 Task: Locate the nearest ferry terminal to Seattle, Washington, and the San Juan Islands, Washington.
Action: Key pressed <Key.caps_lock>S<Key.caps_lock>eattle,<Key.caps_lock>W<Key.caps_lock>ashington<Key.enter>
Screenshot: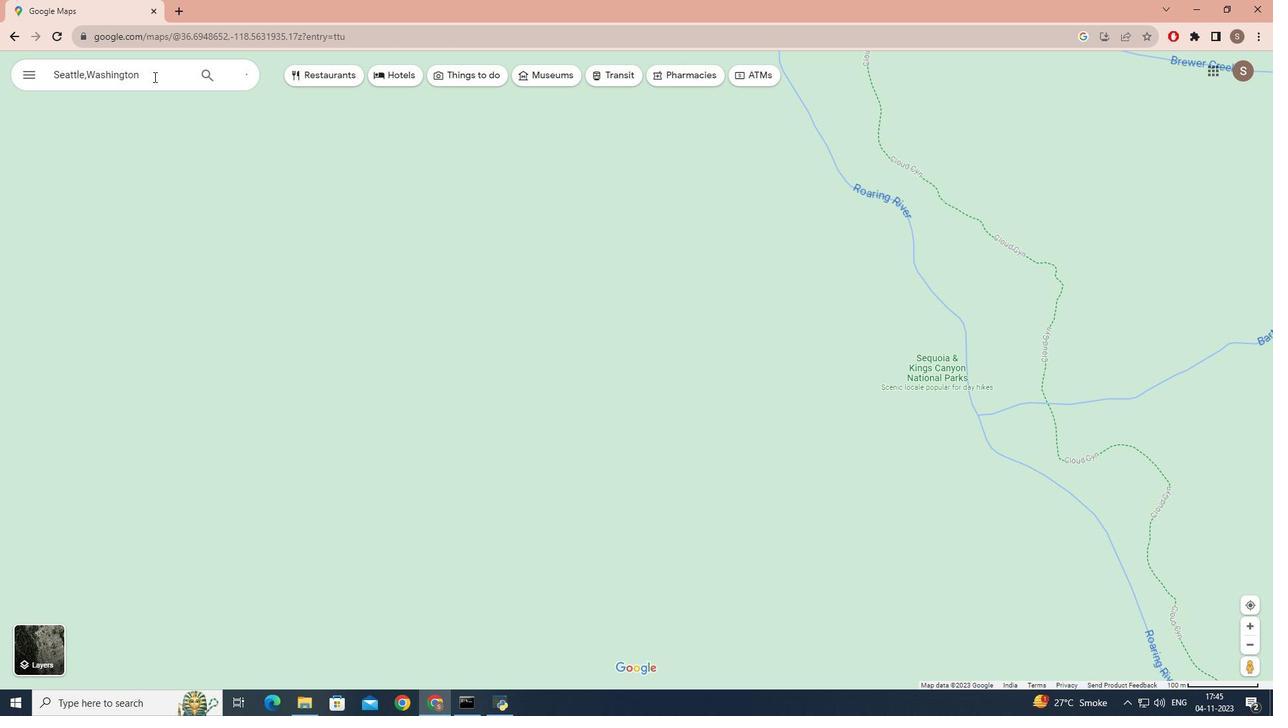 
Action: Mouse moved to (135, 299)
Screenshot: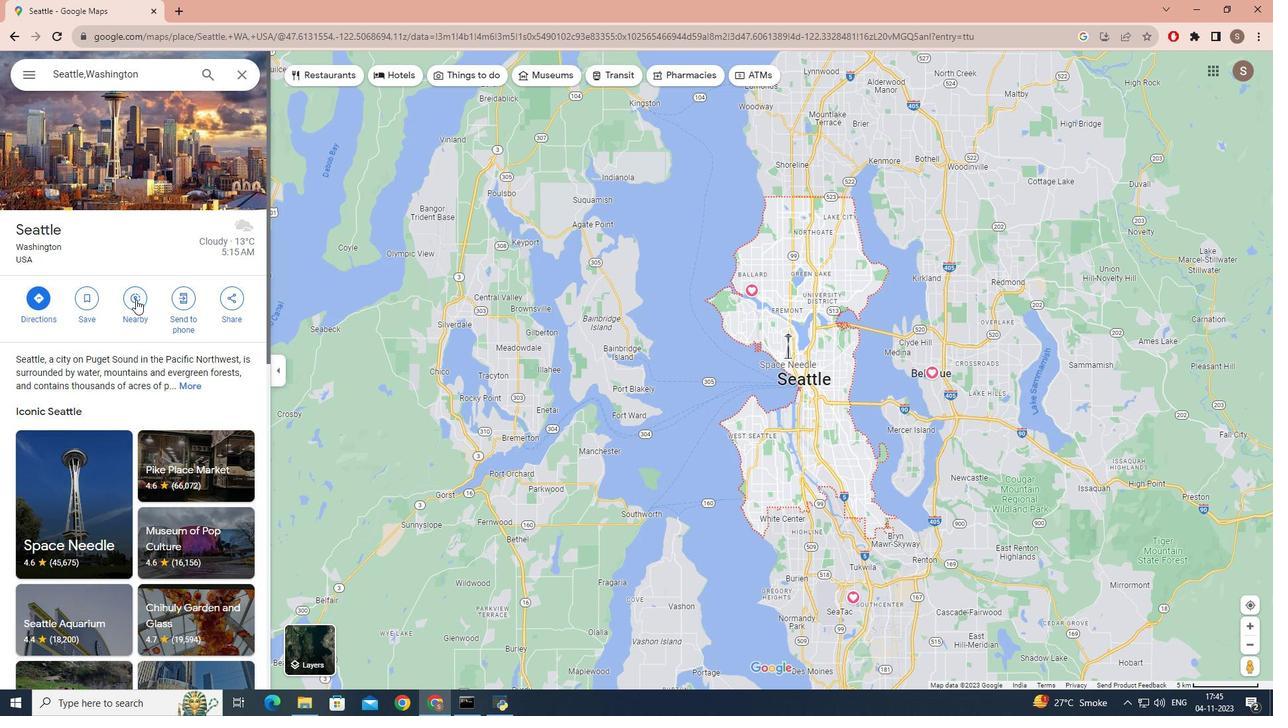 
Action: Mouse pressed left at (135, 299)
Screenshot: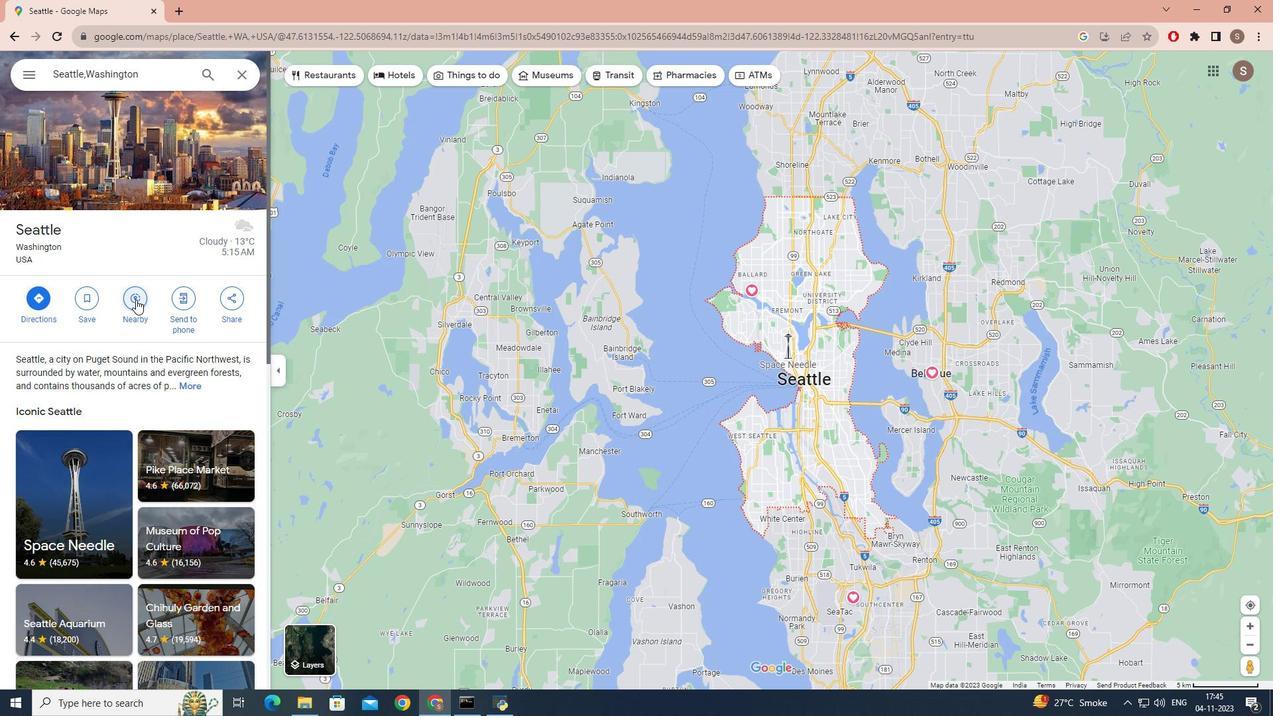 
Action: Mouse moved to (132, 80)
Screenshot: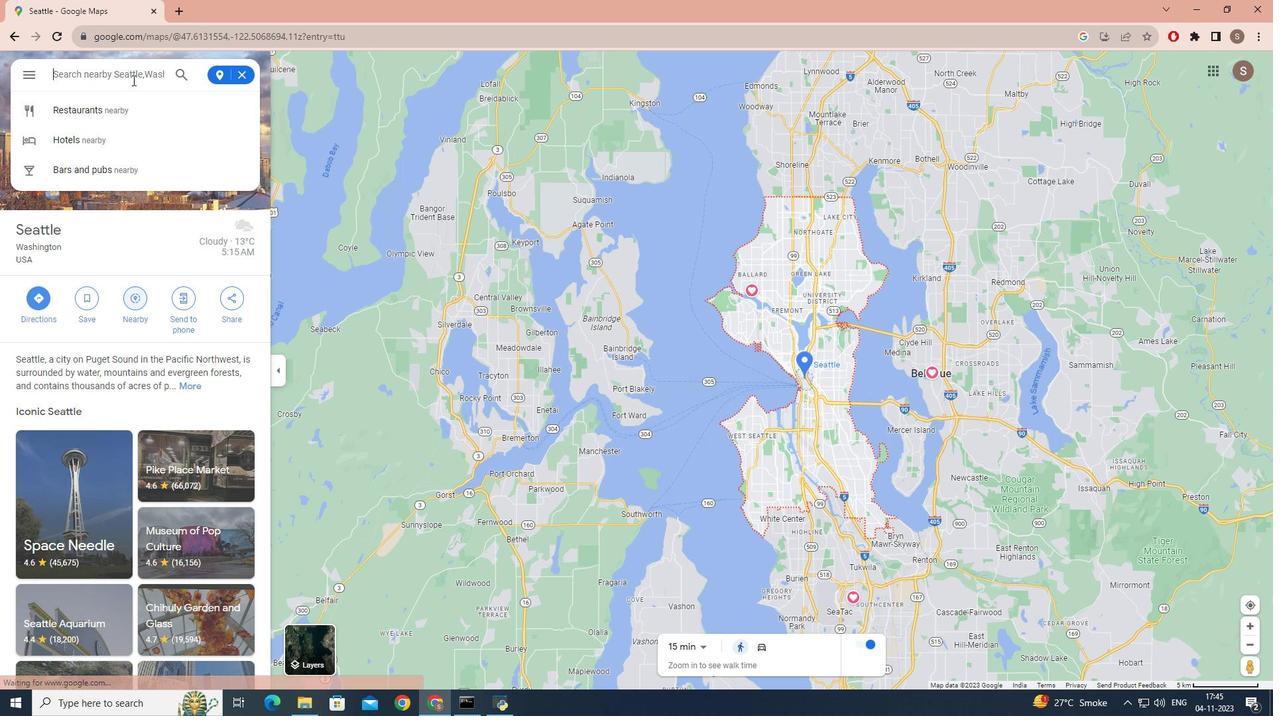
Action: Key pressed ferry<Key.space>terminal
Screenshot: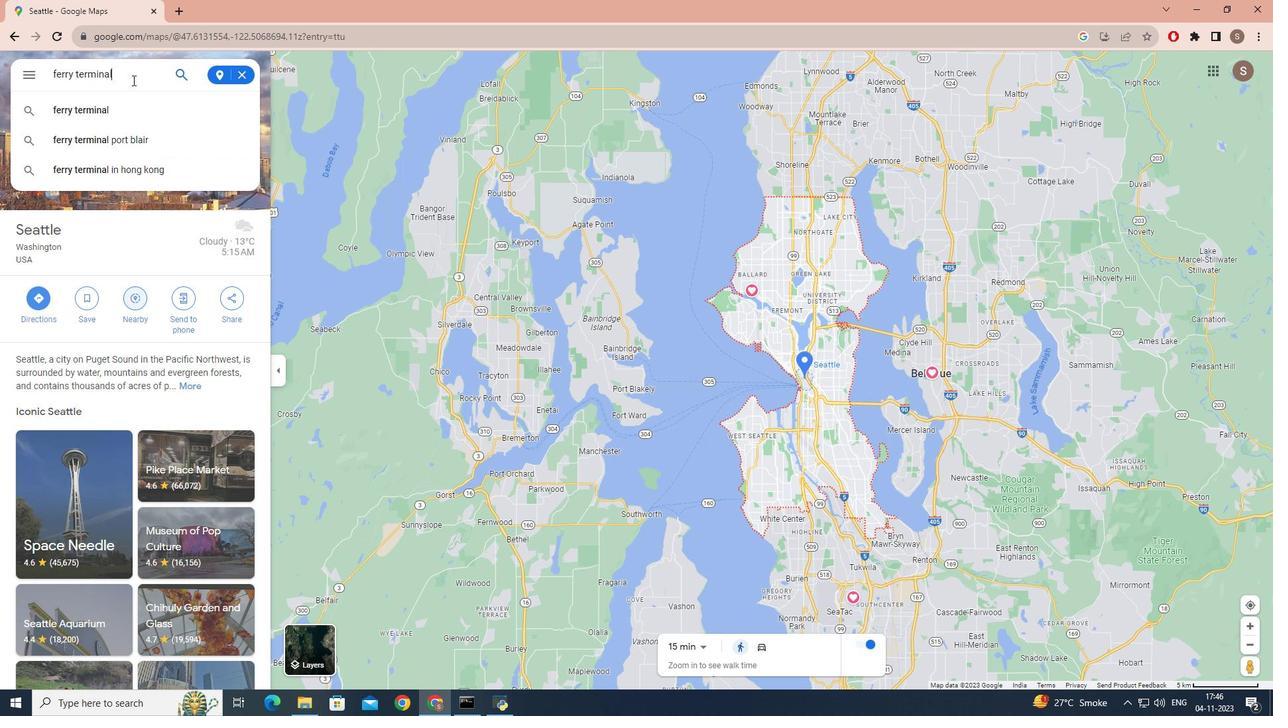 
Action: Mouse moved to (123, 82)
Screenshot: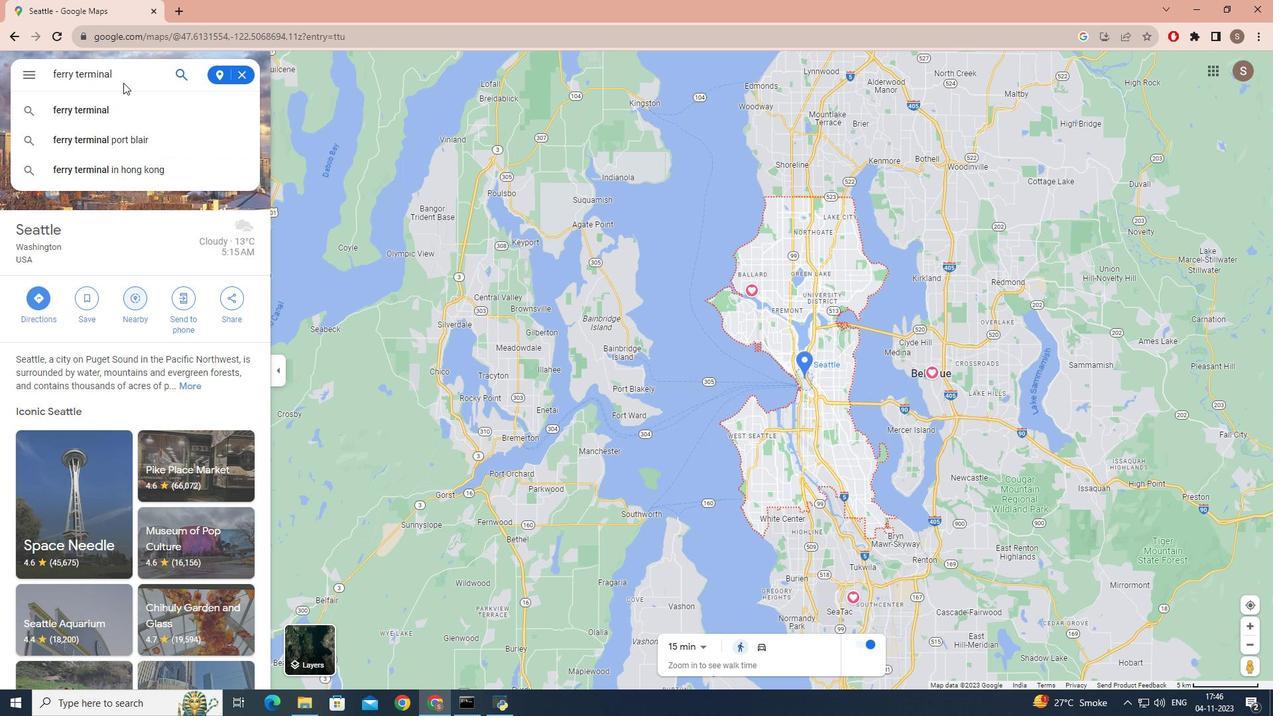 
Action: Key pressed <Key.enter>
Screenshot: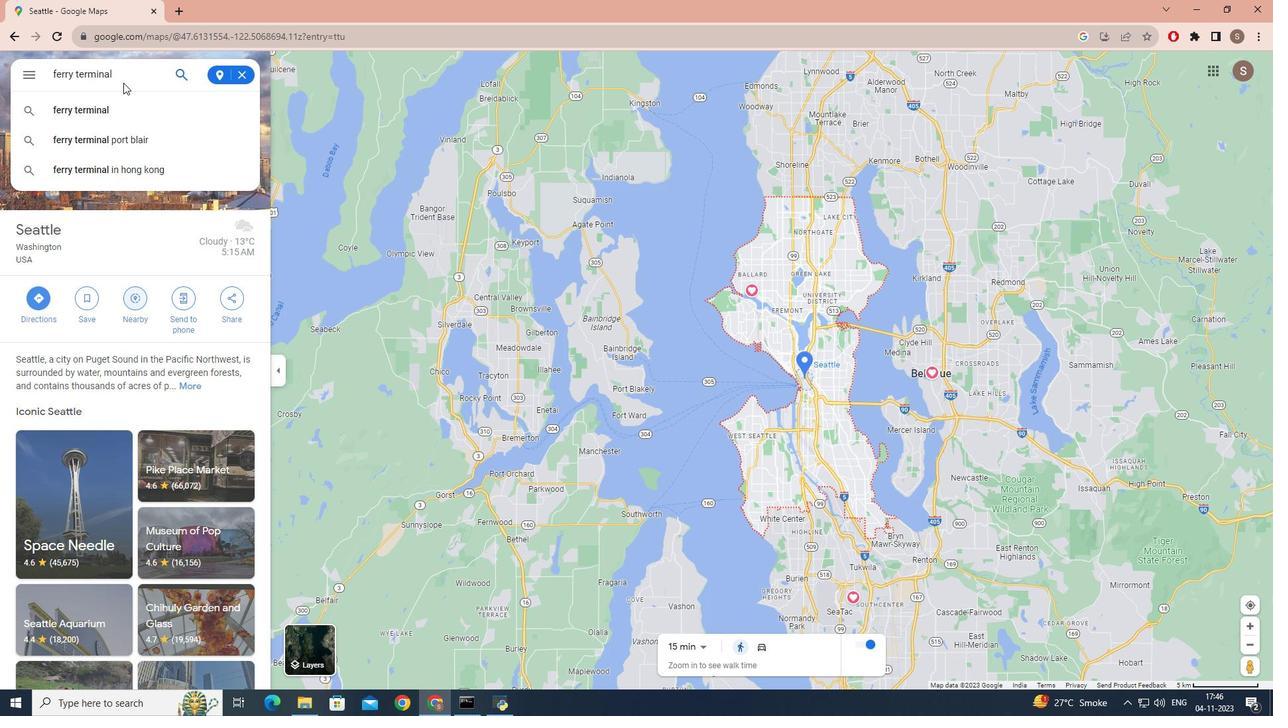 
Action: Mouse moved to (88, 150)
Screenshot: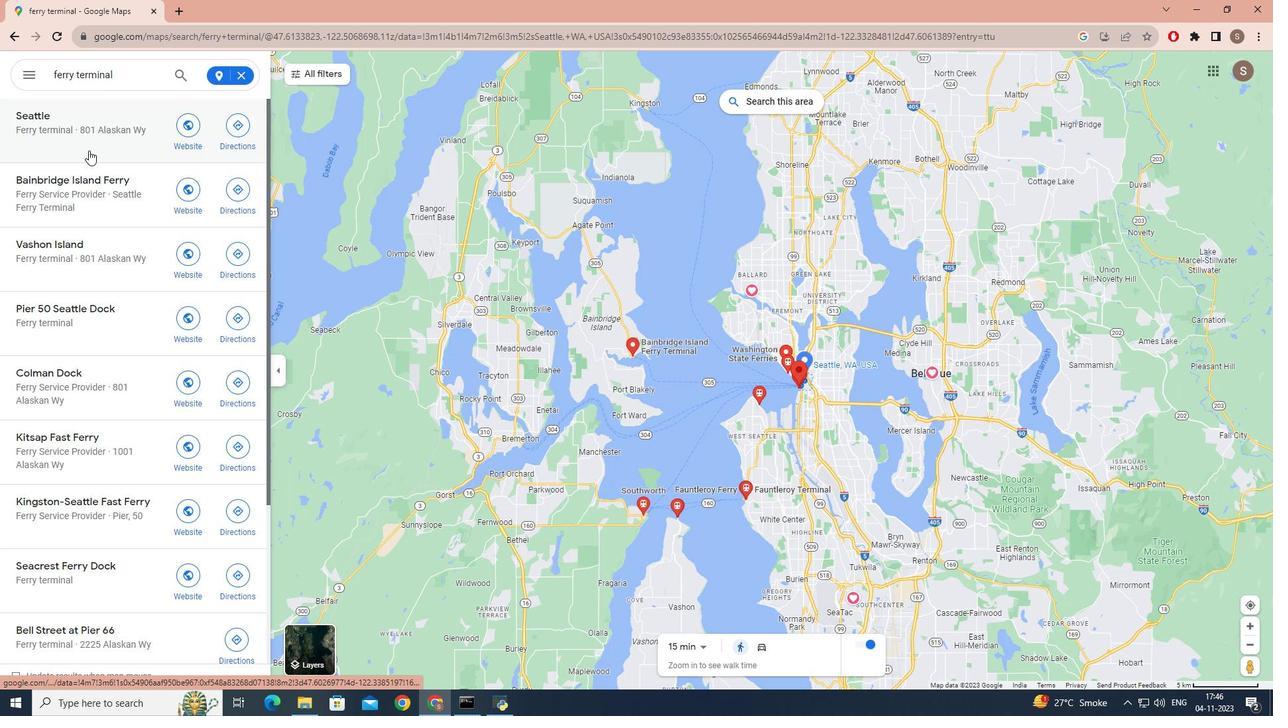 
Action: Mouse scrolled (88, 149) with delta (0, 0)
Screenshot: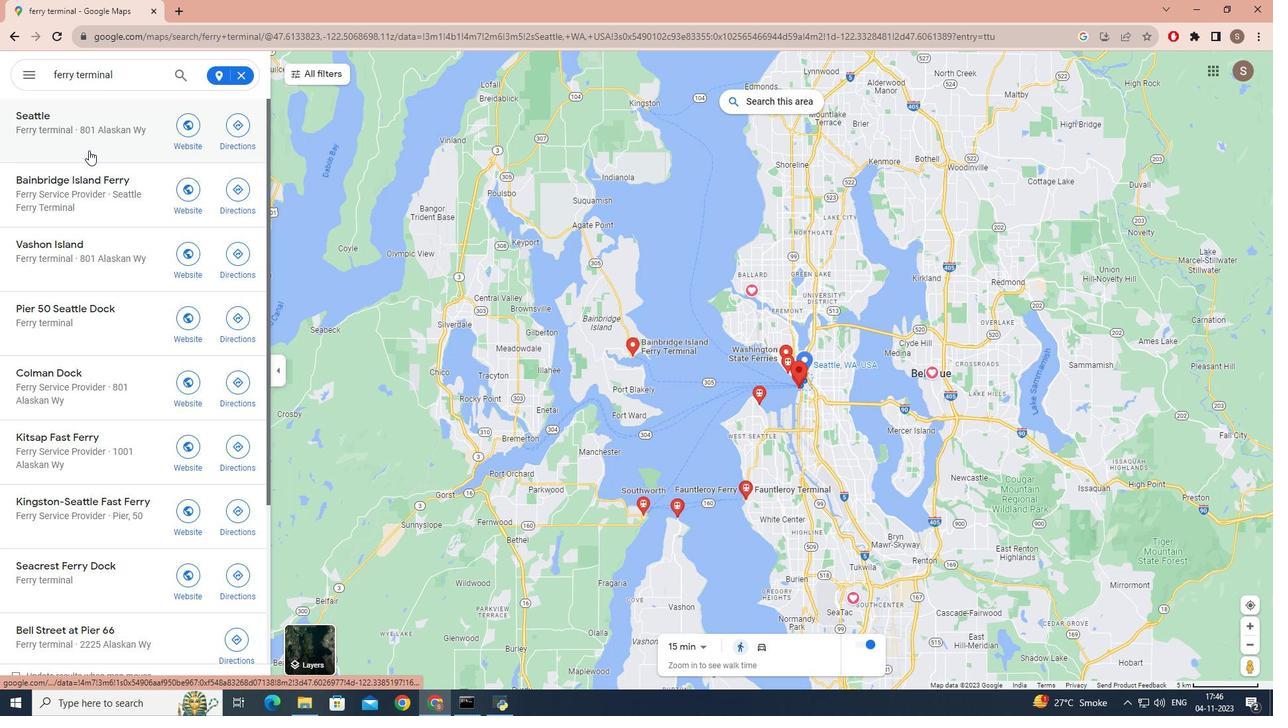 
Action: Mouse scrolled (88, 149) with delta (0, 0)
Screenshot: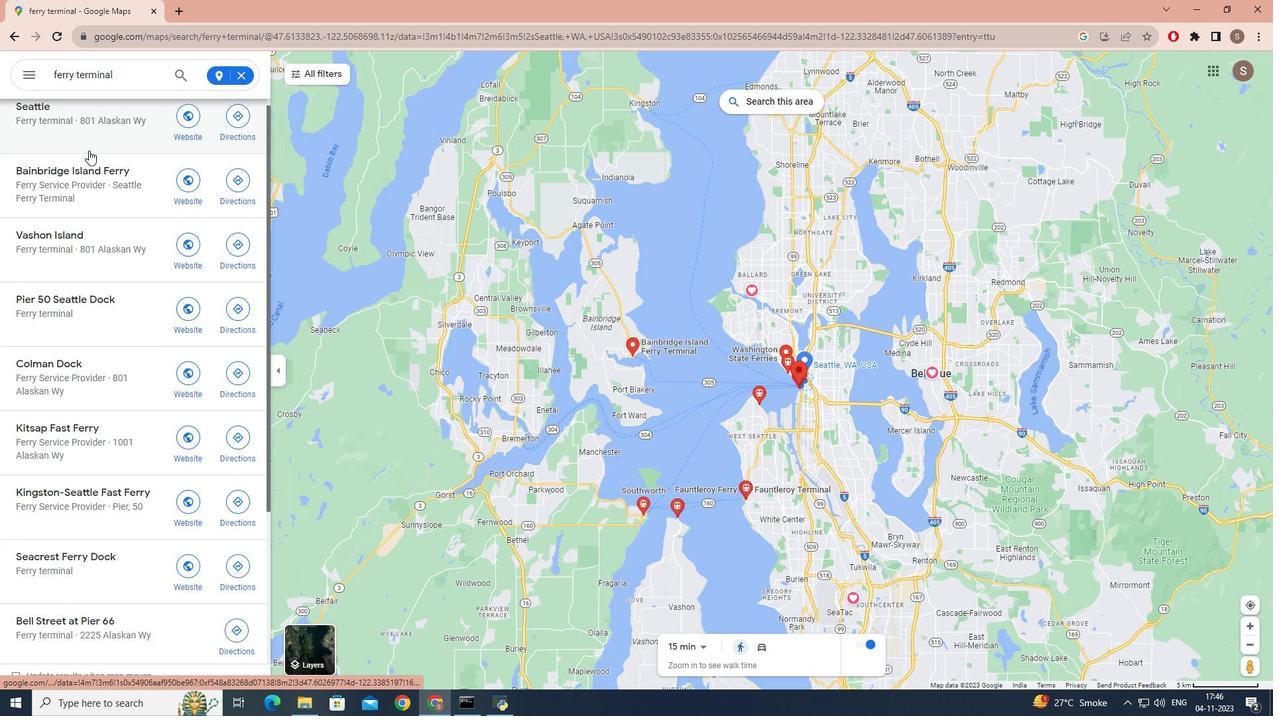 
Action: Mouse scrolled (88, 149) with delta (0, 0)
Screenshot: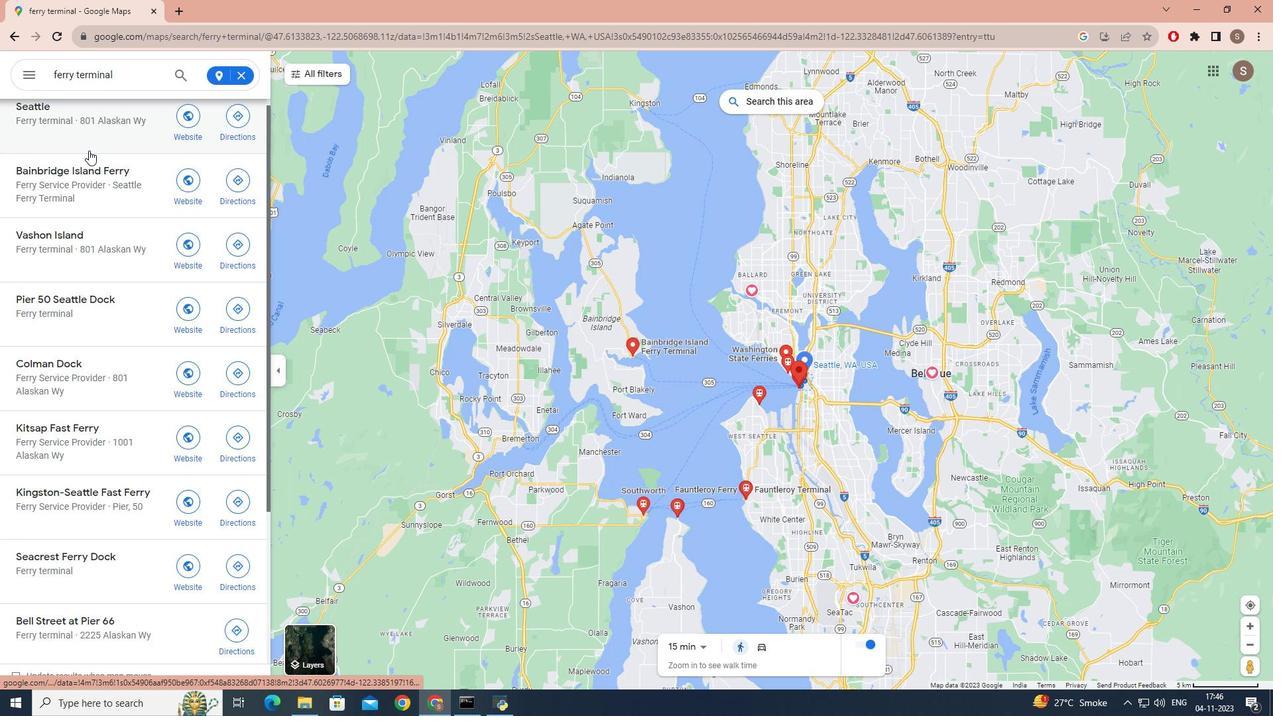 
Action: Mouse scrolled (88, 149) with delta (0, 0)
Screenshot: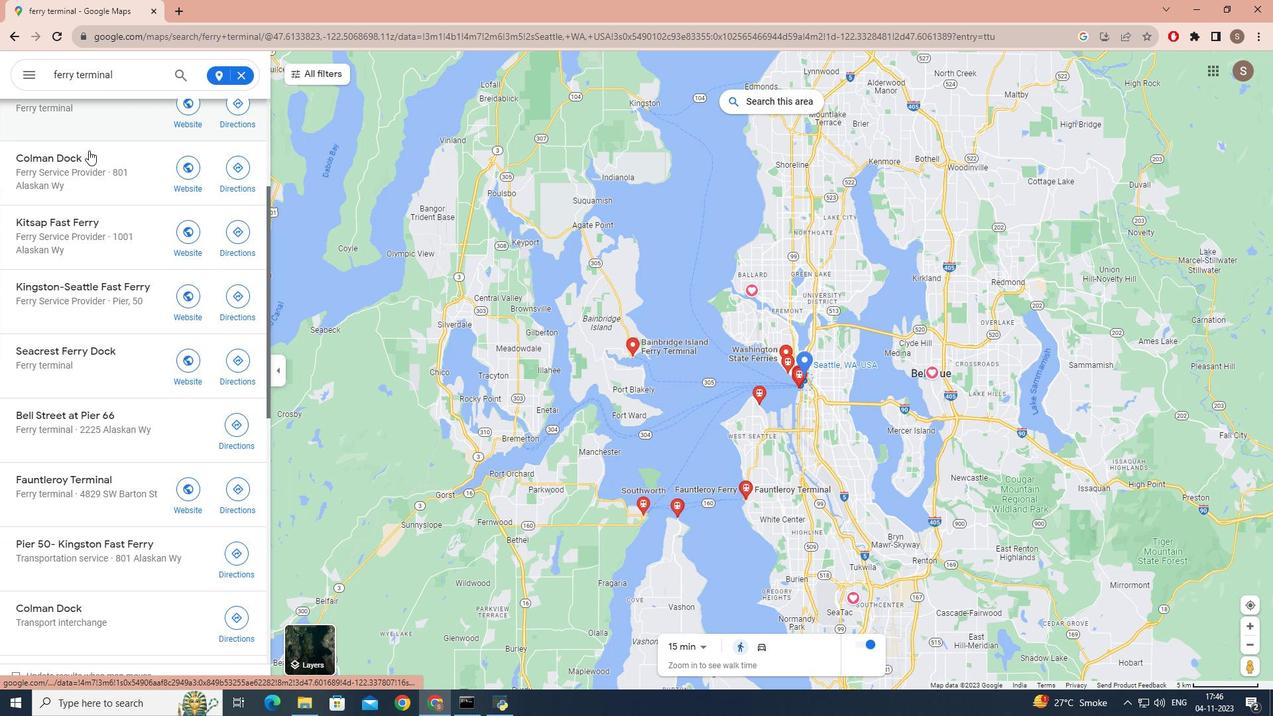 
Action: Mouse scrolled (88, 149) with delta (0, 0)
Screenshot: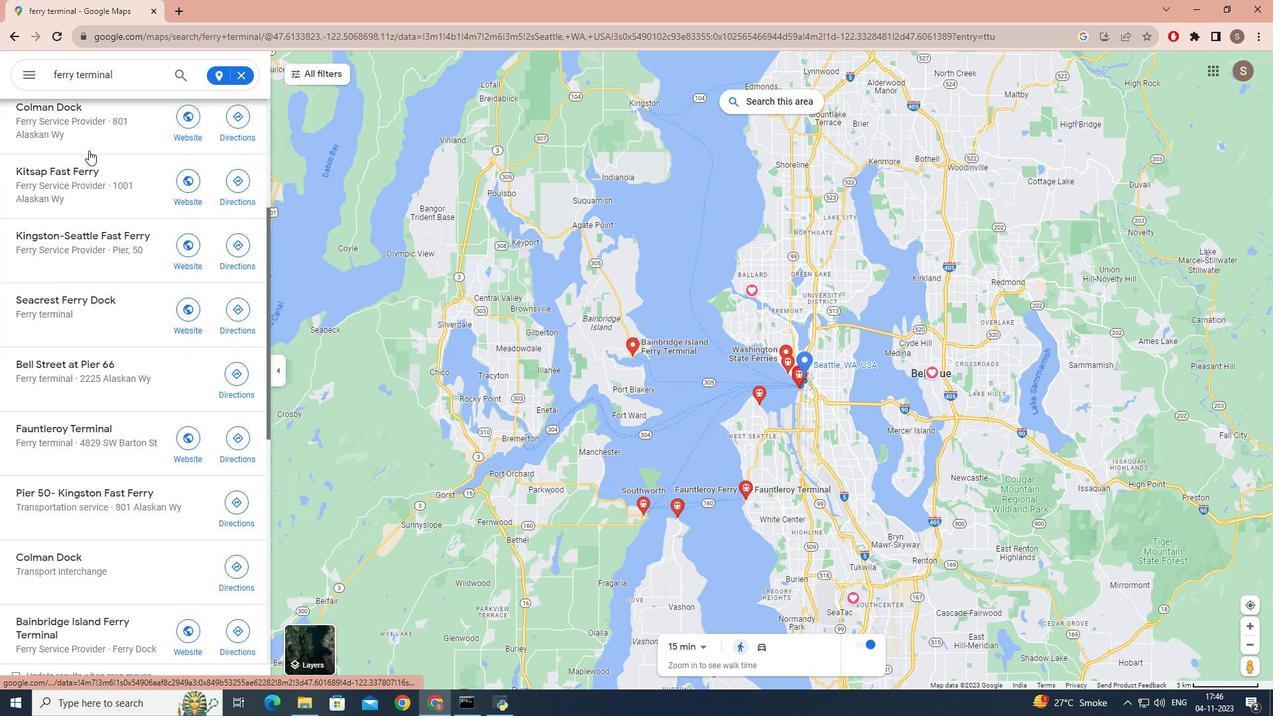 
Action: Mouse scrolled (88, 149) with delta (0, 0)
Screenshot: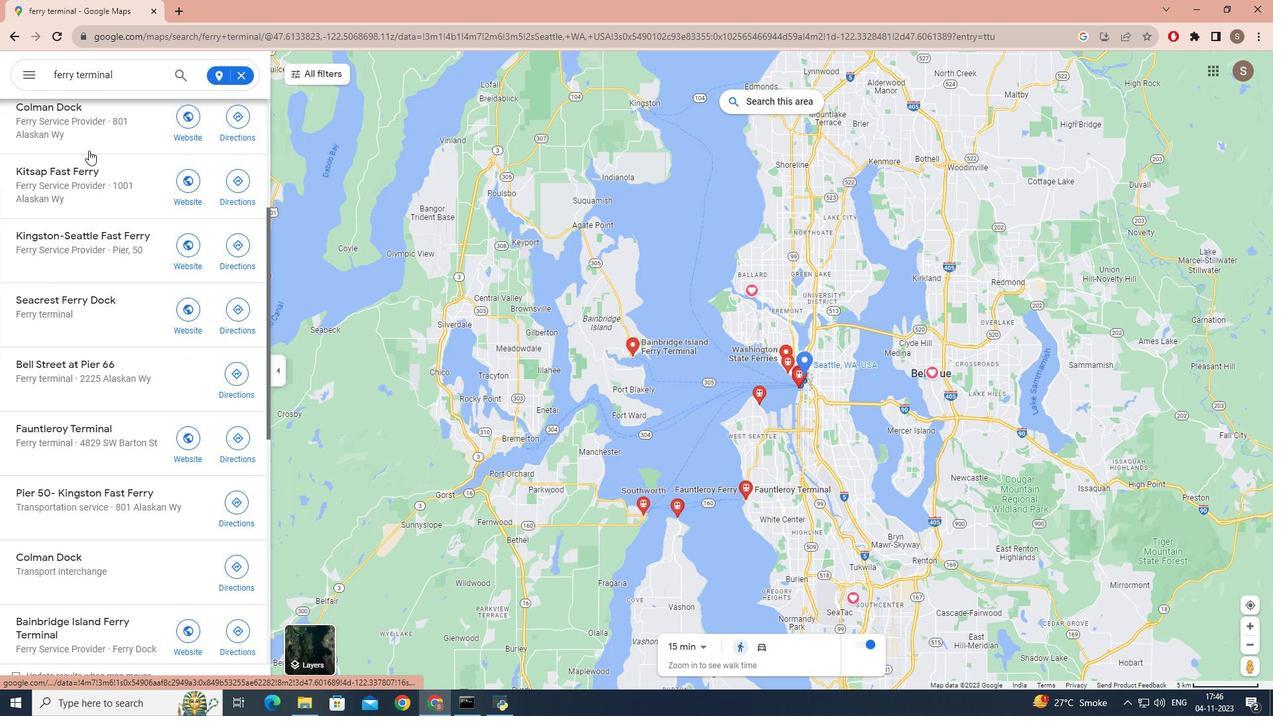 
Action: Mouse scrolled (88, 149) with delta (0, 0)
Screenshot: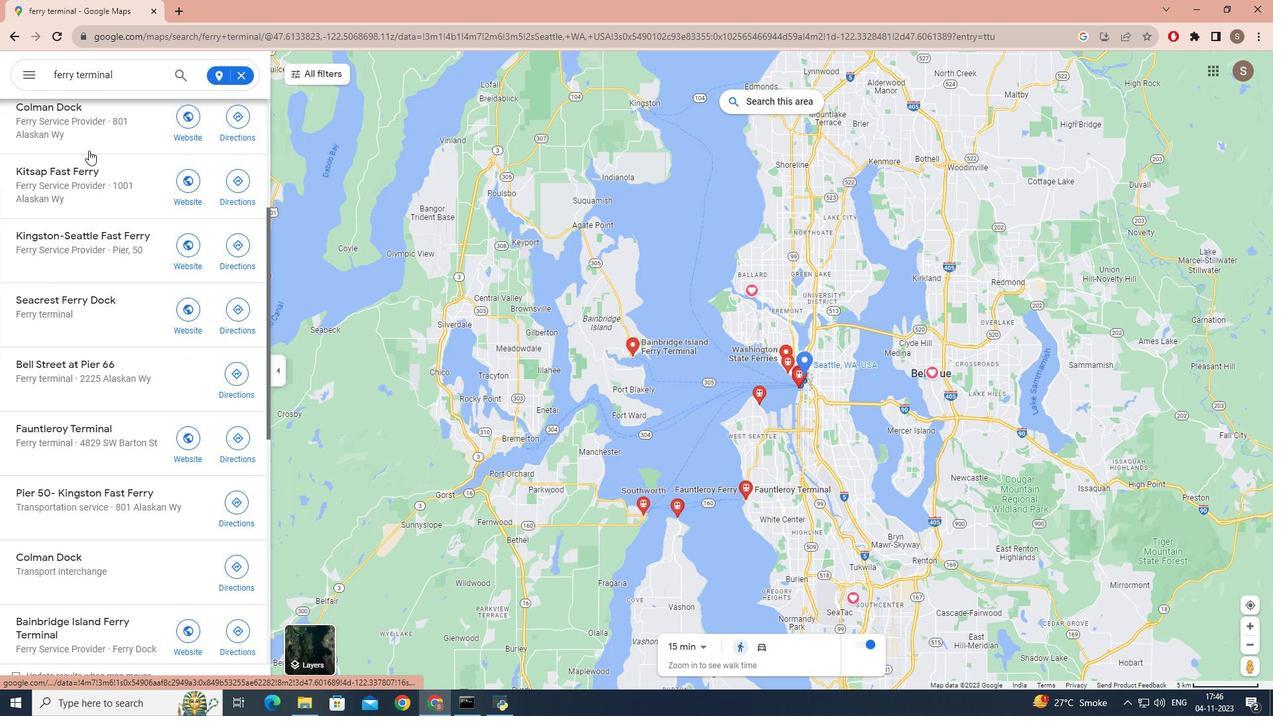 
Action: Mouse scrolled (88, 149) with delta (0, 0)
Screenshot: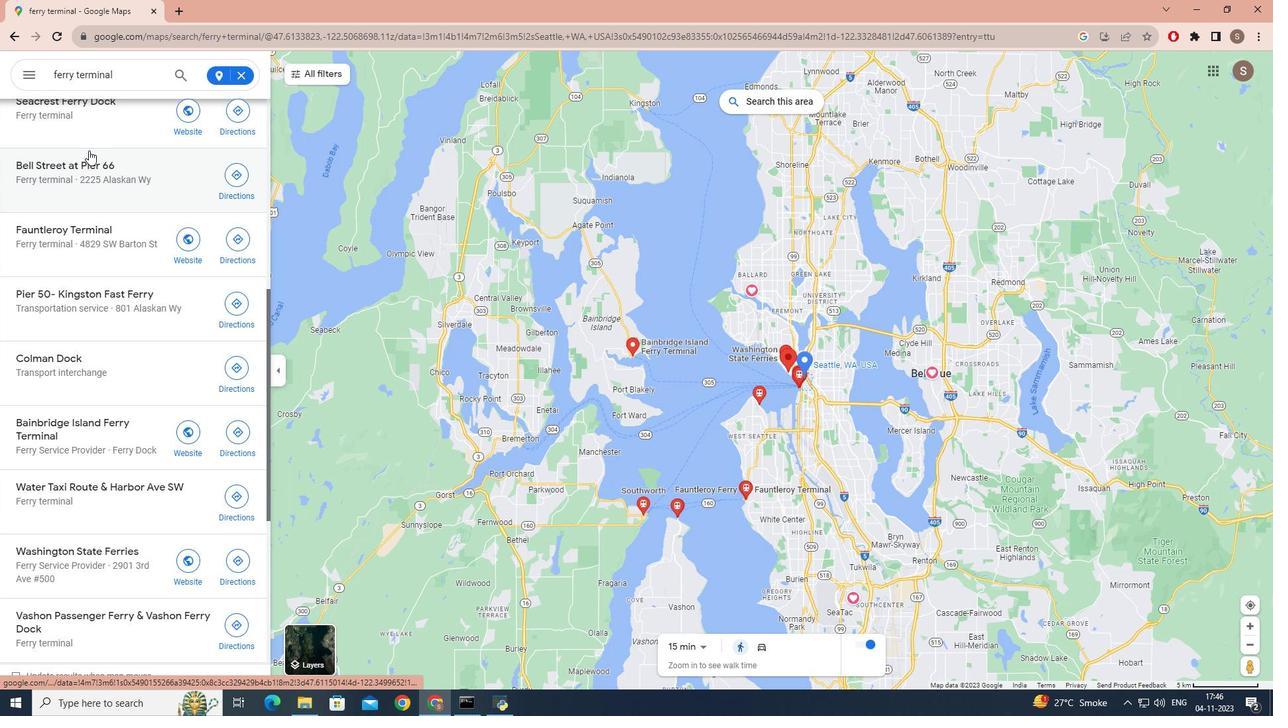 
Action: Mouse scrolled (88, 149) with delta (0, 0)
Screenshot: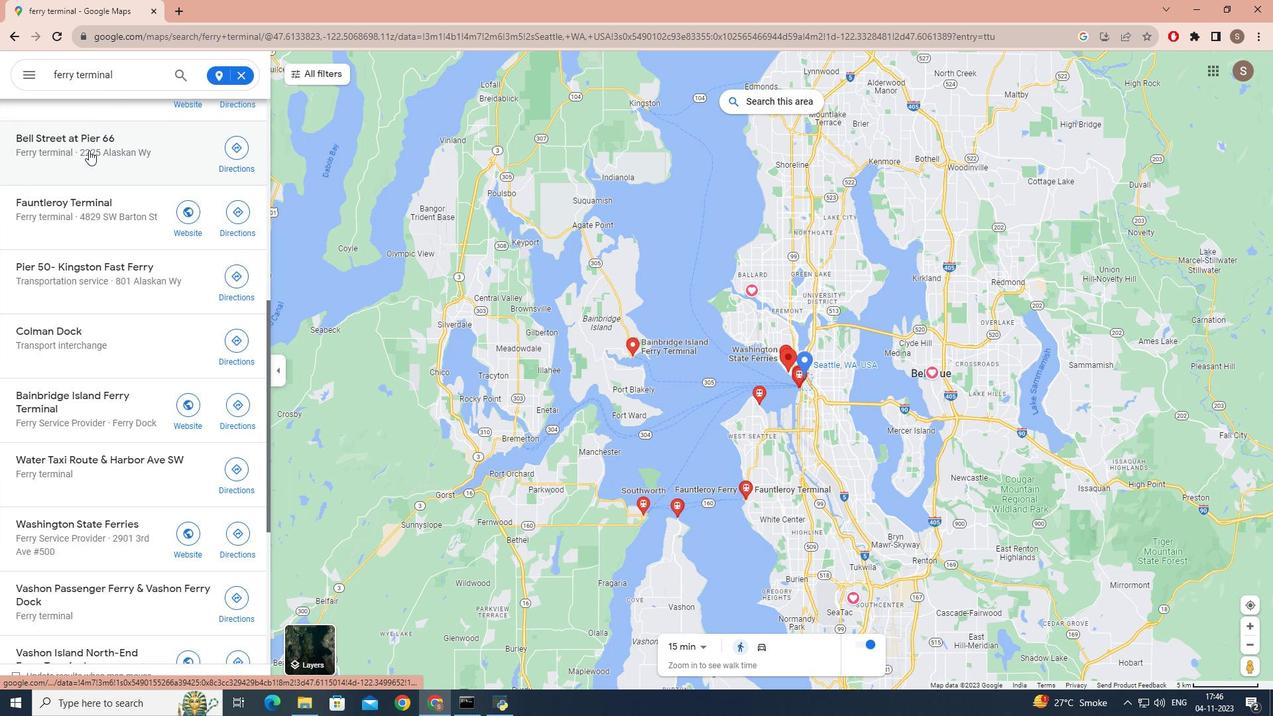 
Action: Mouse scrolled (88, 149) with delta (0, 0)
Screenshot: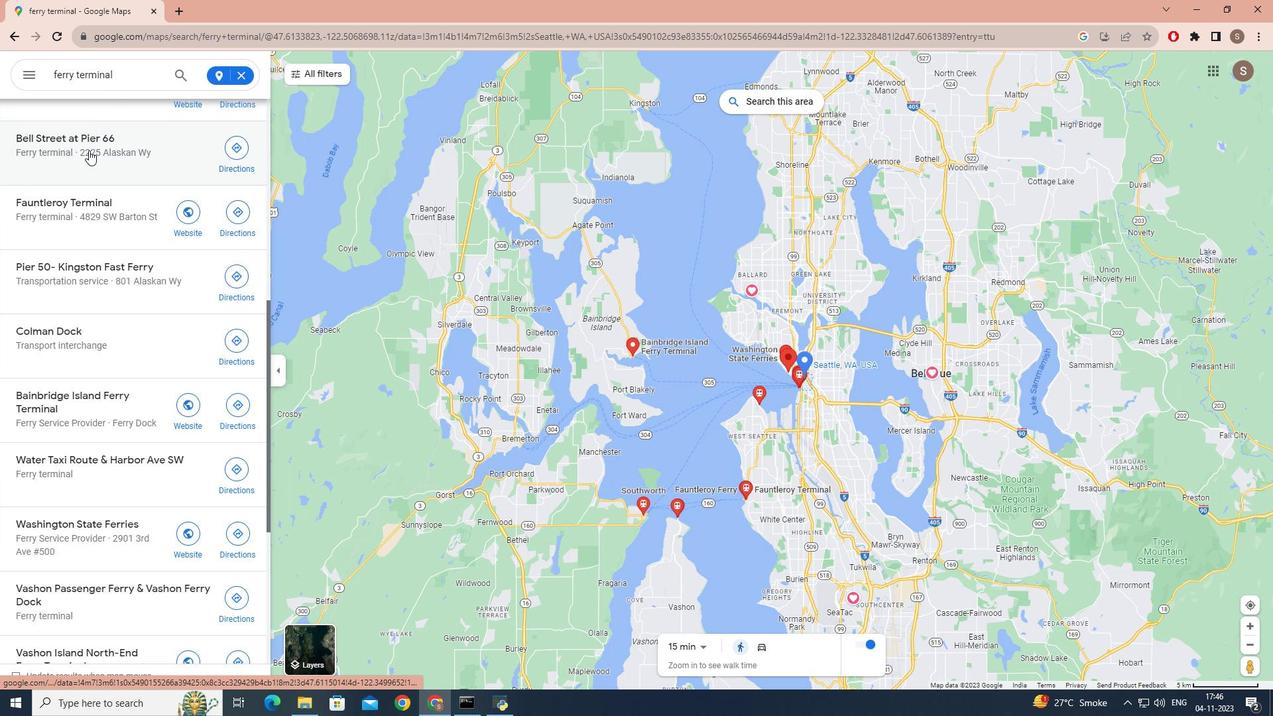 
Action: Mouse scrolled (88, 149) with delta (0, 0)
Screenshot: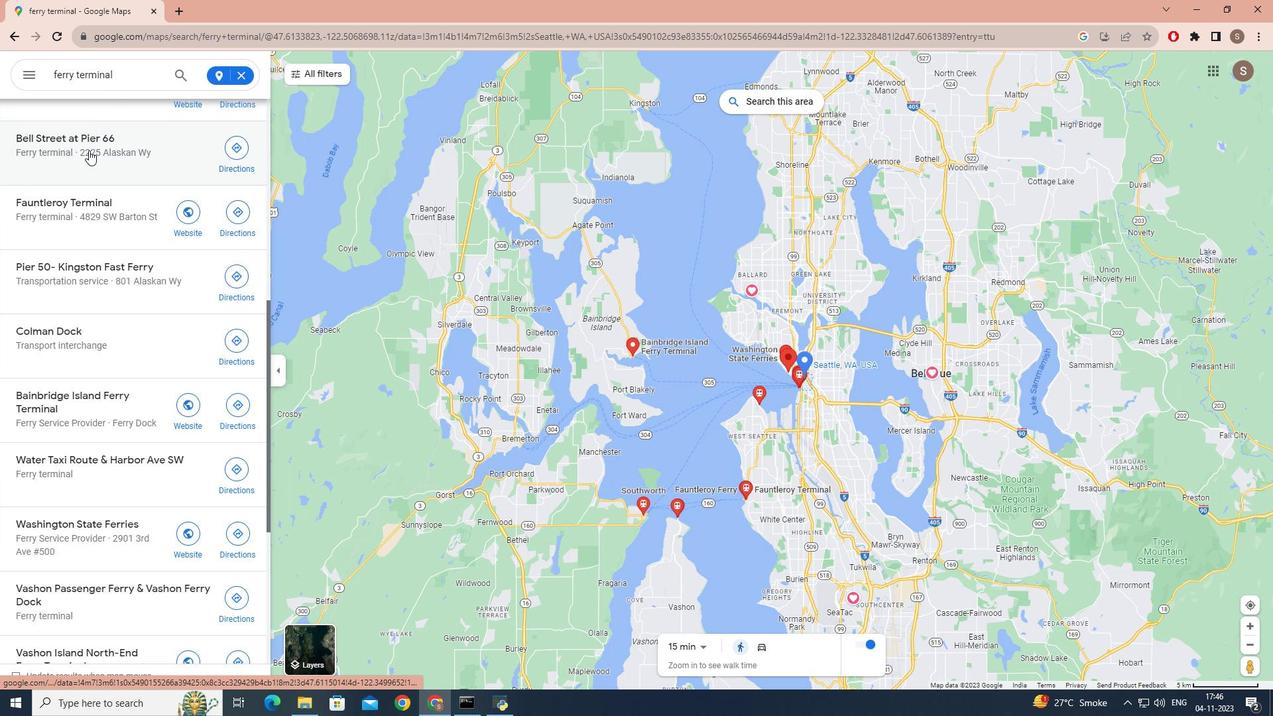 
Action: Mouse scrolled (88, 149) with delta (0, 0)
Screenshot: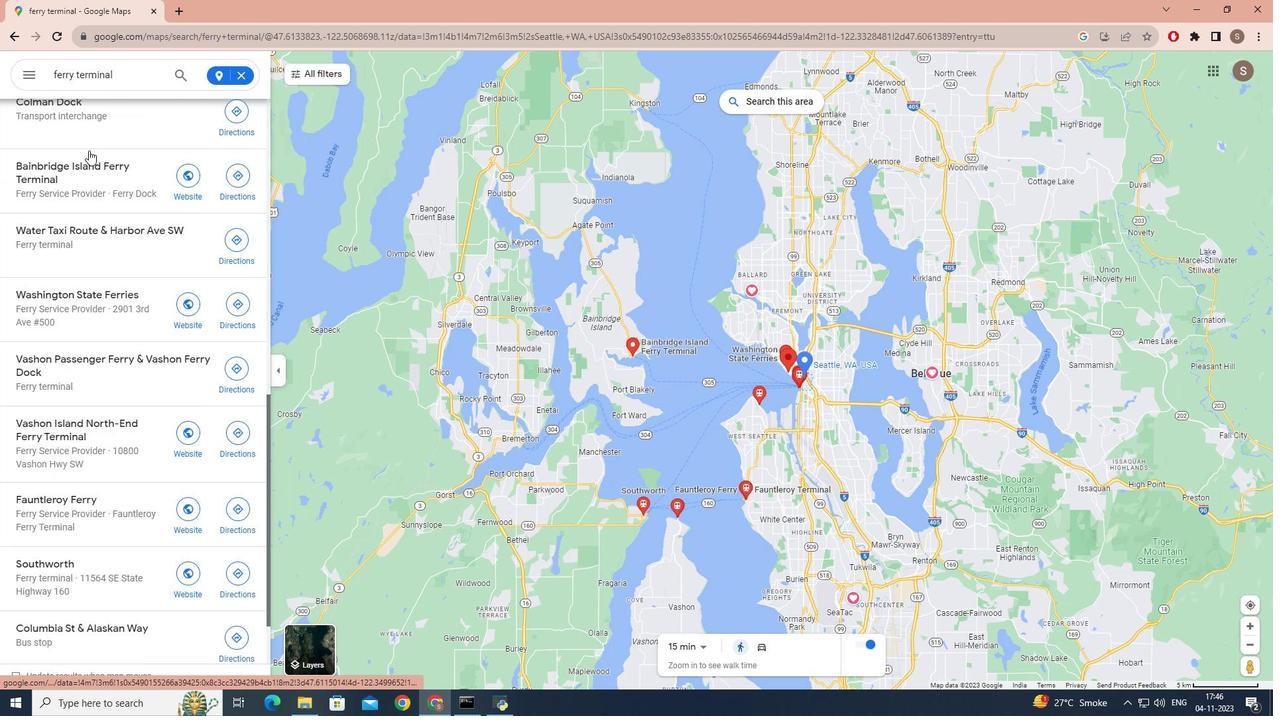 
Action: Mouse scrolled (88, 151) with delta (0, 0)
Screenshot: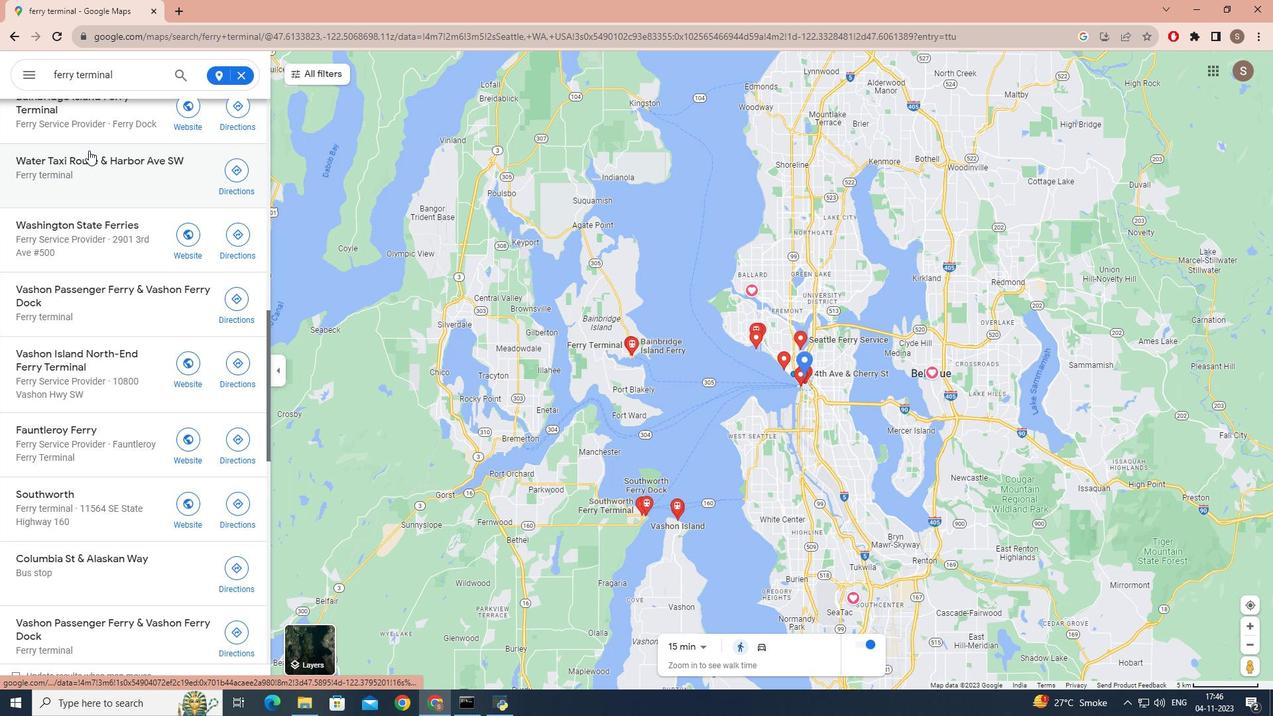 
Action: Mouse scrolled (88, 151) with delta (0, 0)
Screenshot: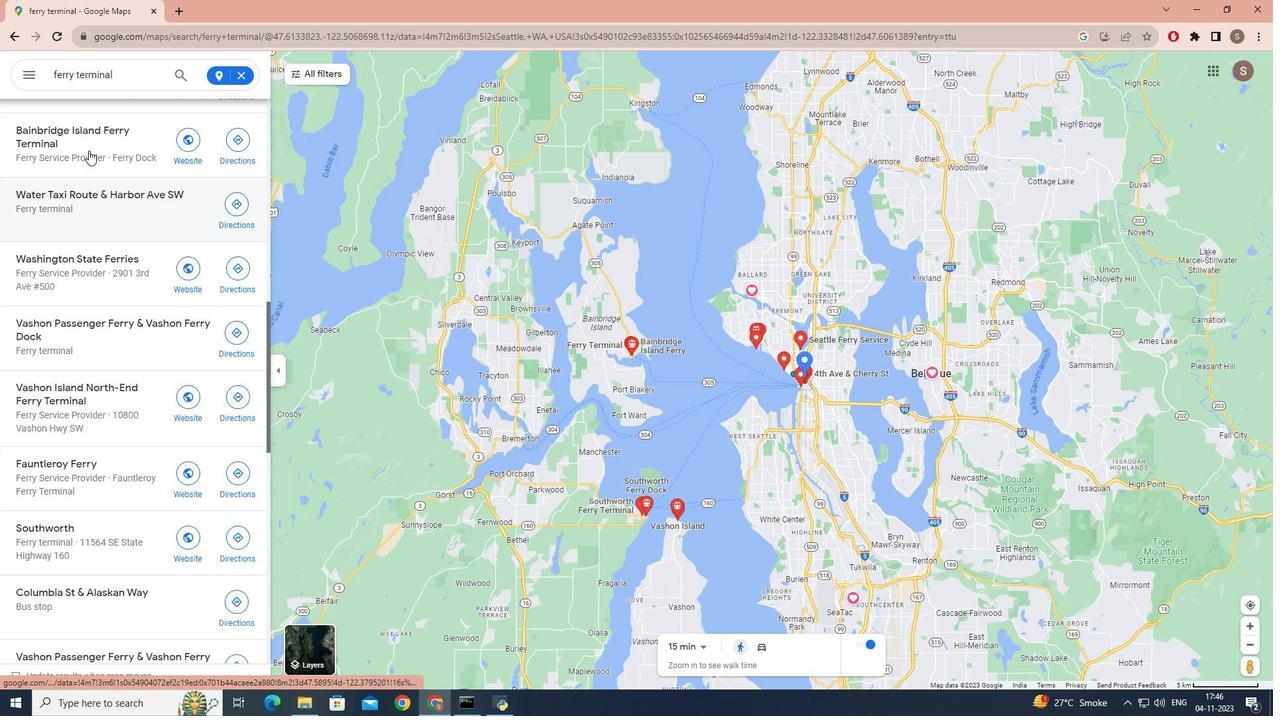 
Action: Mouse scrolled (88, 151) with delta (0, 0)
Screenshot: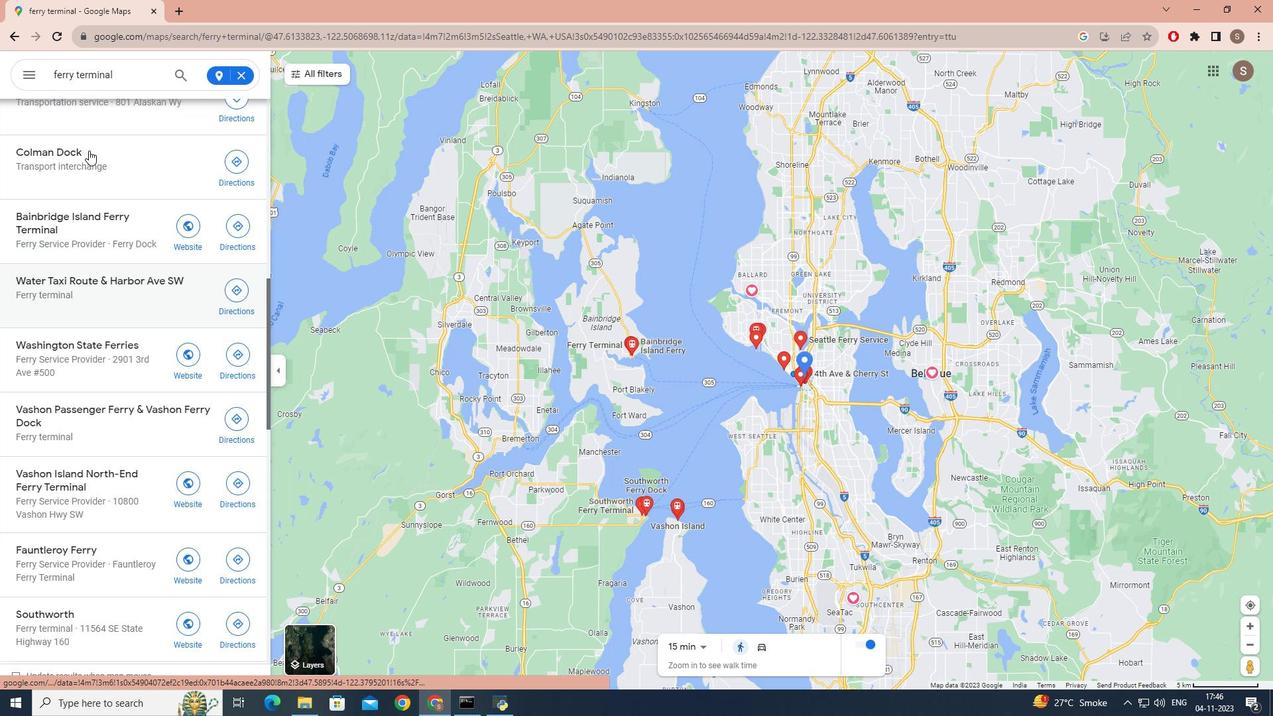 
Action: Mouse scrolled (88, 151) with delta (0, 0)
Screenshot: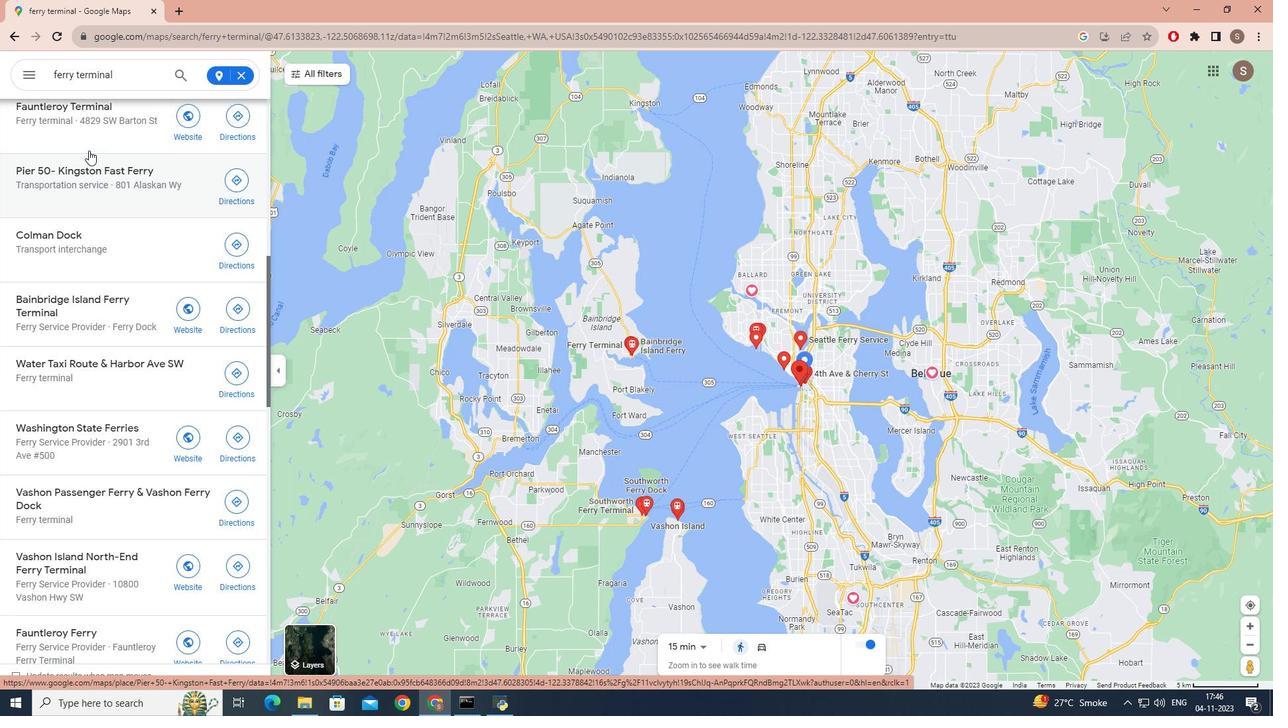 
Action: Mouse scrolled (88, 151) with delta (0, 0)
Screenshot: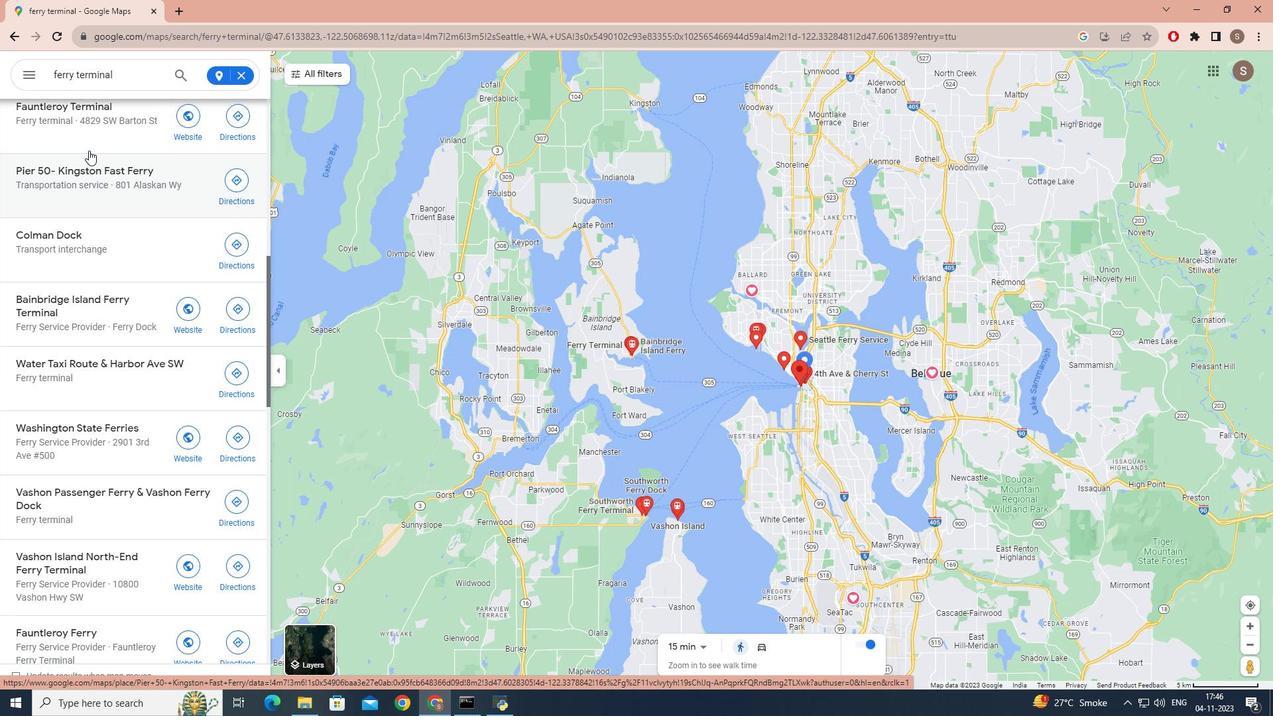 
Action: Mouse scrolled (88, 151) with delta (0, 0)
Screenshot: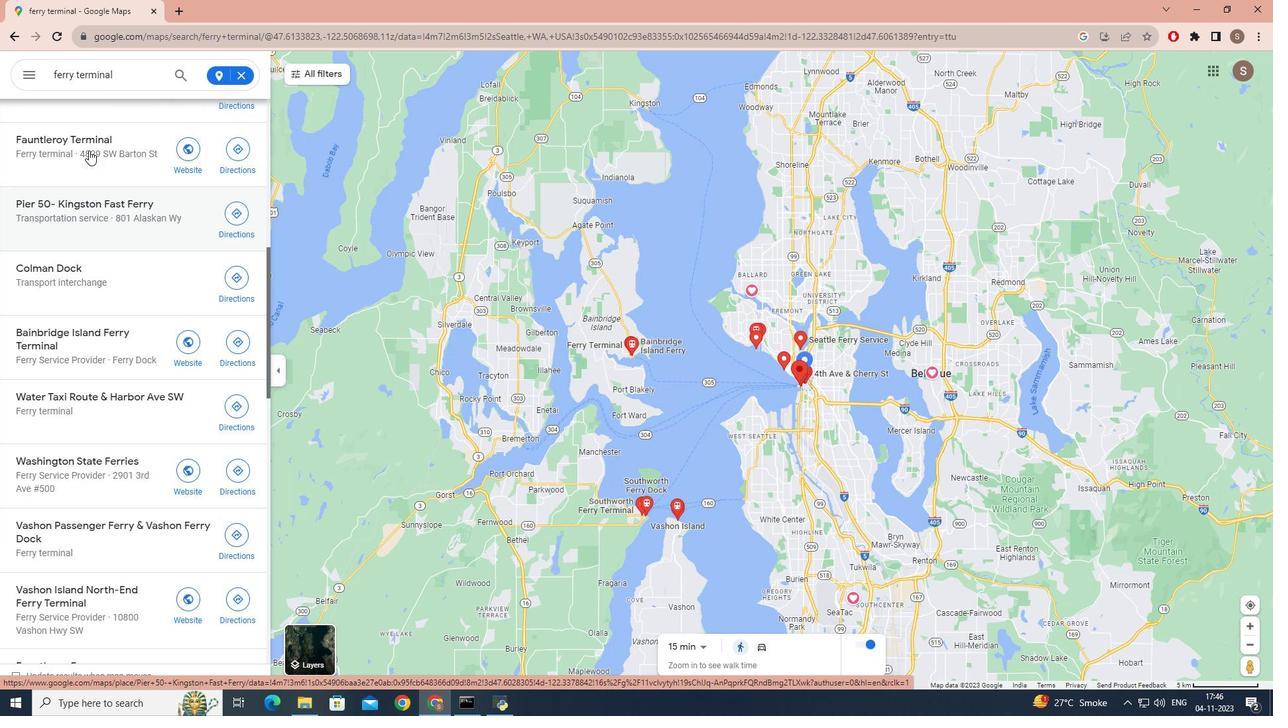 
Action: Mouse scrolled (88, 151) with delta (0, 0)
Screenshot: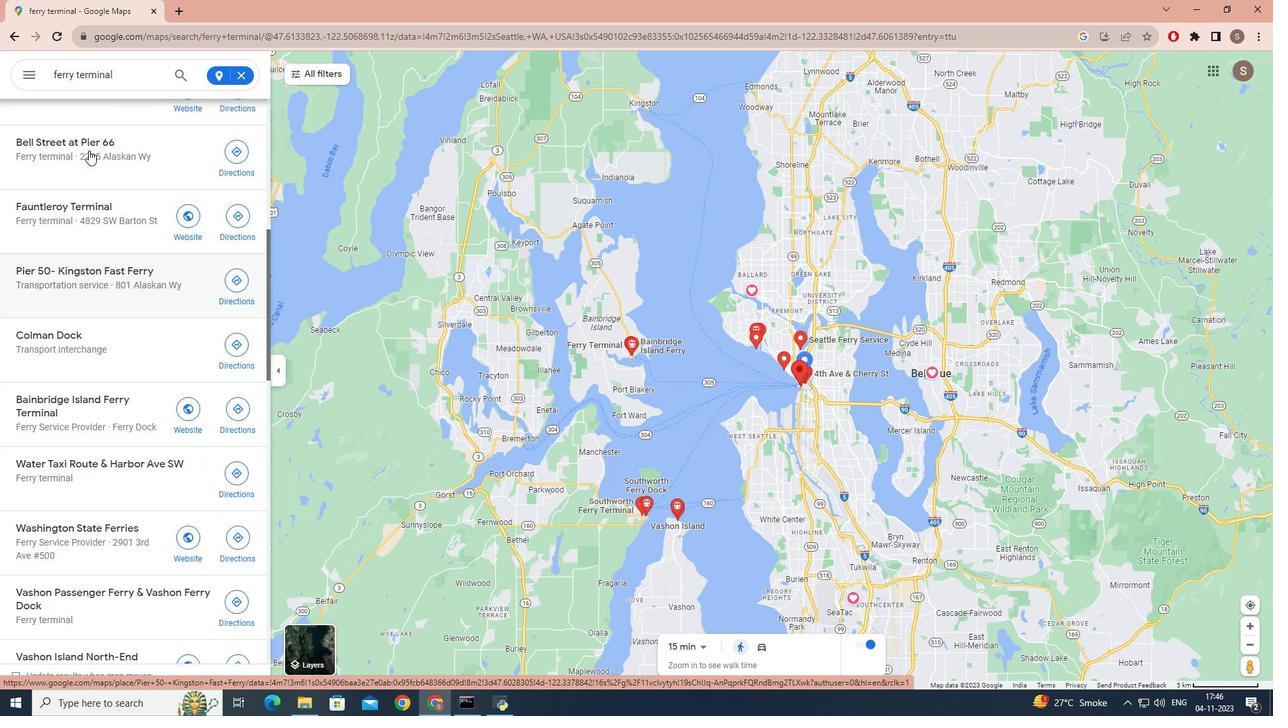 
Action: Mouse scrolled (88, 151) with delta (0, 0)
Screenshot: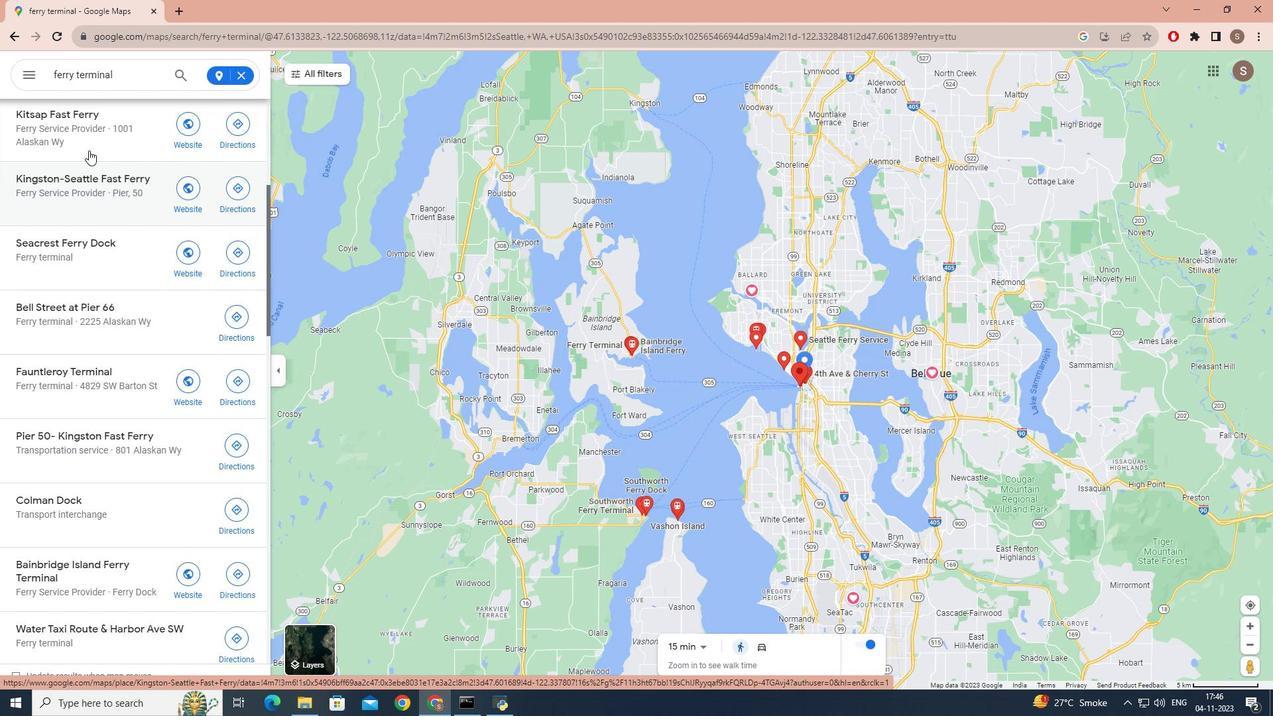 
Action: Mouse scrolled (88, 151) with delta (0, 0)
Screenshot: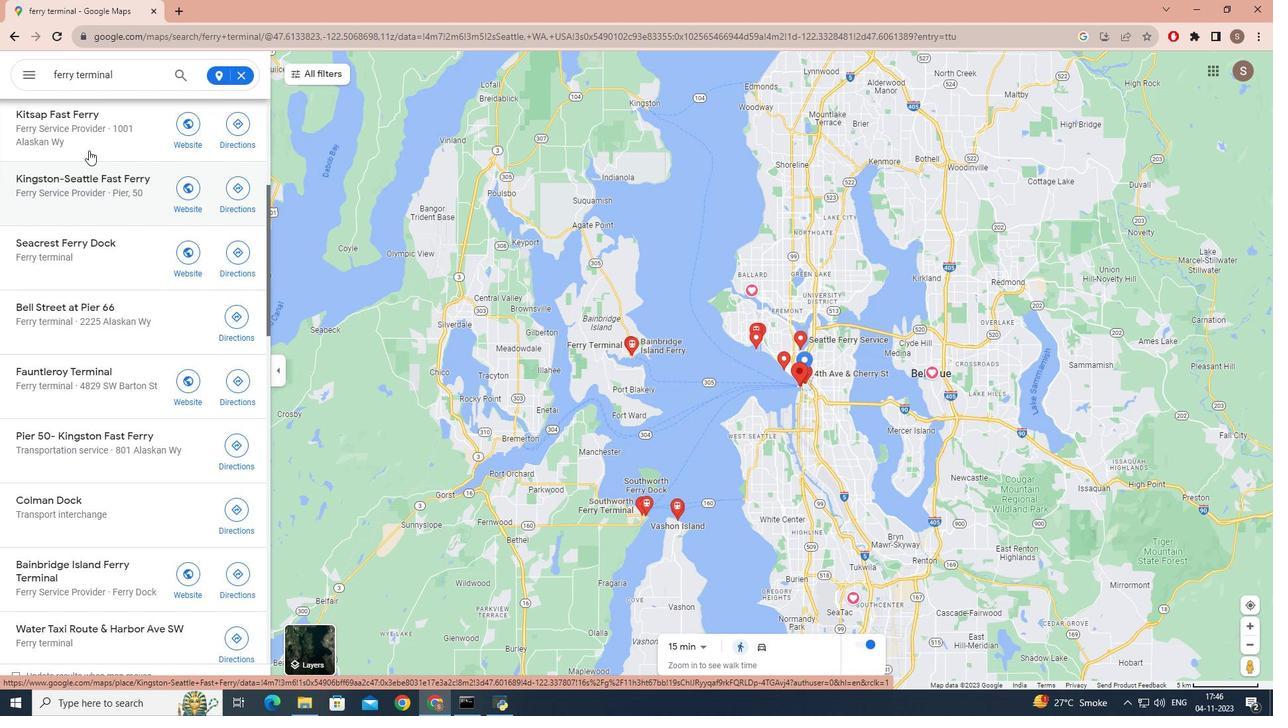 
Action: Mouse scrolled (88, 151) with delta (0, 0)
Screenshot: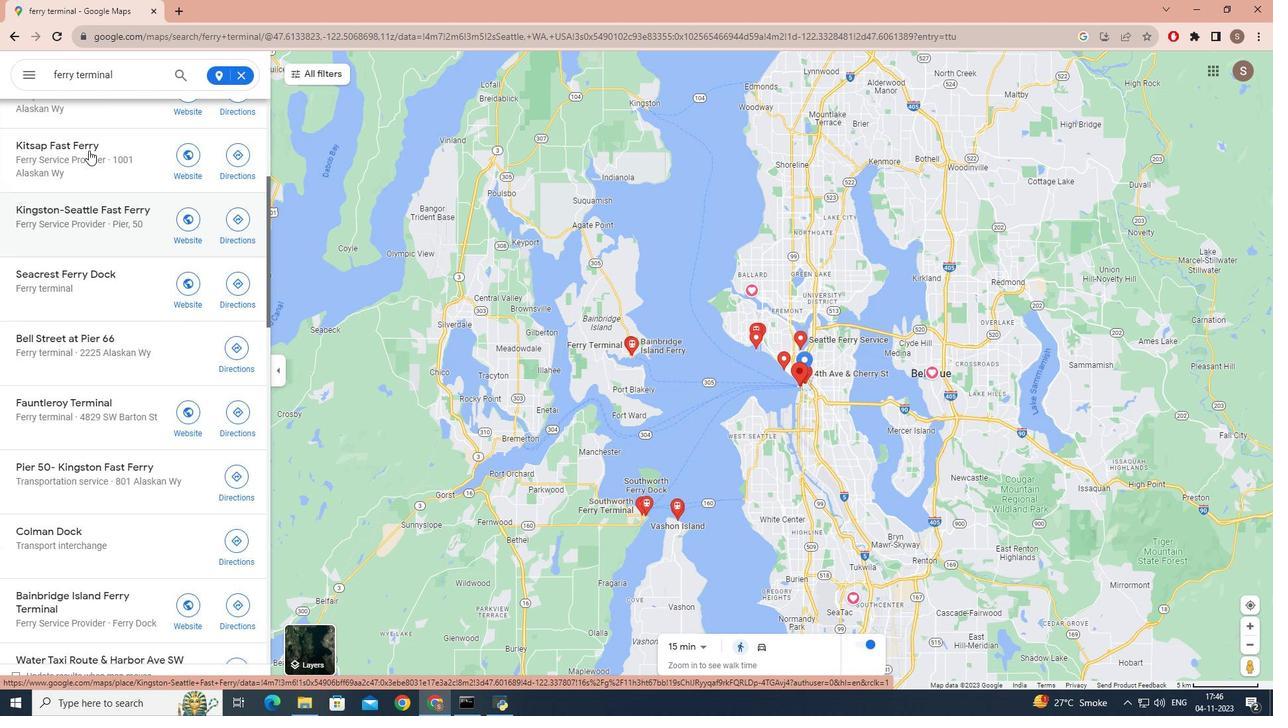 
Action: Mouse scrolled (88, 151) with delta (0, 0)
Screenshot: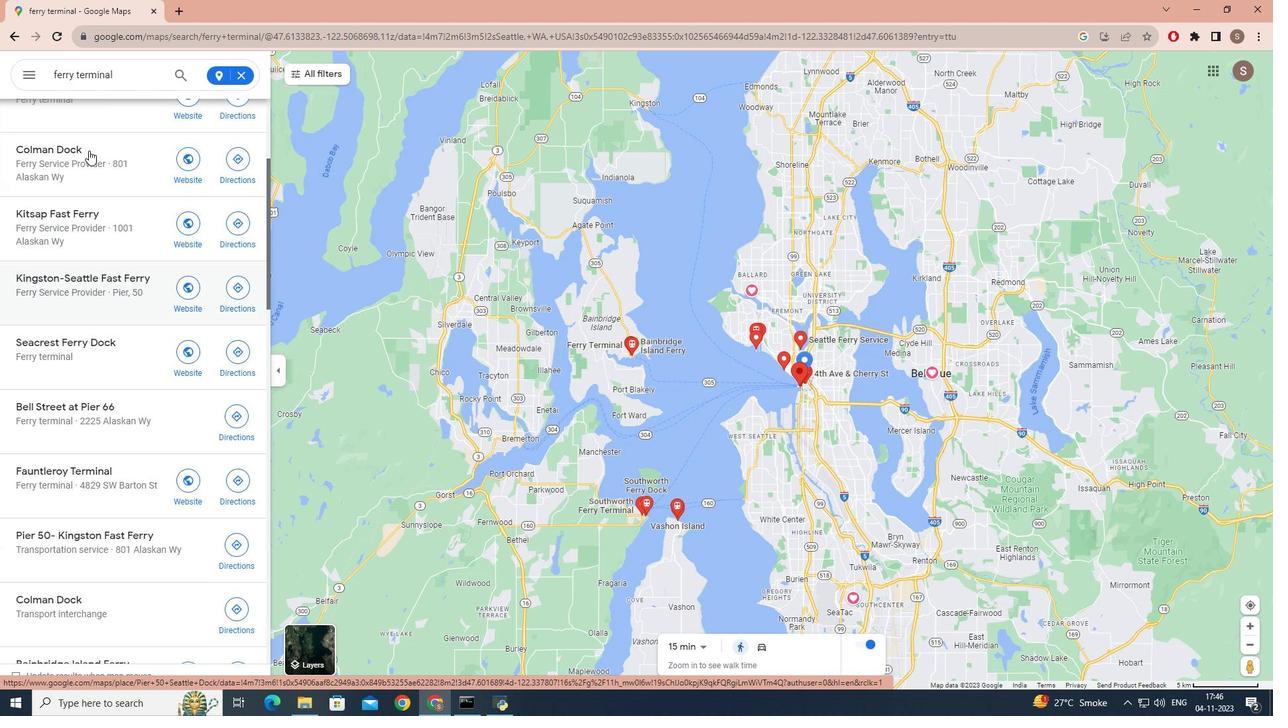
Action: Mouse scrolled (88, 151) with delta (0, 0)
Screenshot: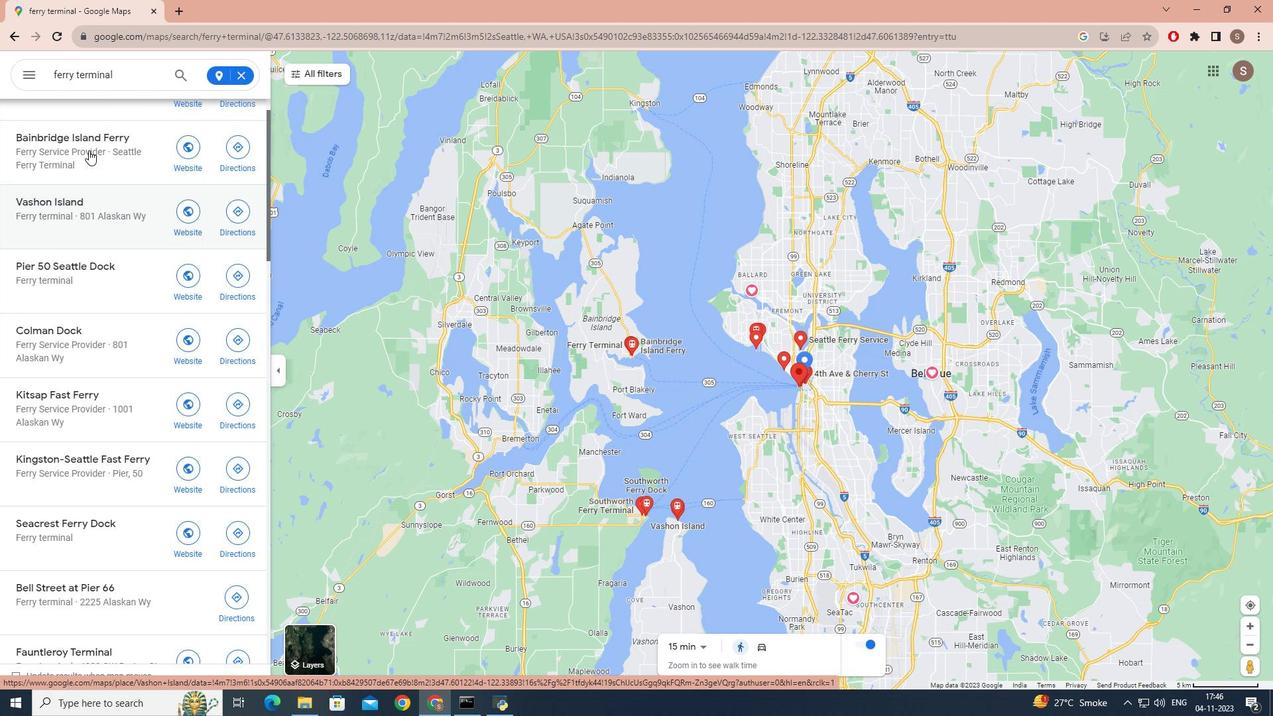 
Action: Mouse scrolled (88, 151) with delta (0, 0)
Screenshot: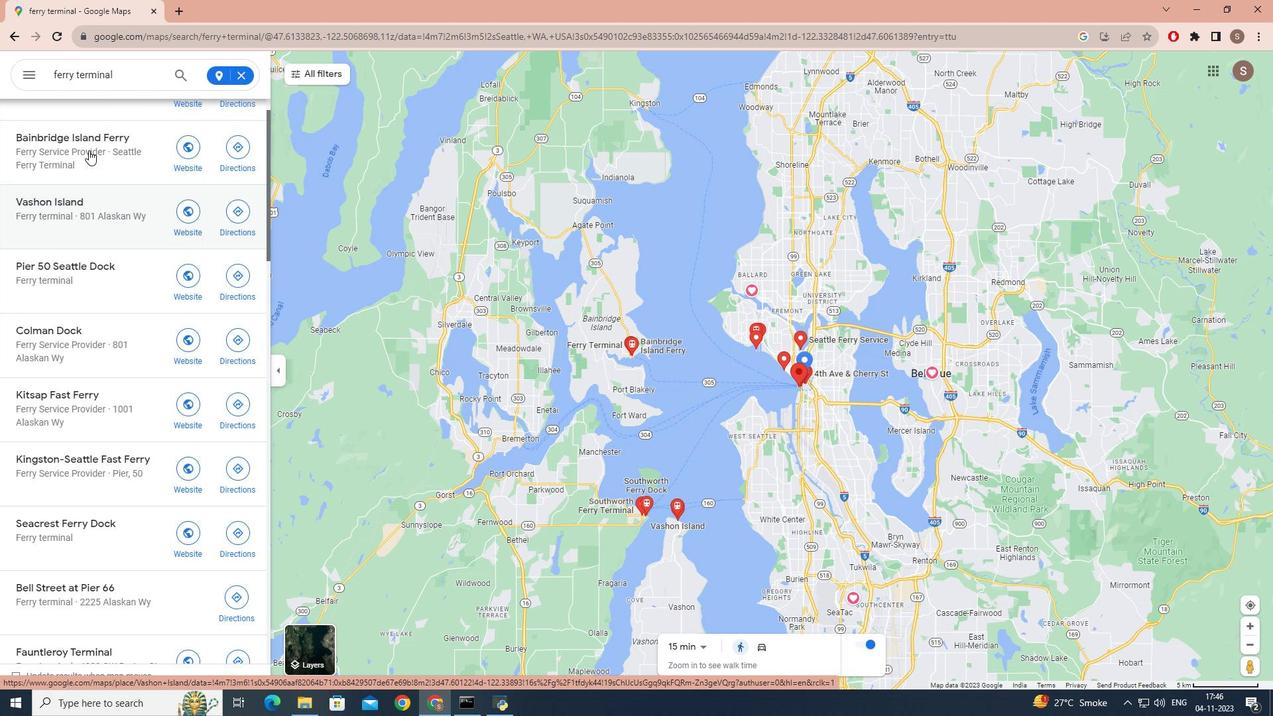 
Action: Mouse scrolled (88, 151) with delta (0, 0)
Screenshot: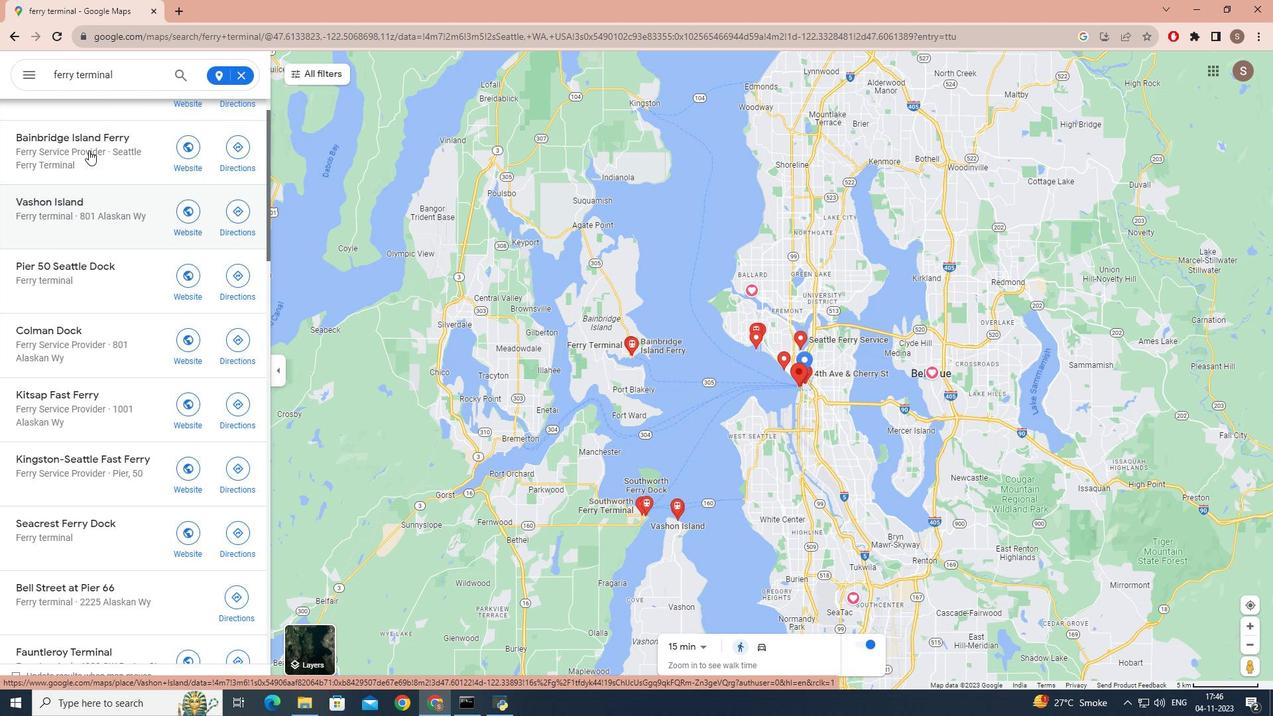 
Action: Mouse scrolled (88, 151) with delta (0, 0)
Screenshot: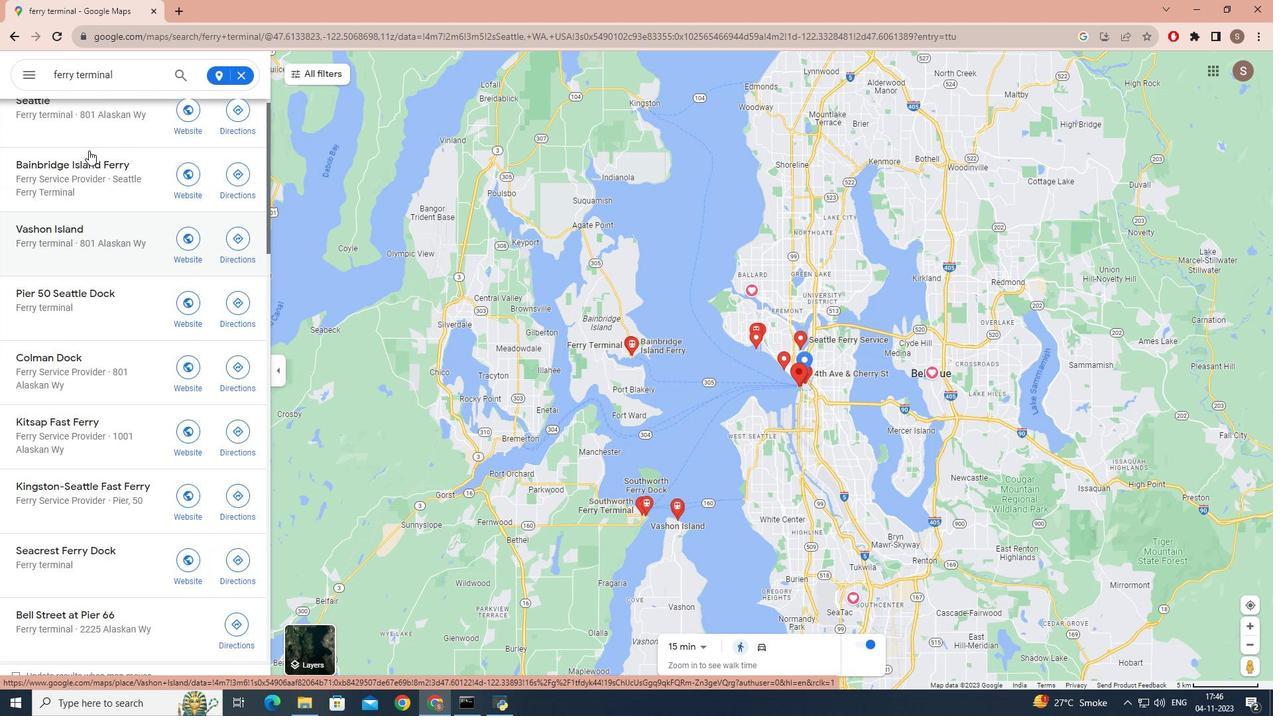 
Action: Mouse scrolled (88, 151) with delta (0, 0)
Screenshot: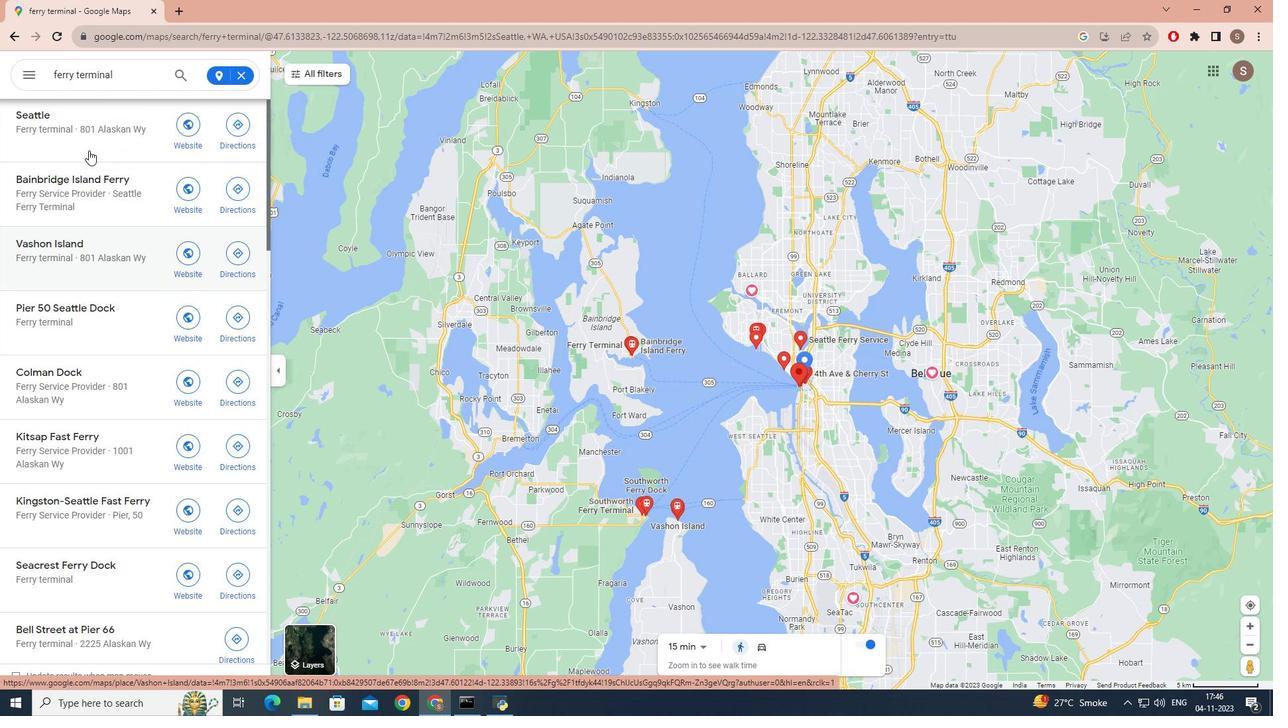 
Action: Mouse scrolled (88, 151) with delta (0, 0)
Screenshot: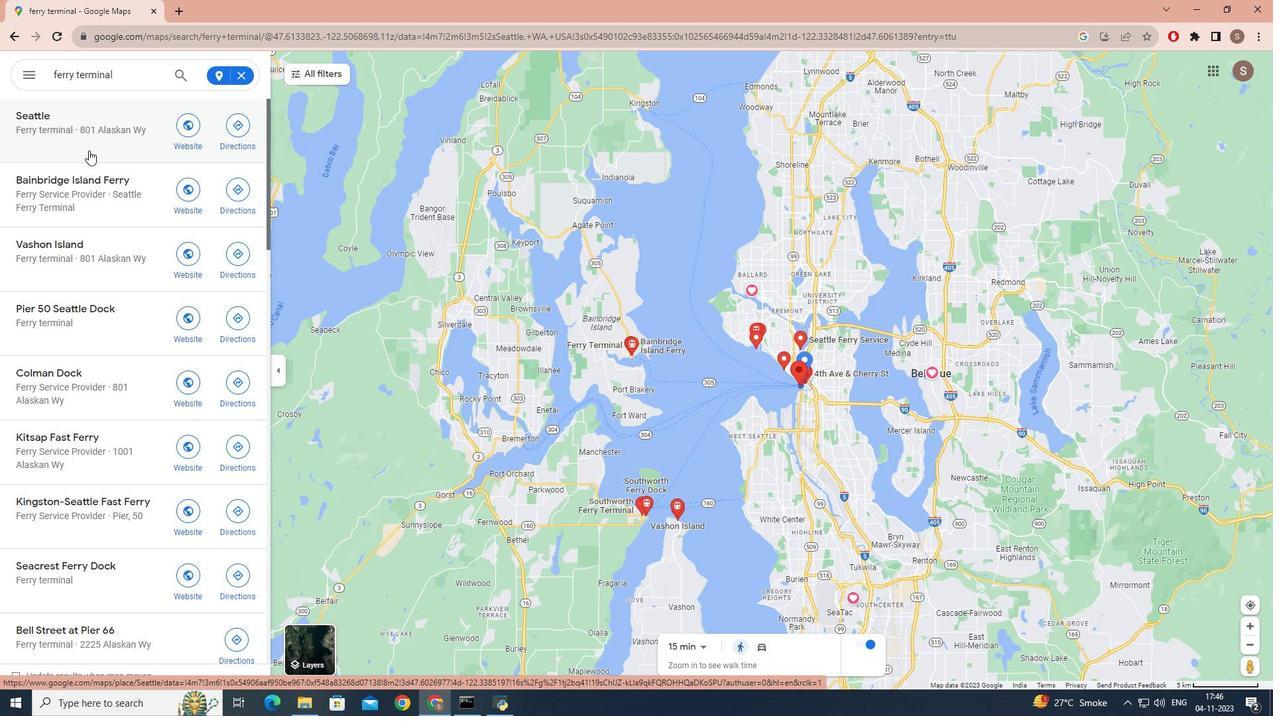 
Action: Mouse moved to (237, 71)
Screenshot: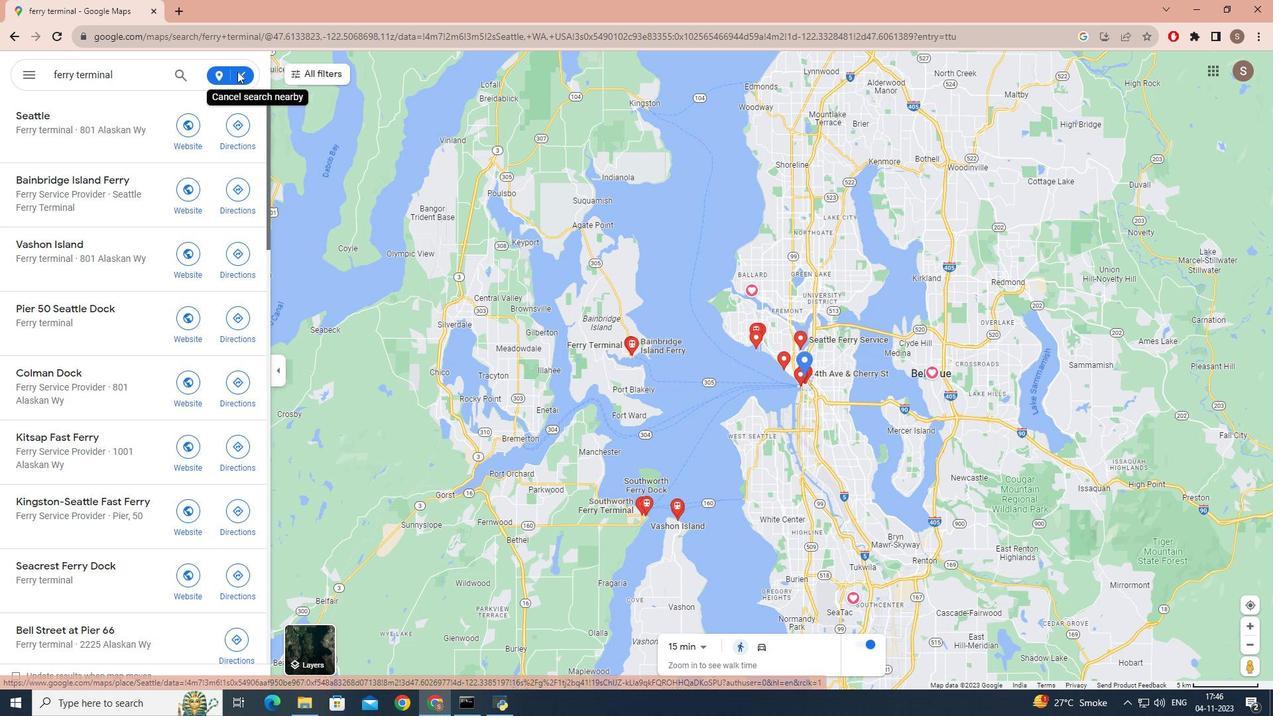 
Action: Mouse pressed left at (237, 71)
Screenshot: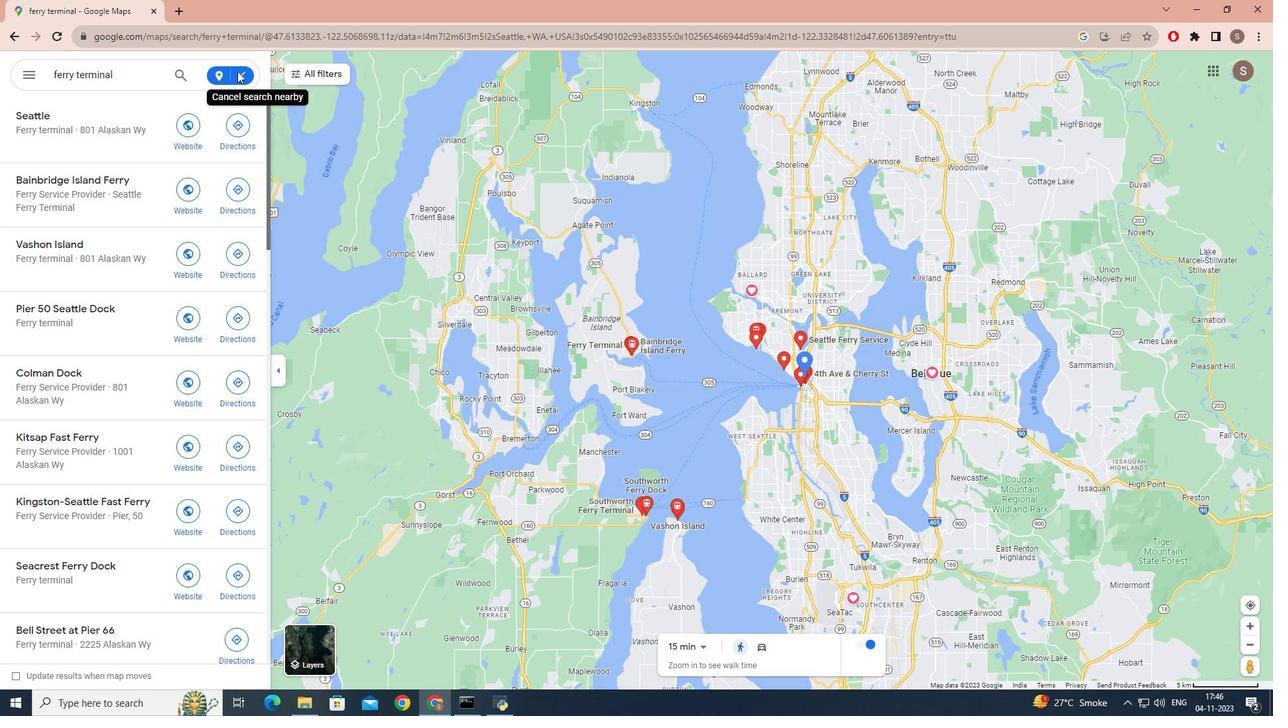 
Action: Mouse pressed left at (237, 71)
Screenshot: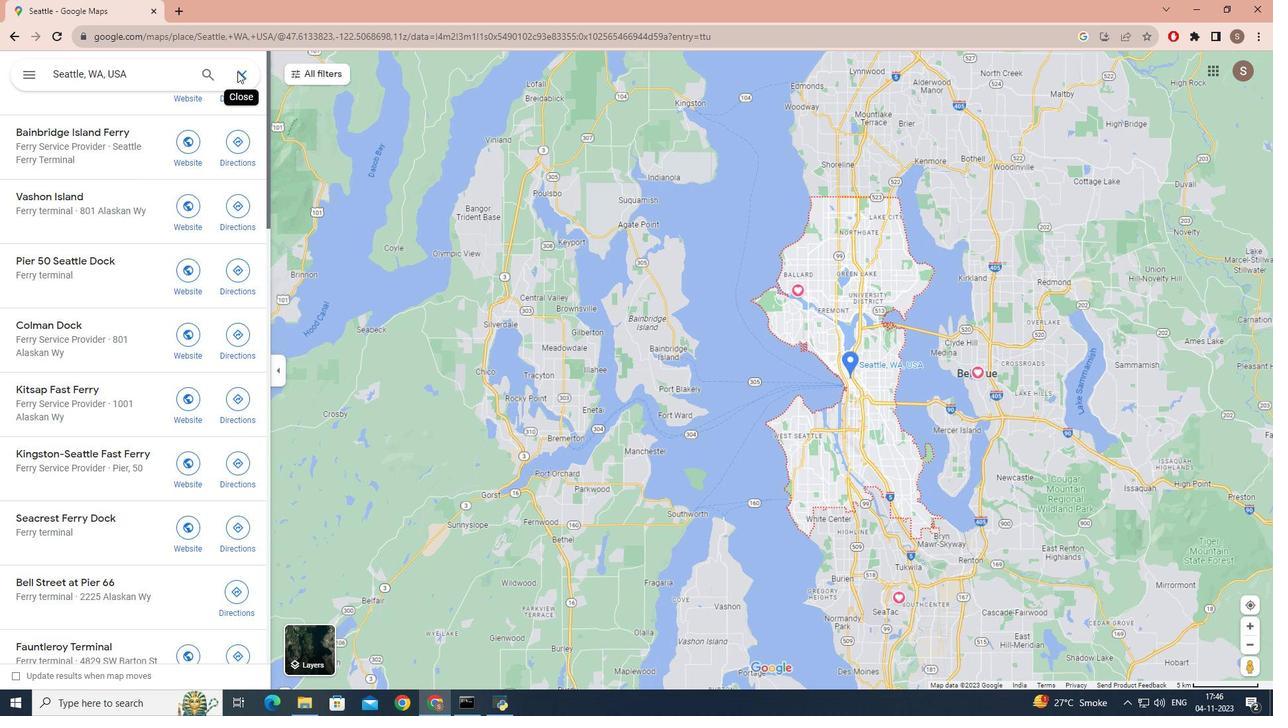 
Action: Mouse moved to (118, 66)
Screenshot: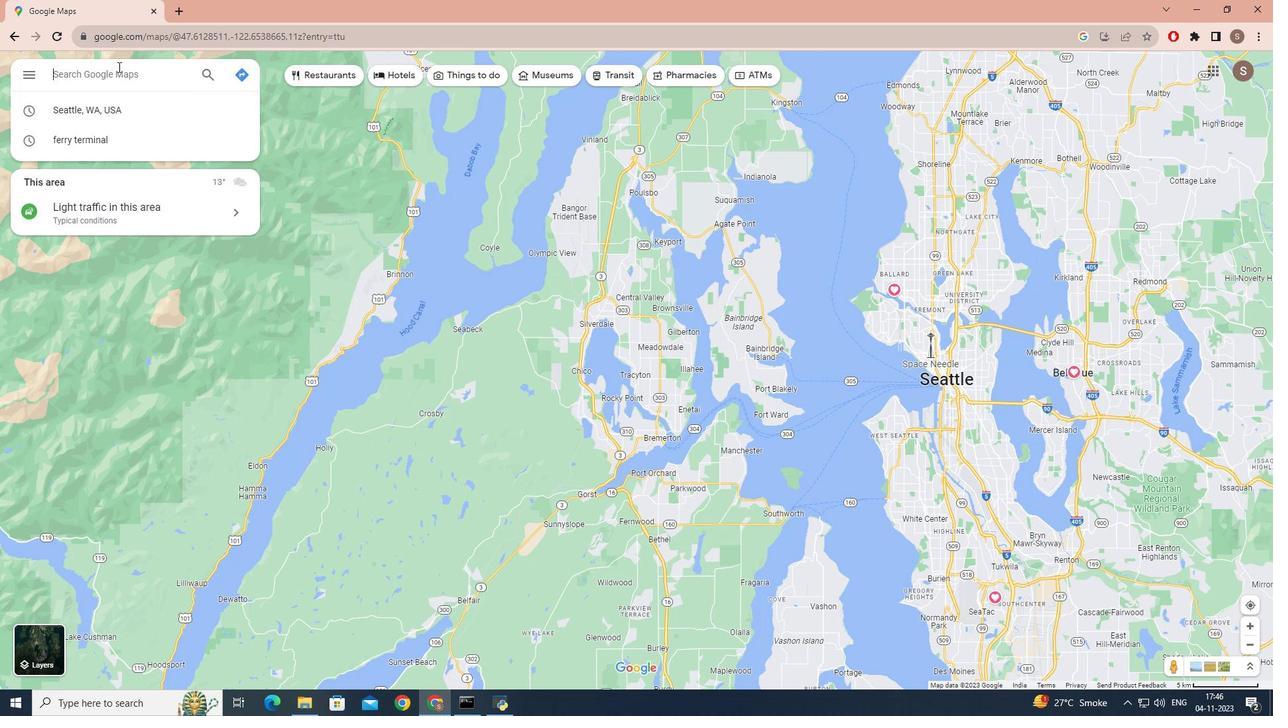 
Action: Key pressed <Key.caps_lock>S<Key.caps_lock>an<Key.space><Key.caps_lock>J<Key.caps_lock>uan<Key.space><Key.caps_lock>I<Key.caps_lock>slands,<Key.caps_lock>W<Key.caps_lock>ashington<Key.enter>
Screenshot: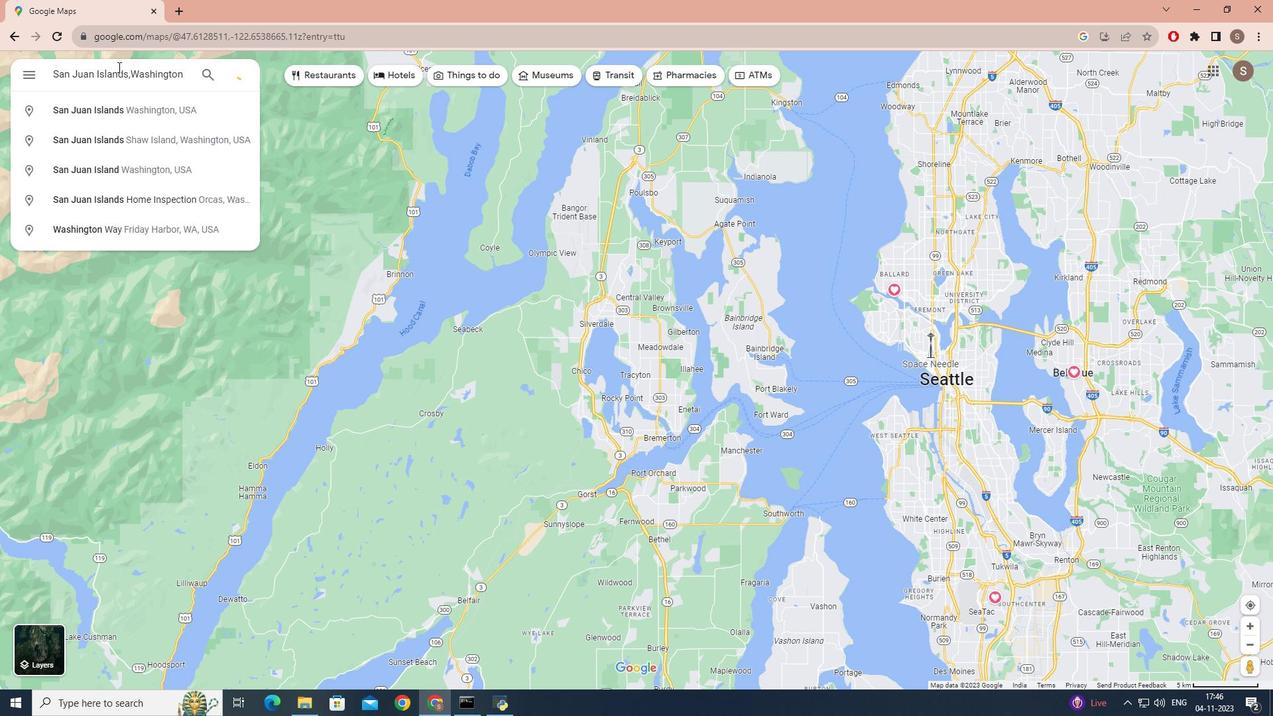 
Action: Mouse moved to (131, 145)
Screenshot: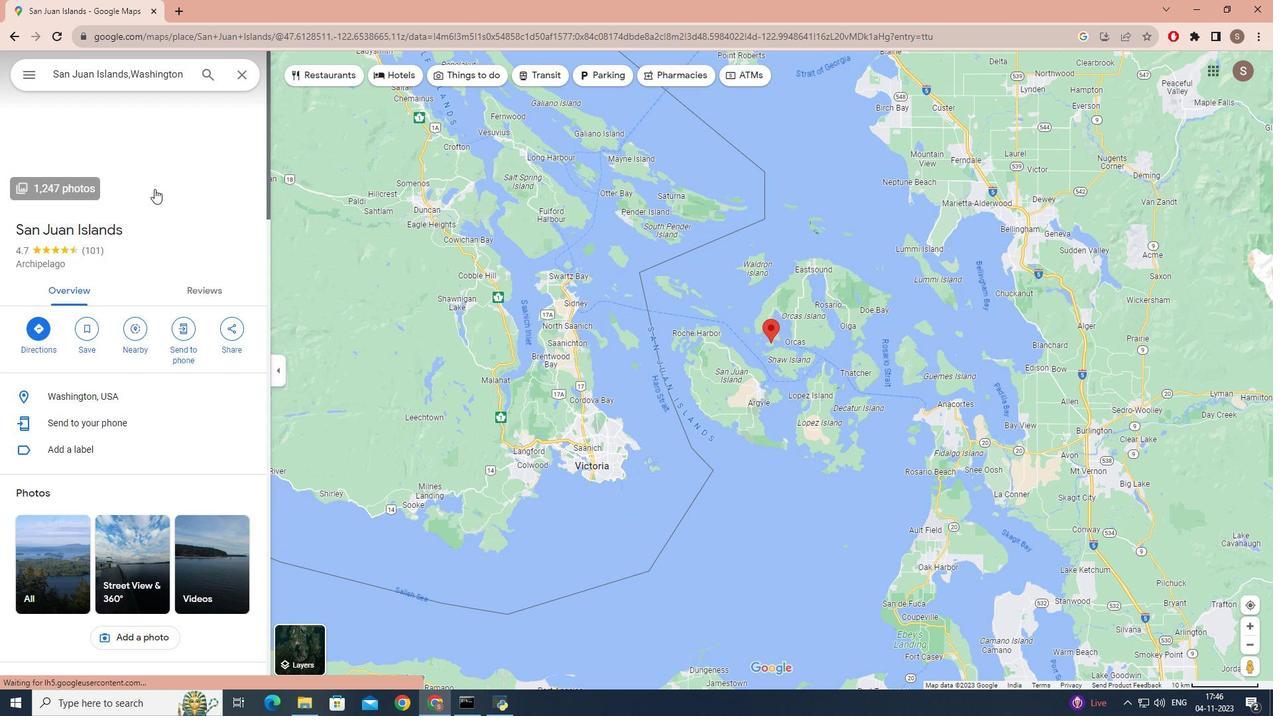 
Action: Mouse scrolled (131, 144) with delta (0, 0)
Screenshot: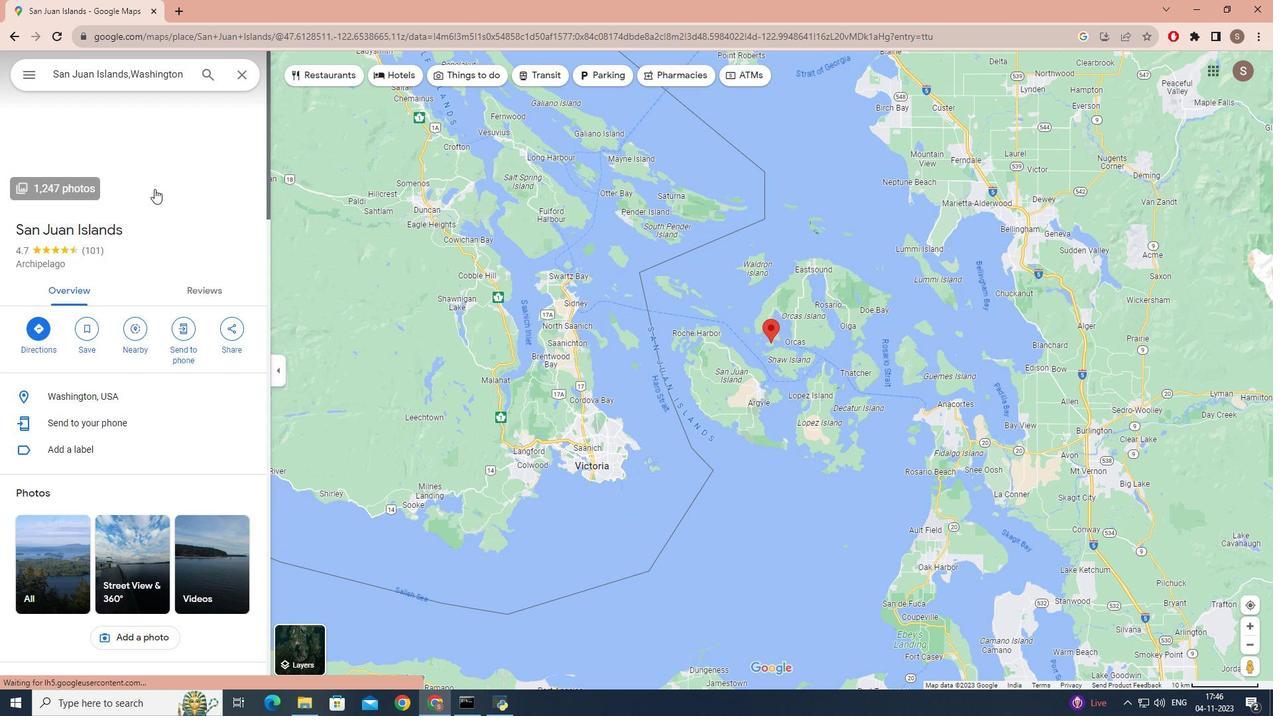 
Action: Mouse moved to (137, 269)
Screenshot: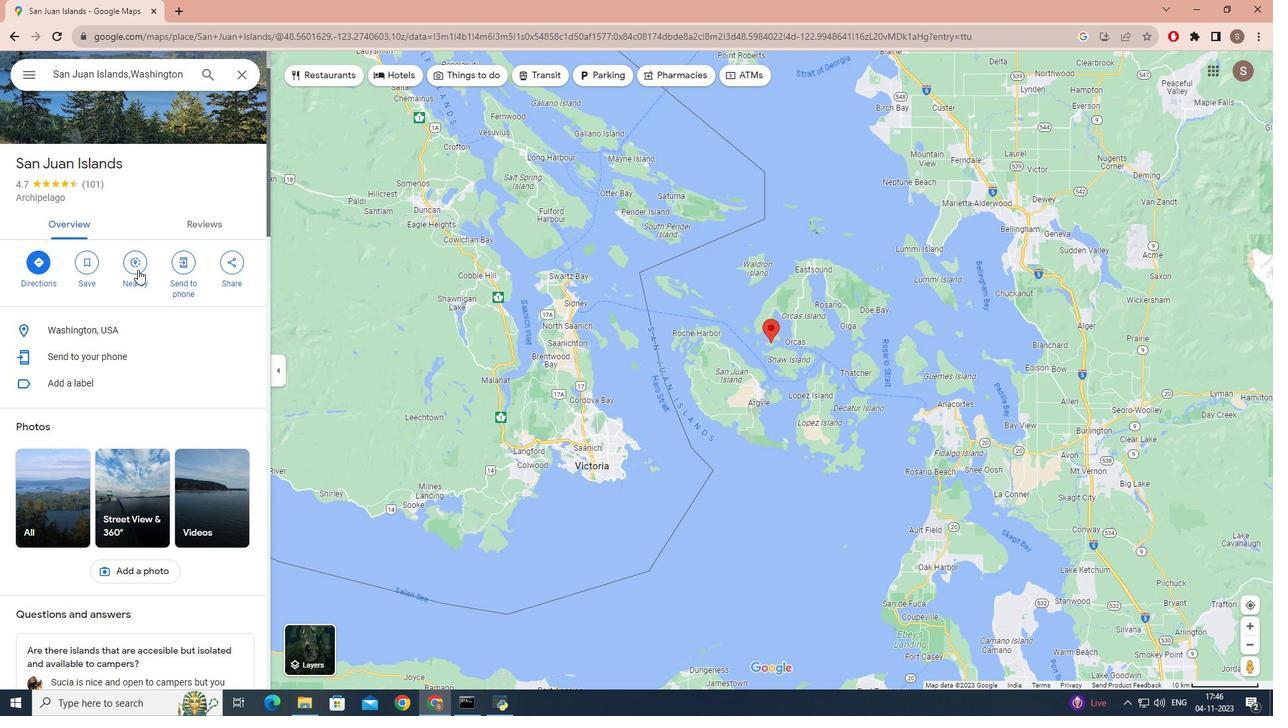 
Action: Mouse pressed left at (137, 269)
Screenshot: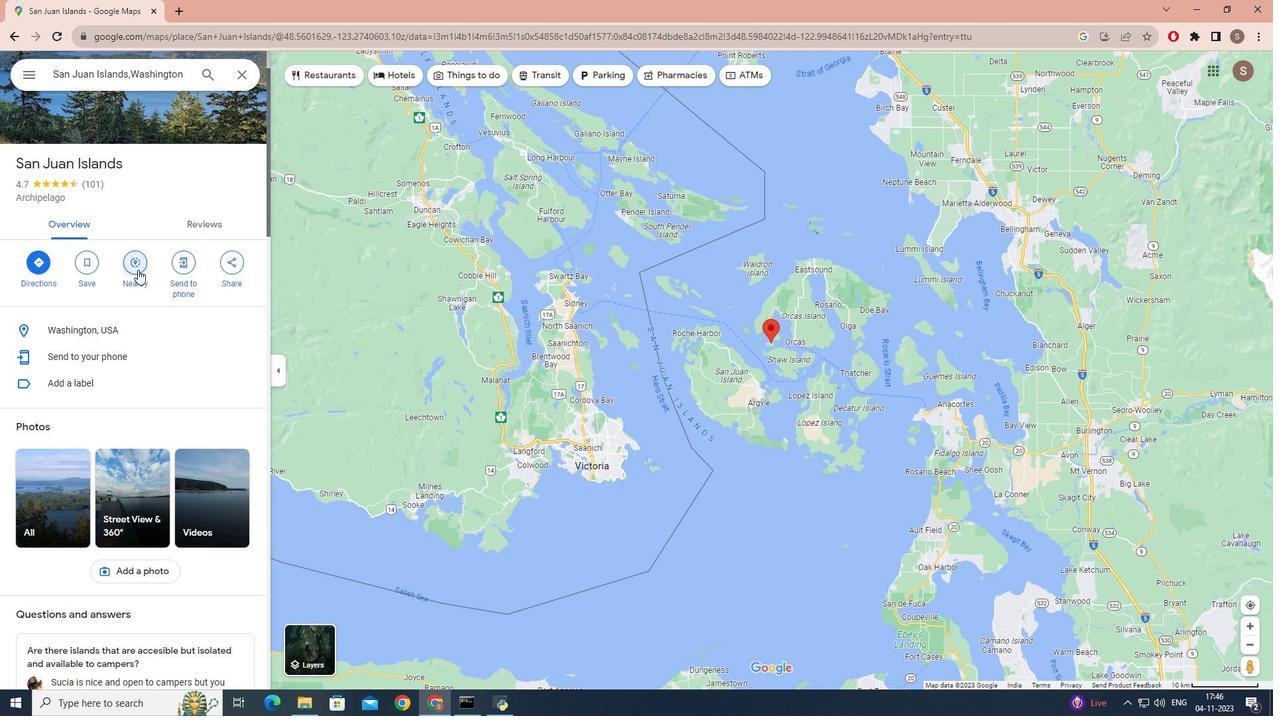 
Action: Mouse moved to (125, 71)
Screenshot: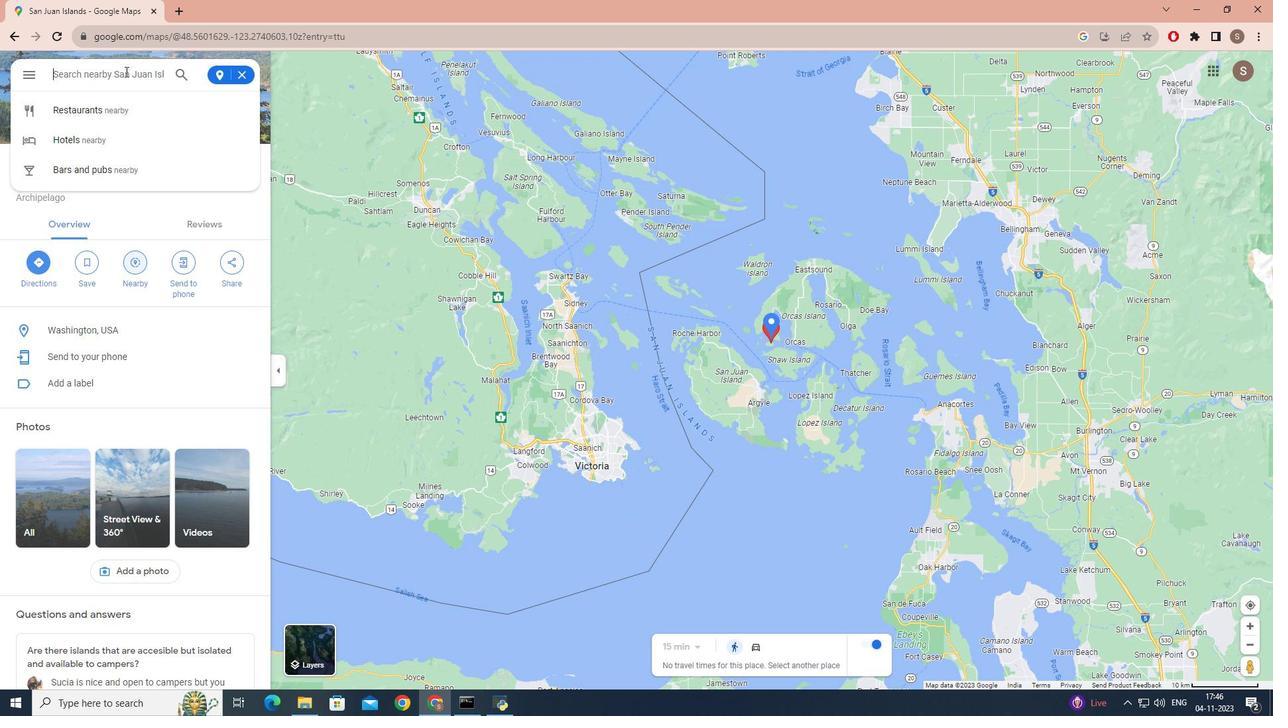 
Action: Mouse pressed left at (125, 71)
Screenshot: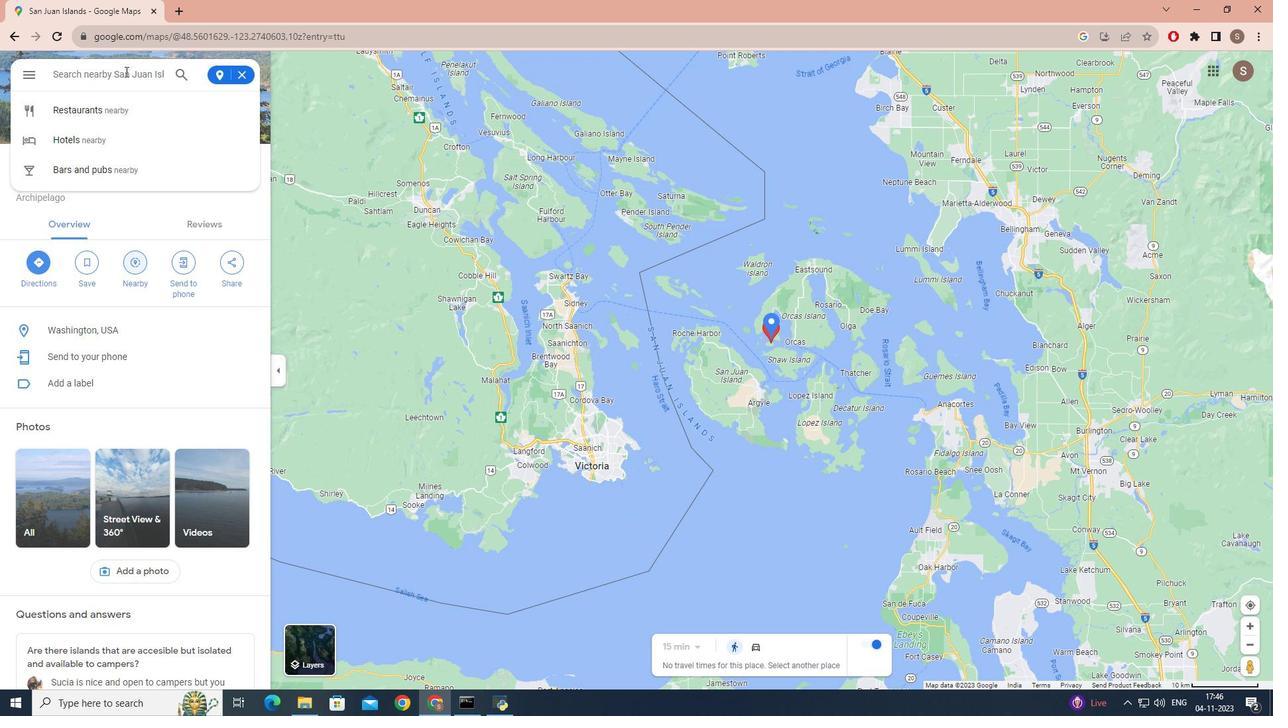 
Action: Key pressed ferry<Key.space>terminal<Key.enter>
Screenshot: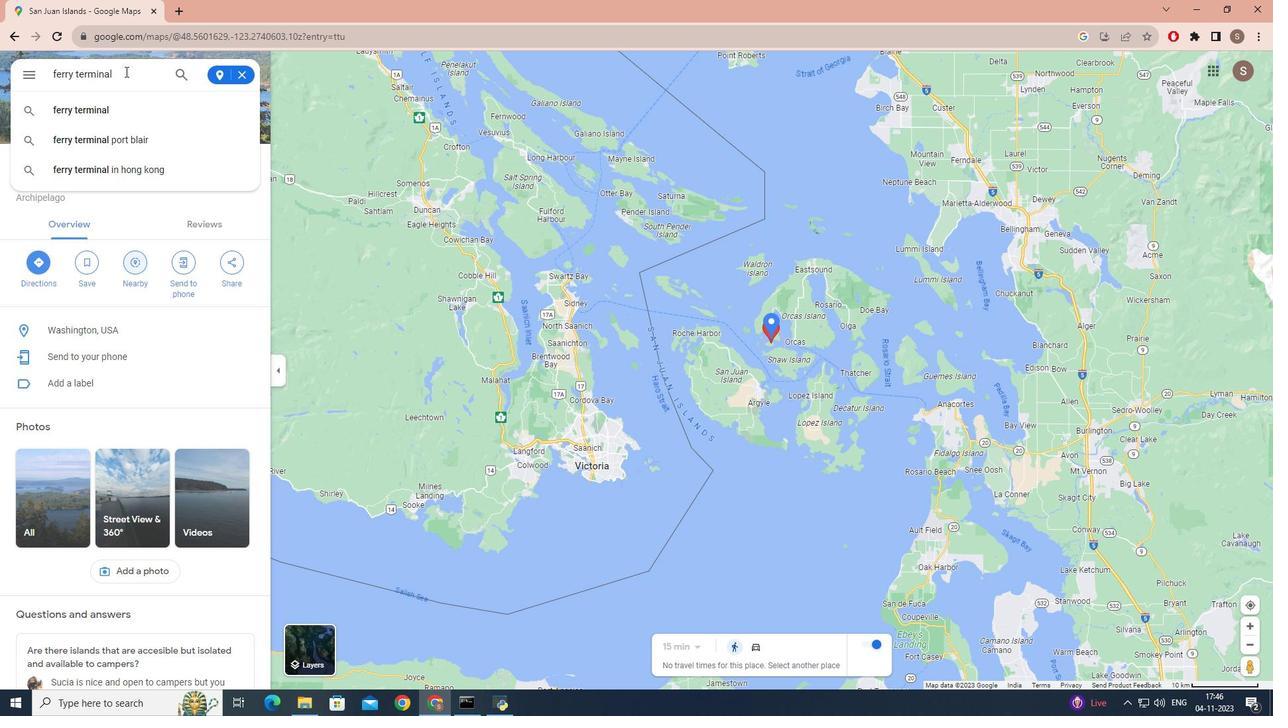 
Action: Mouse moved to (98, 190)
Screenshot: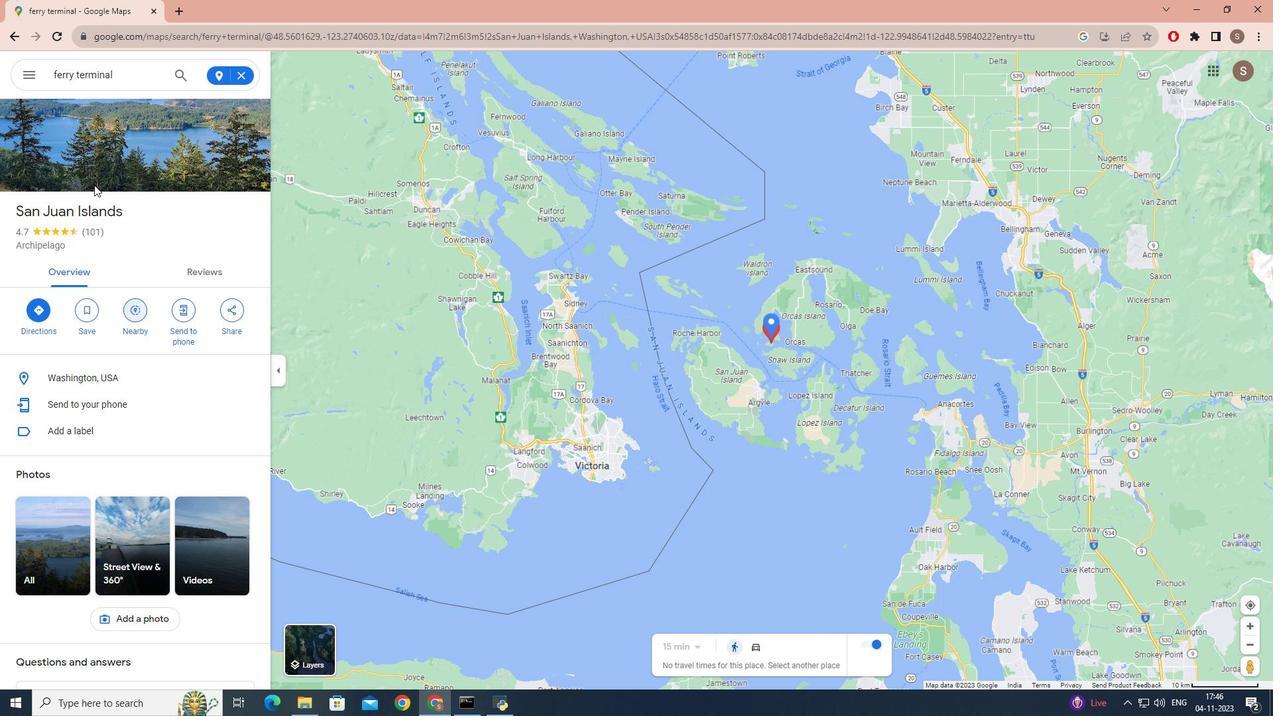 
Action: Mouse scrolled (98, 189) with delta (0, 0)
Screenshot: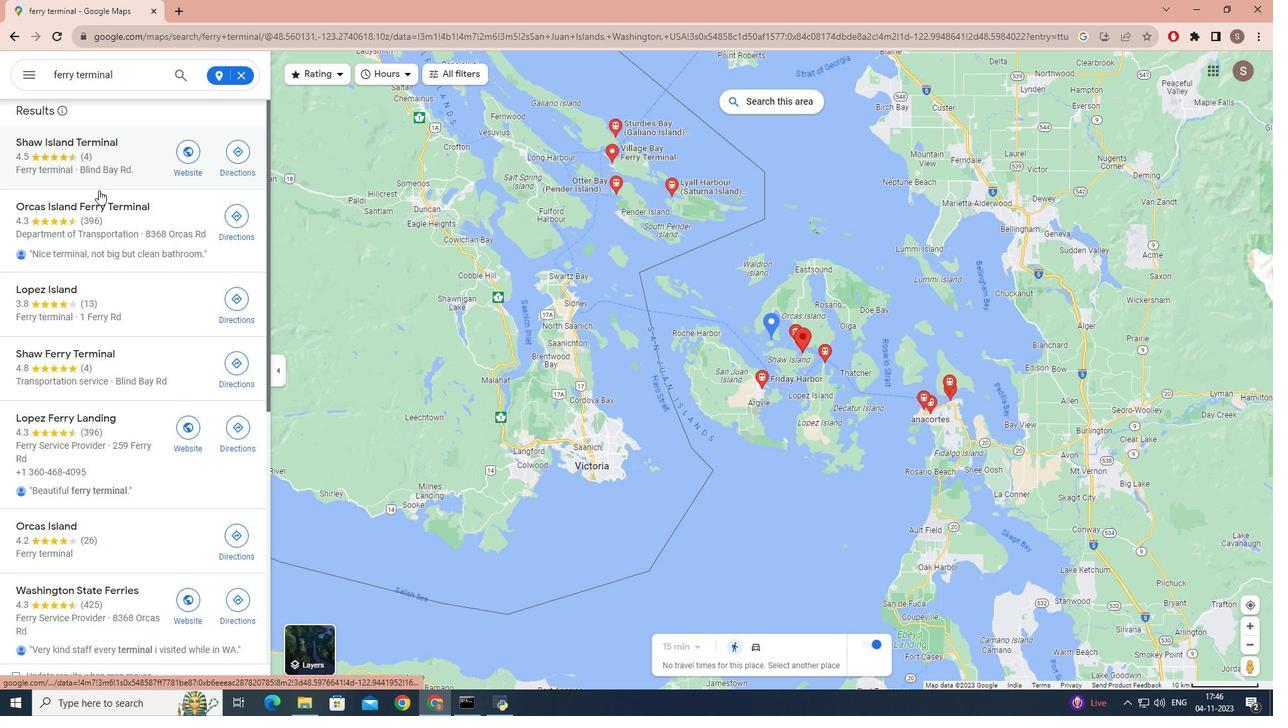 
Action: Mouse scrolled (98, 189) with delta (0, 0)
Screenshot: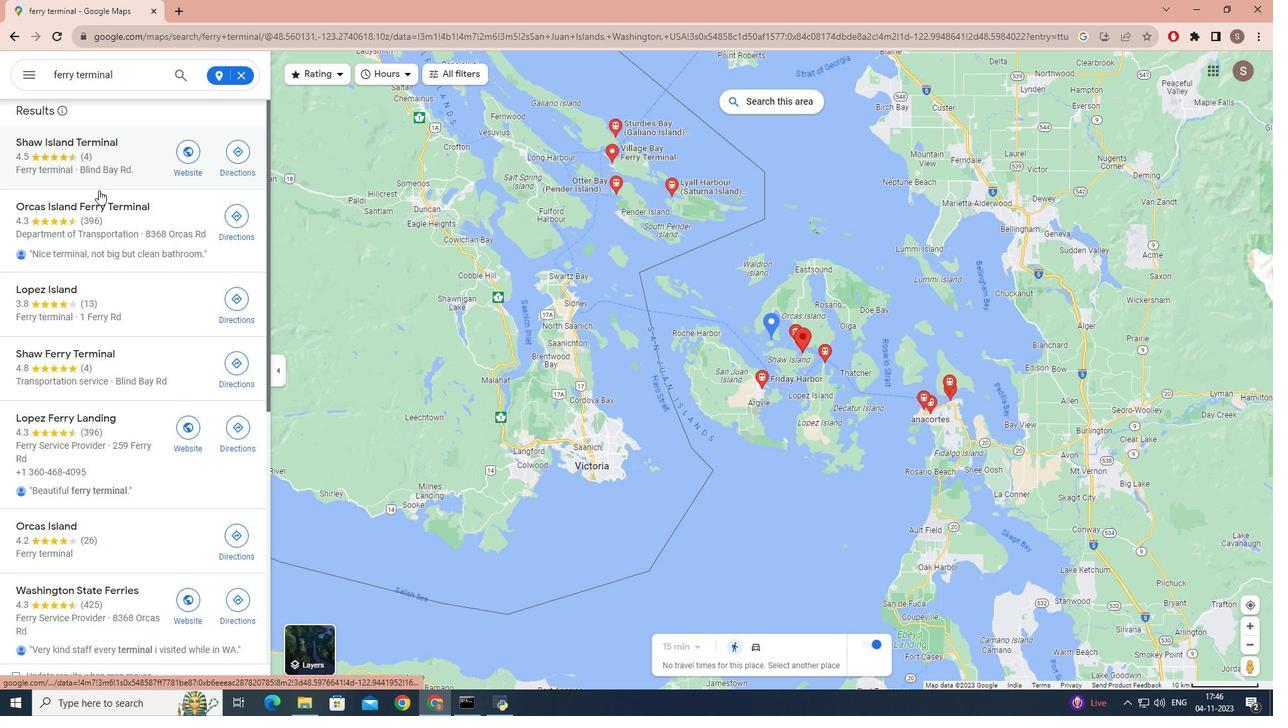 
Action: Mouse scrolled (98, 189) with delta (0, 0)
Screenshot: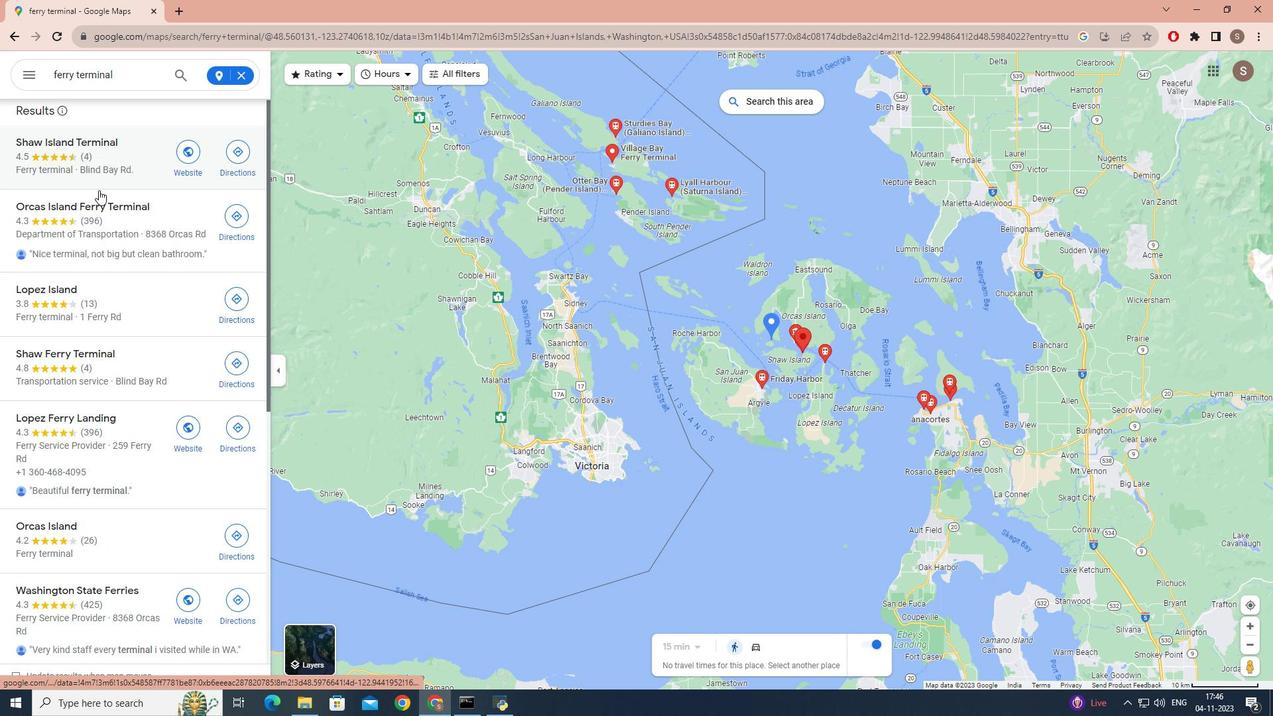 
Action: Mouse scrolled (98, 189) with delta (0, 0)
Screenshot: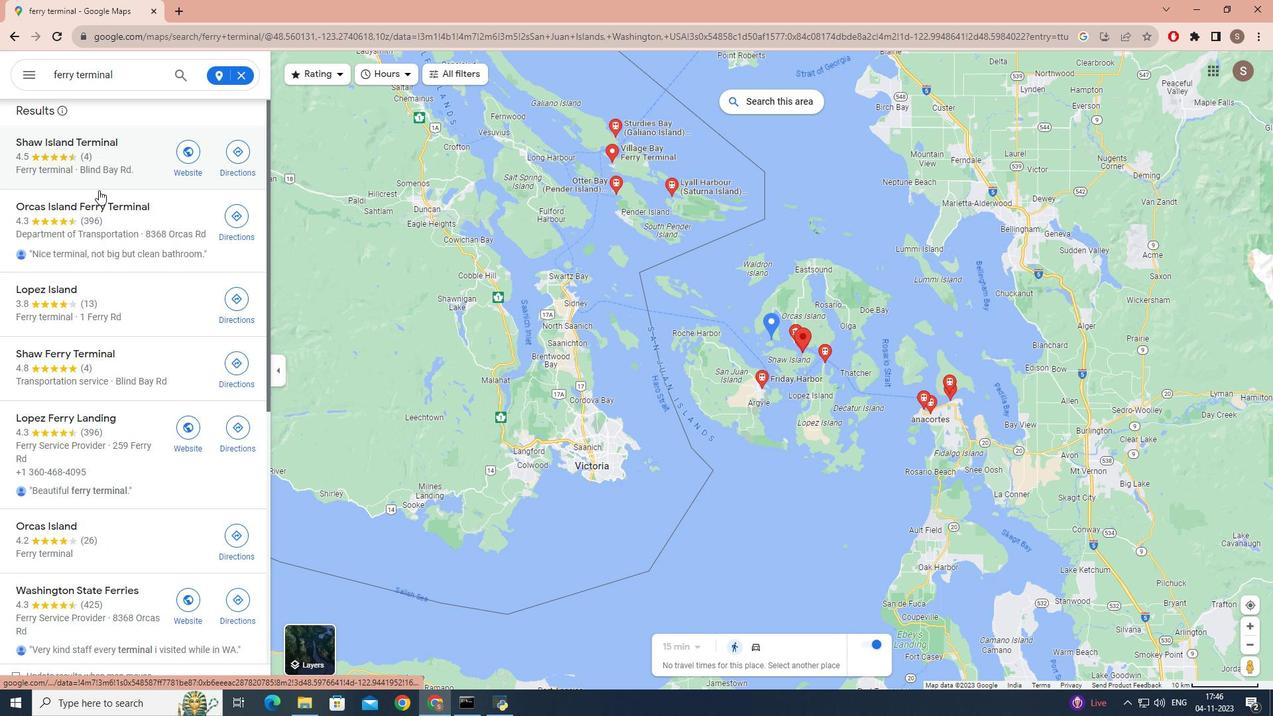 
Action: Mouse scrolled (98, 189) with delta (0, 0)
Screenshot: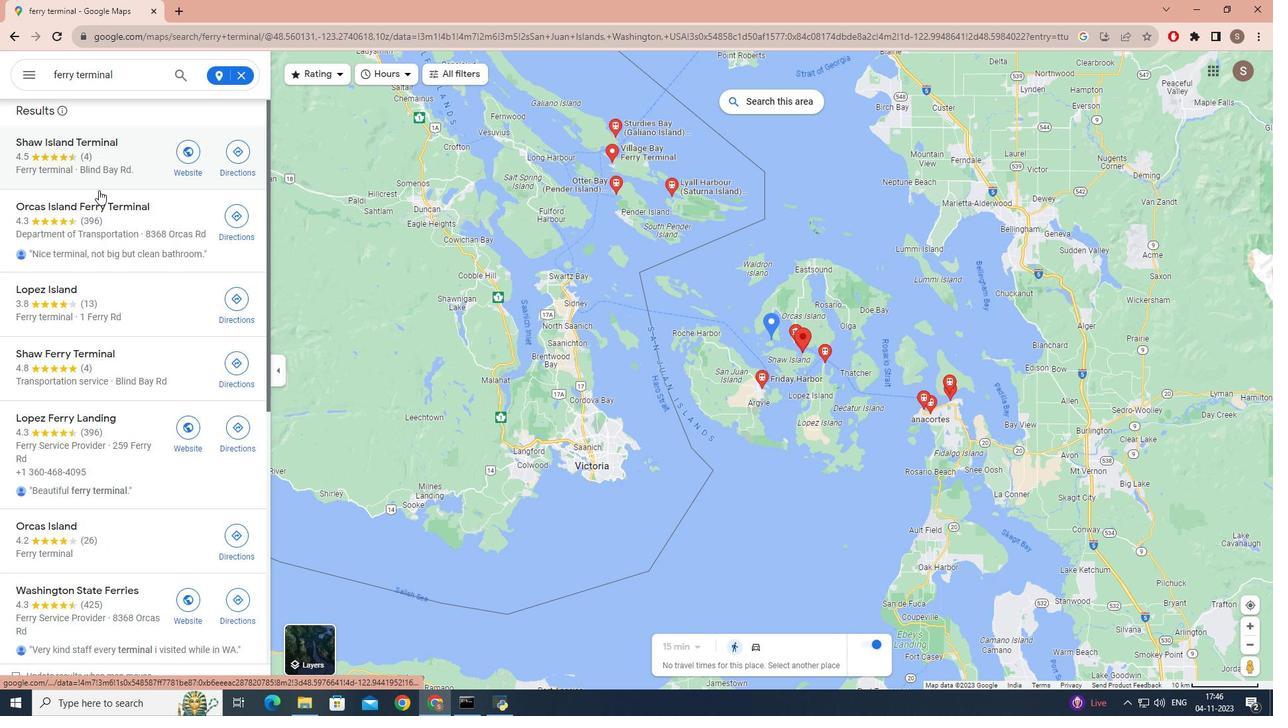 
Action: Mouse scrolled (98, 189) with delta (0, 0)
Screenshot: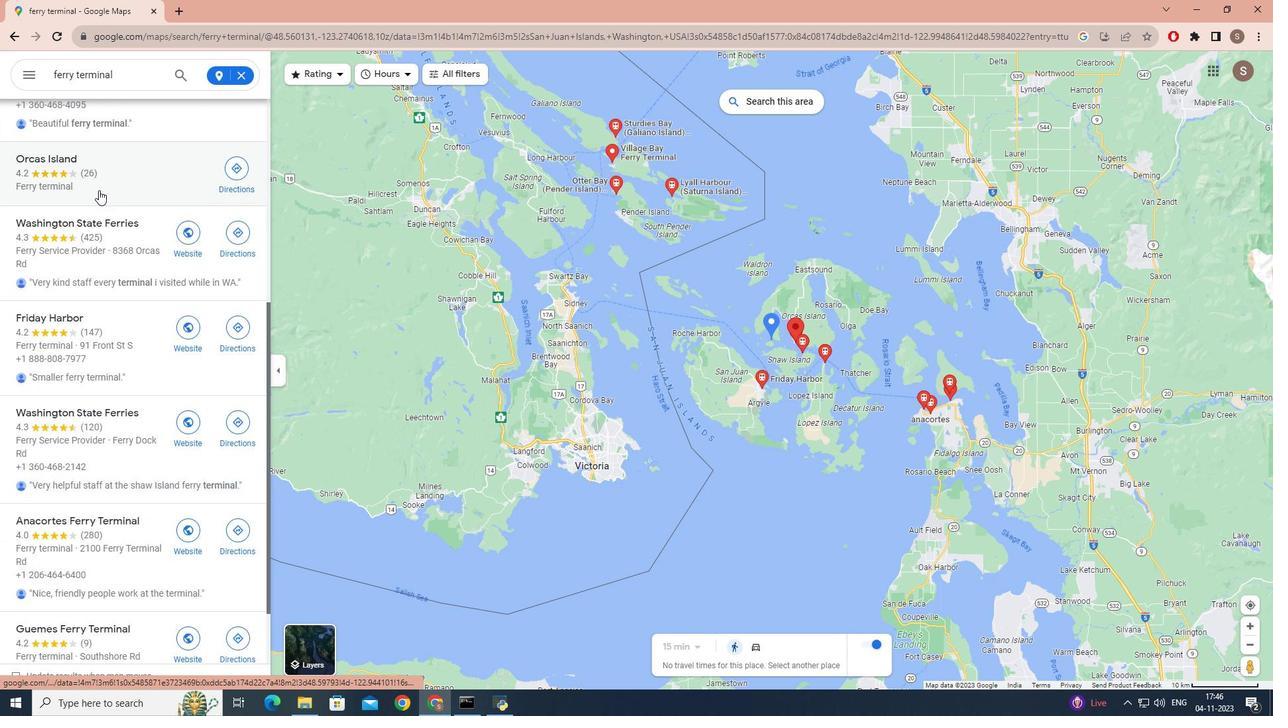 
Action: Mouse scrolled (98, 189) with delta (0, 0)
Screenshot: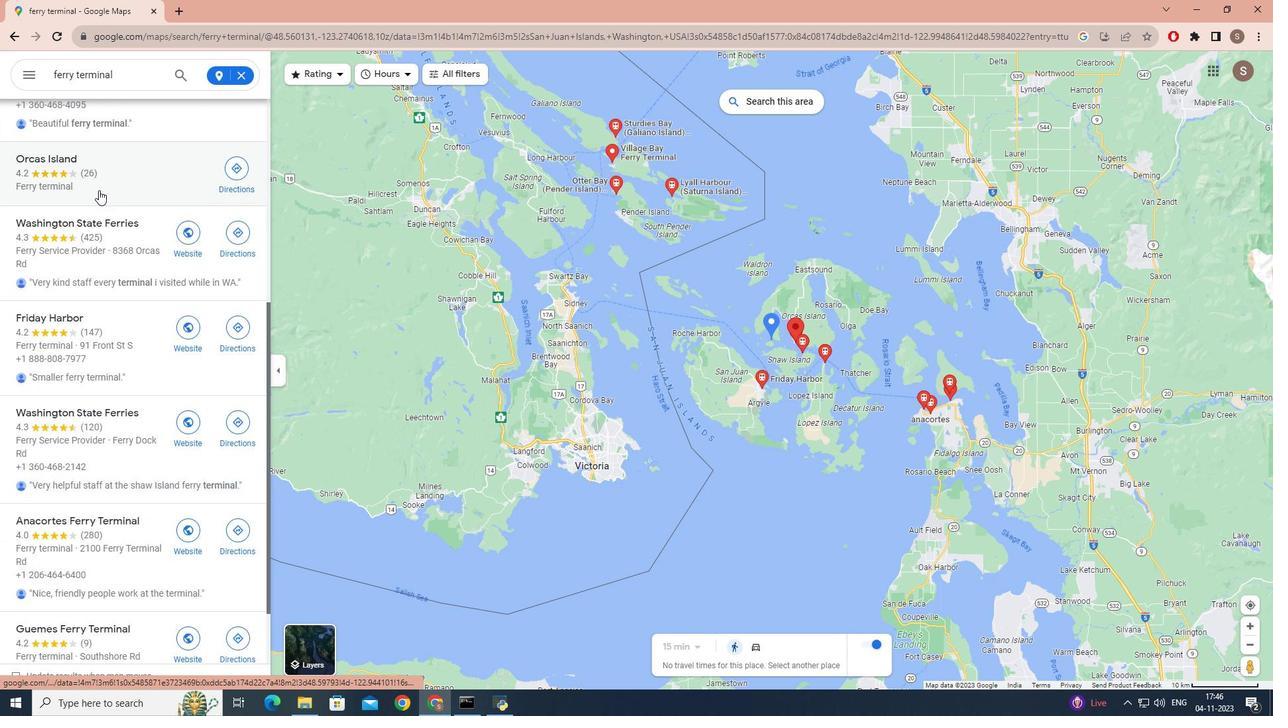 
Action: Mouse scrolled (98, 189) with delta (0, 0)
Screenshot: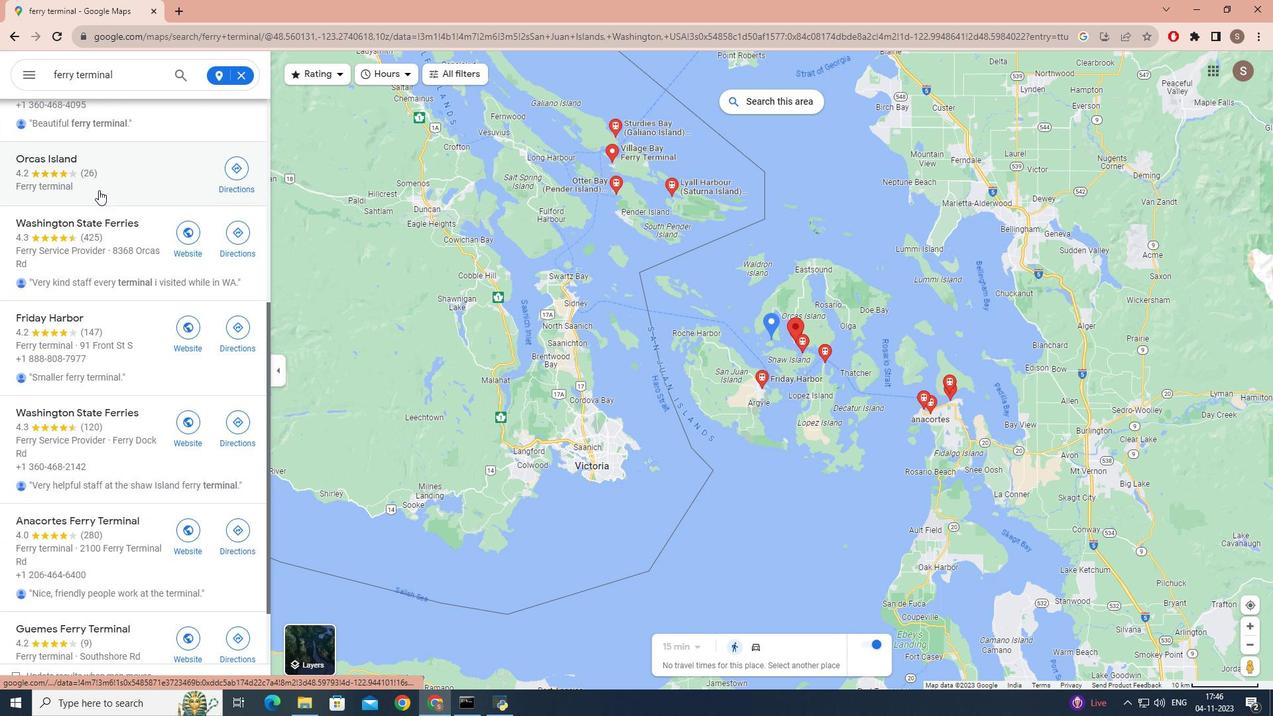 
Action: Mouse scrolled (98, 189) with delta (0, 0)
Screenshot: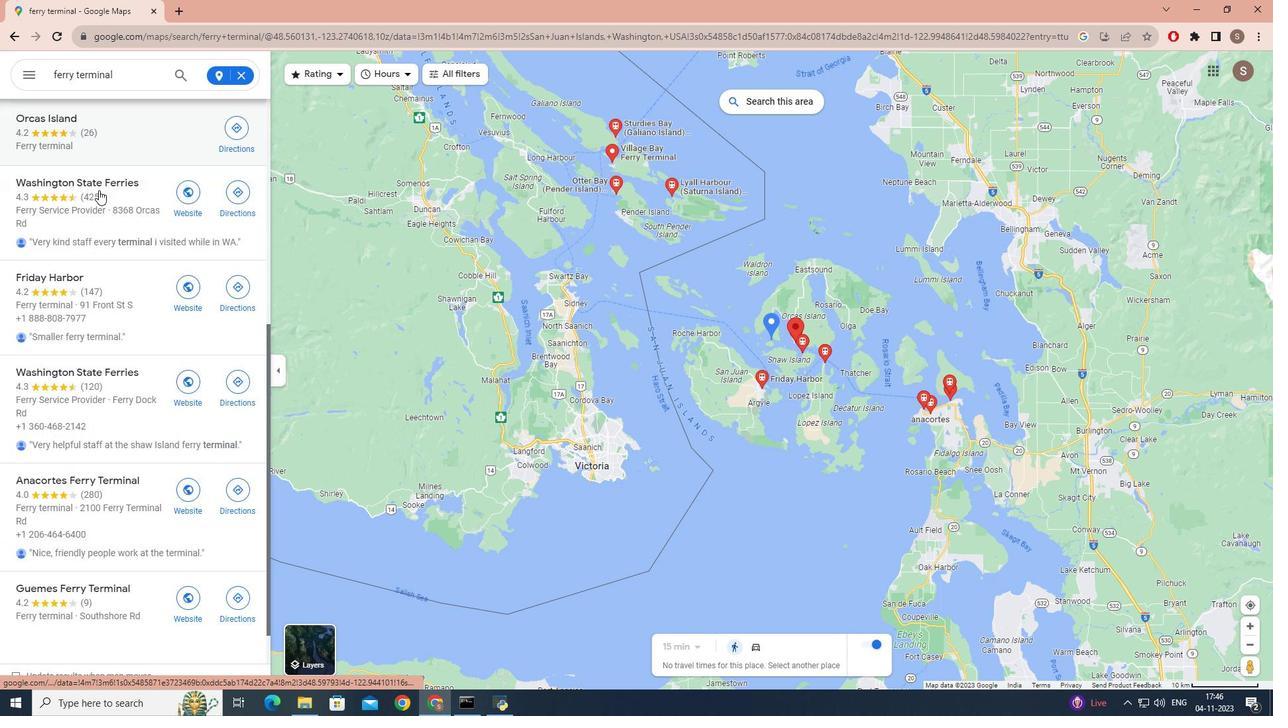 
Action: Mouse scrolled (98, 189) with delta (0, 0)
Screenshot: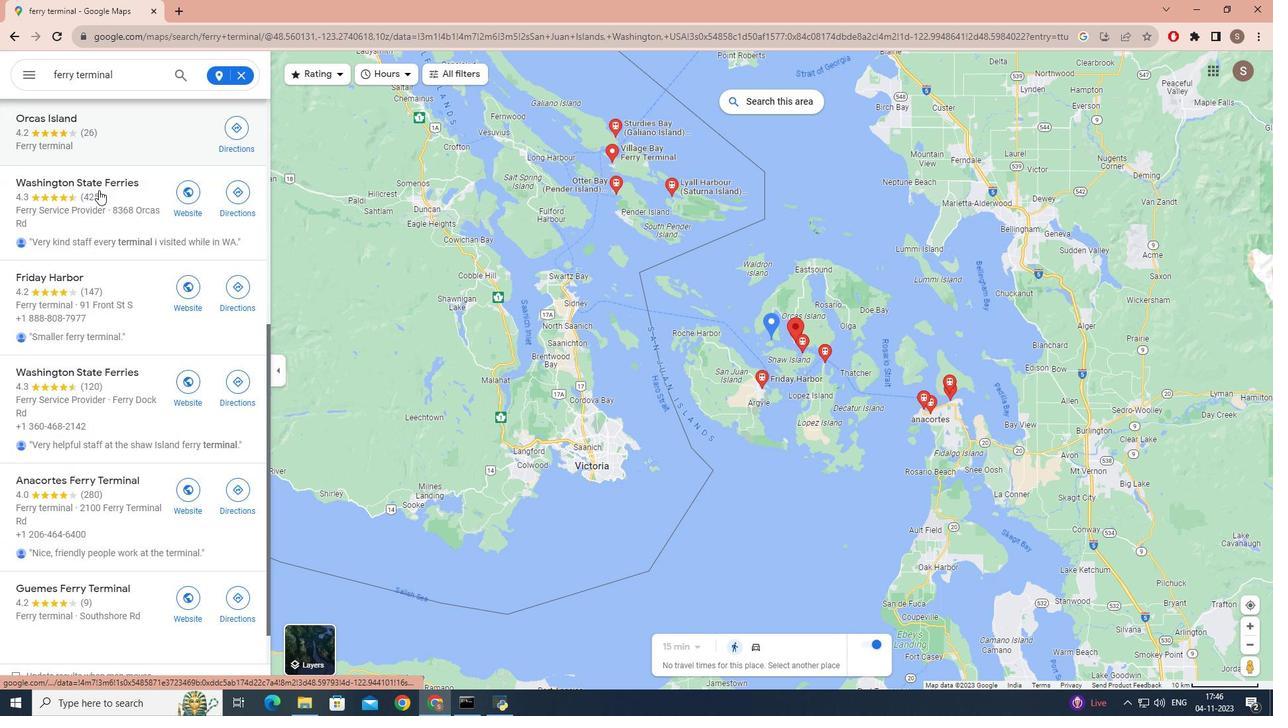 
Action: Mouse scrolled (98, 189) with delta (0, 0)
Screenshot: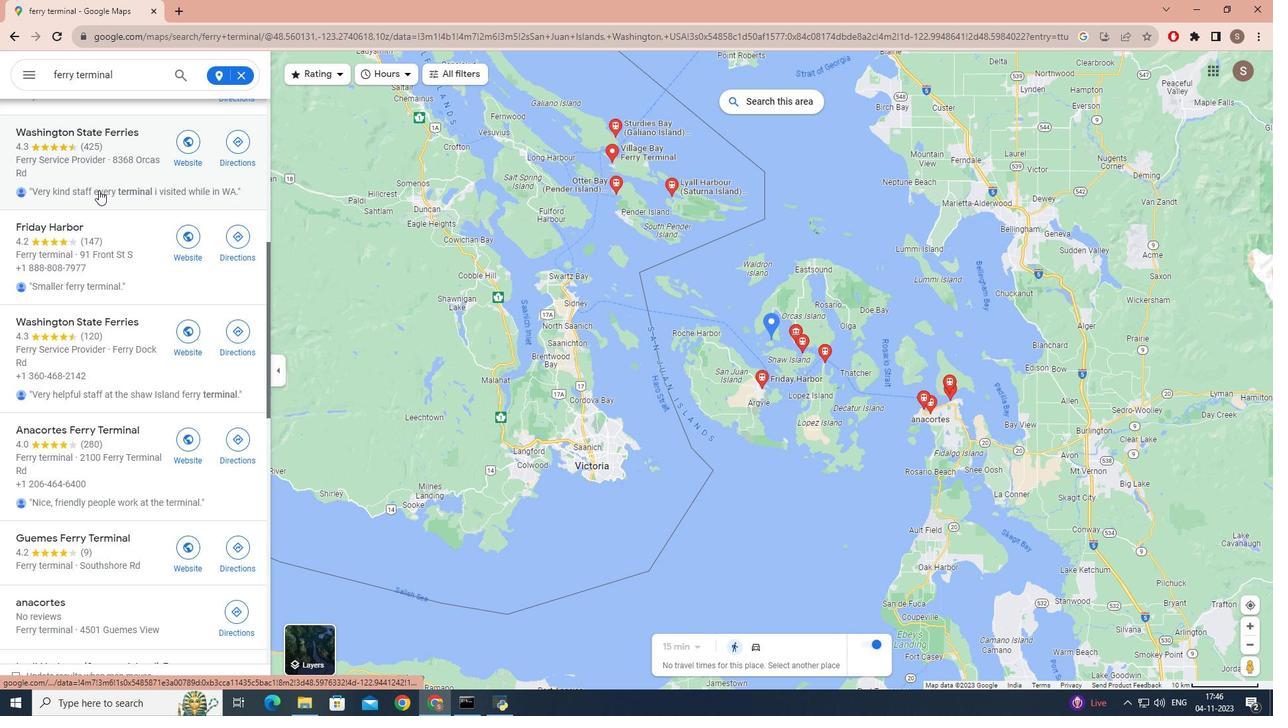 
Action: Mouse scrolled (98, 189) with delta (0, 0)
Screenshot: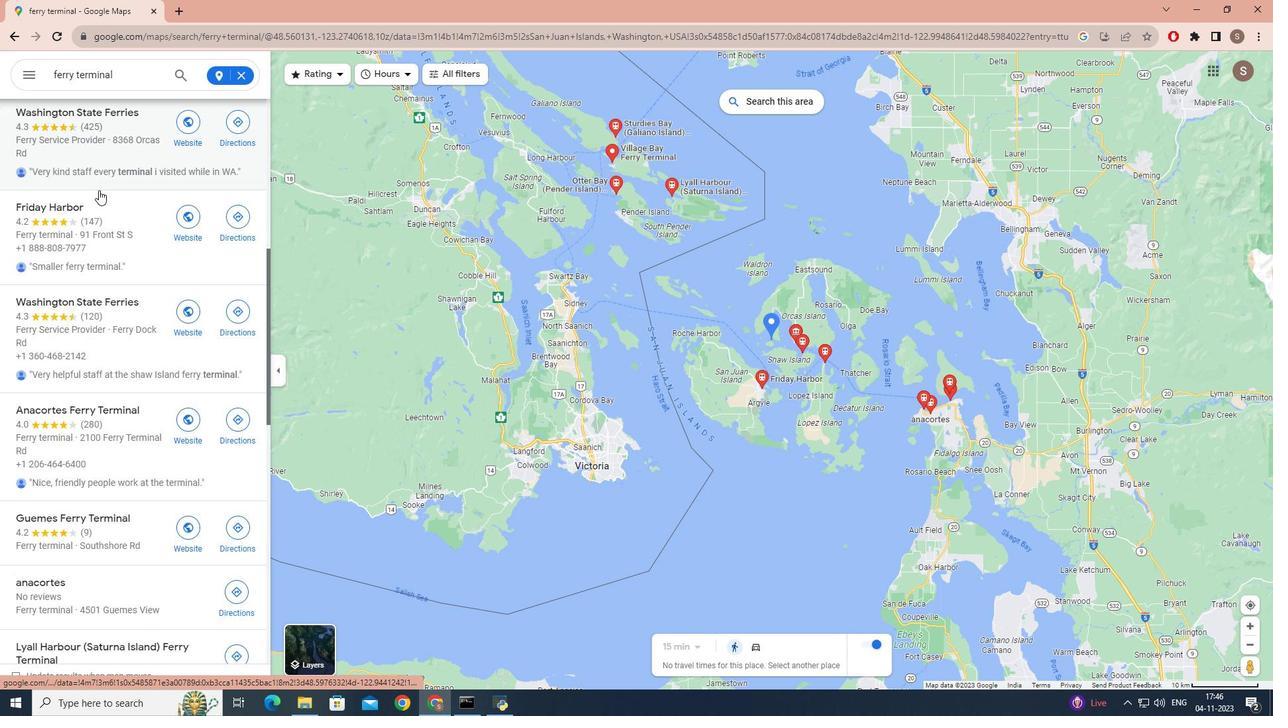 
Action: Mouse scrolled (98, 189) with delta (0, 0)
Screenshot: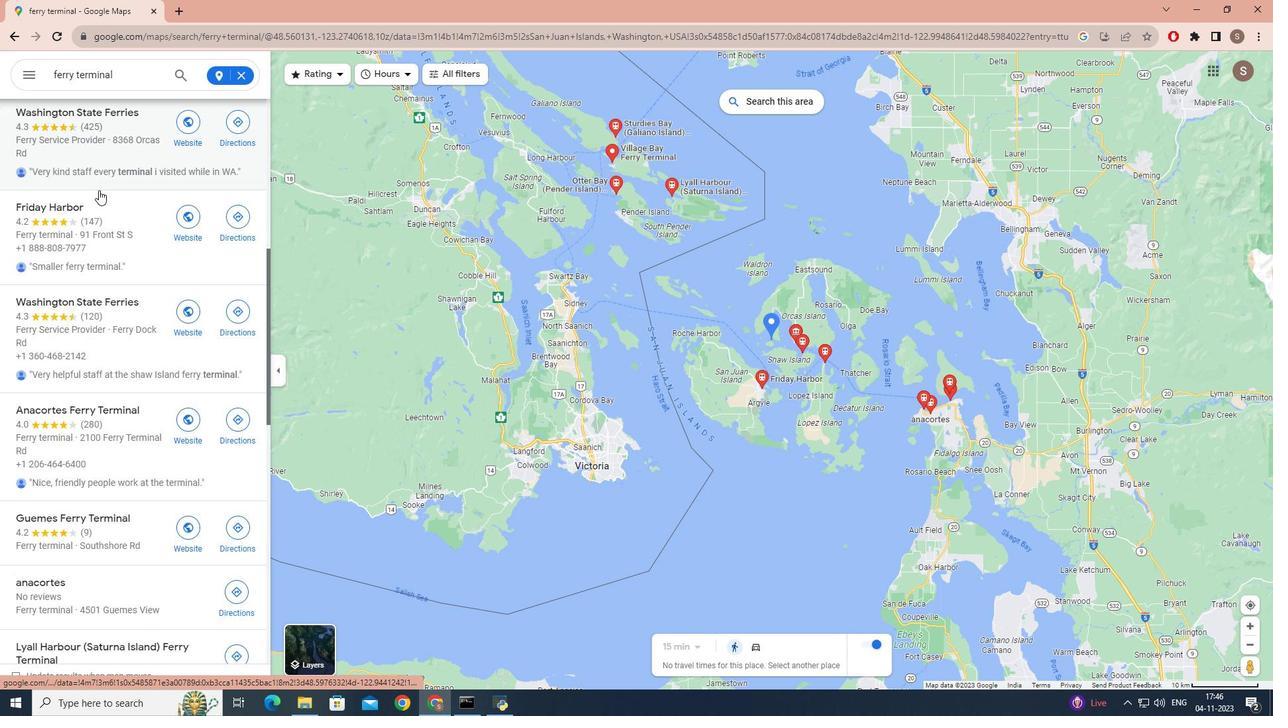 
Action: Mouse scrolled (98, 189) with delta (0, 0)
Screenshot: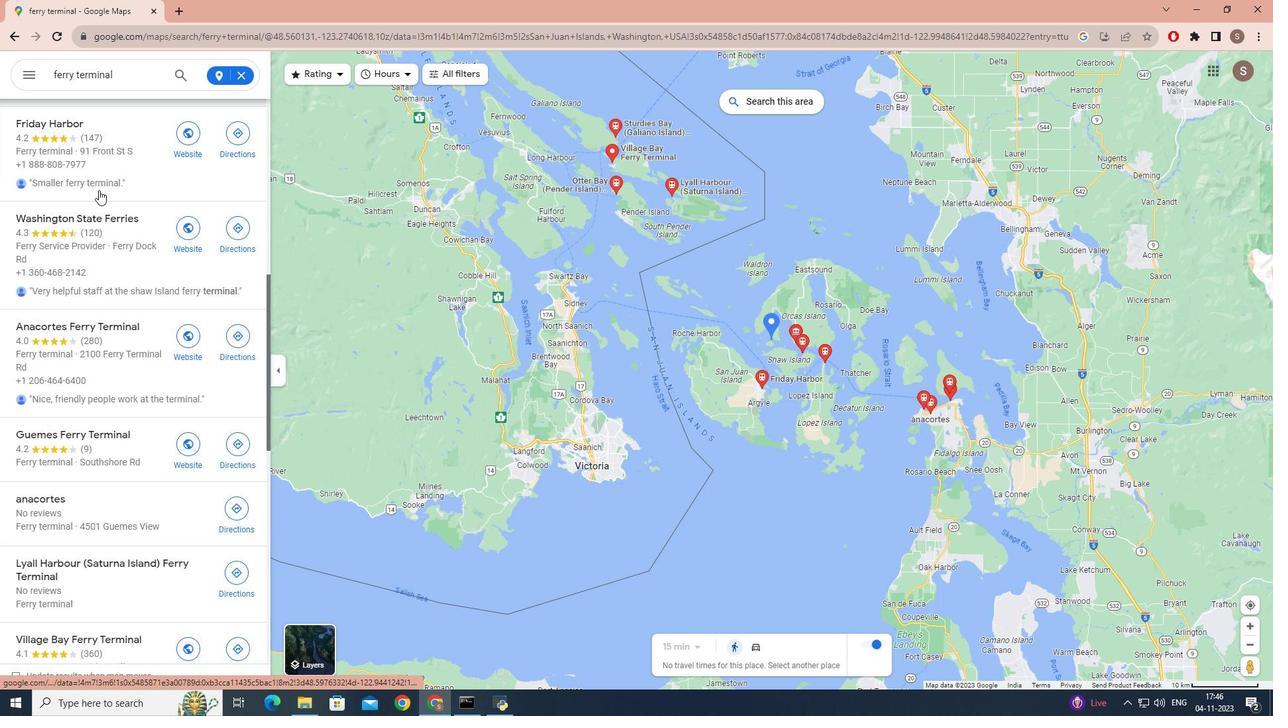 
Action: Mouse scrolled (98, 189) with delta (0, 0)
Screenshot: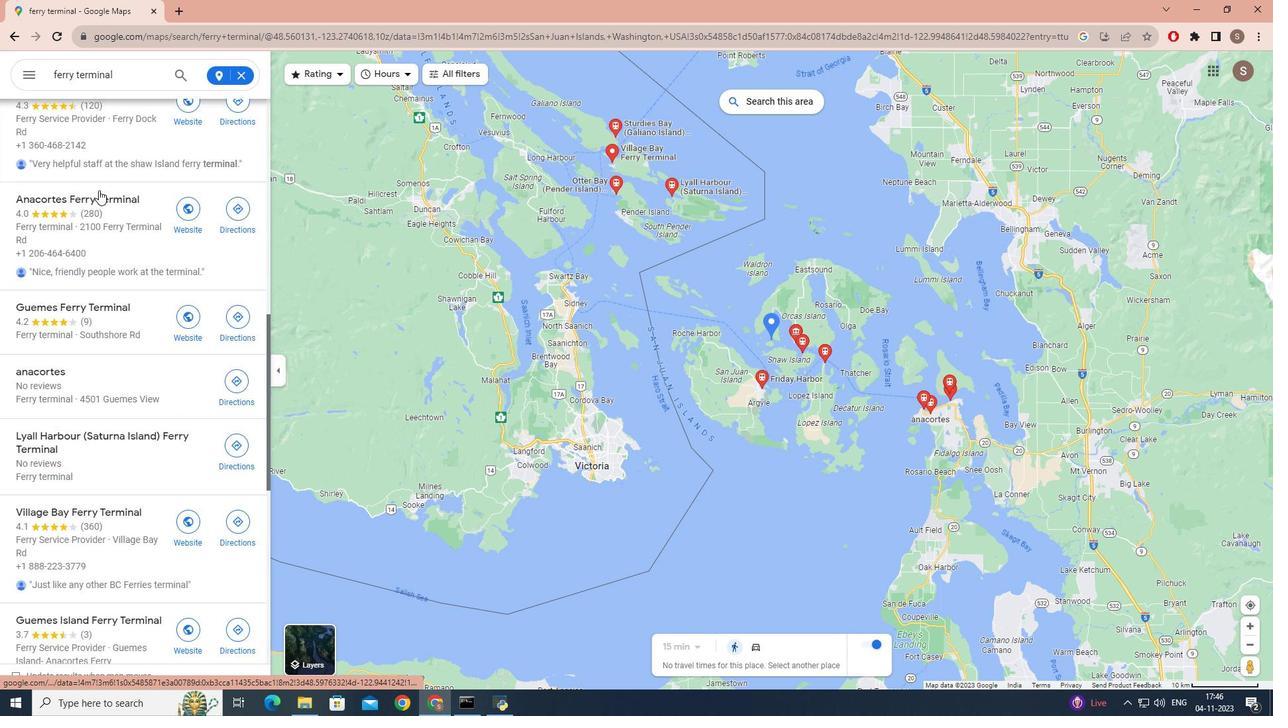 
Action: Mouse scrolled (98, 189) with delta (0, 0)
Screenshot: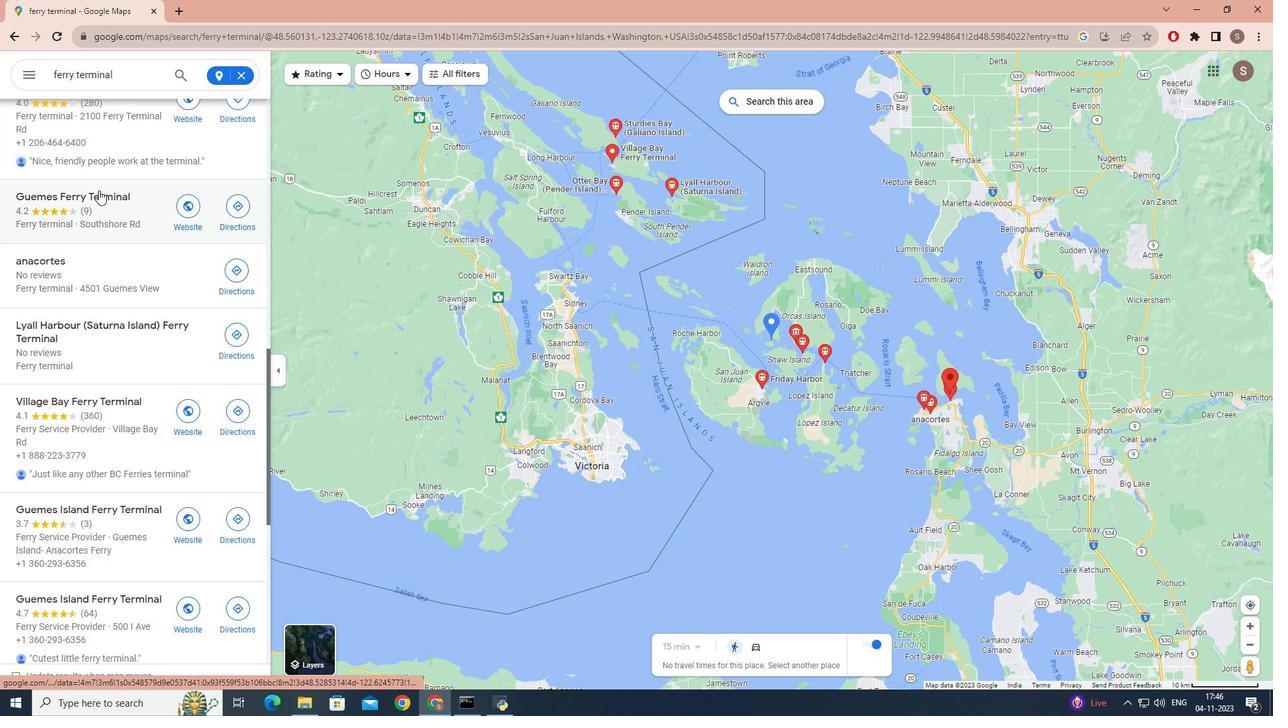 
Action: Mouse scrolled (98, 189) with delta (0, 0)
Screenshot: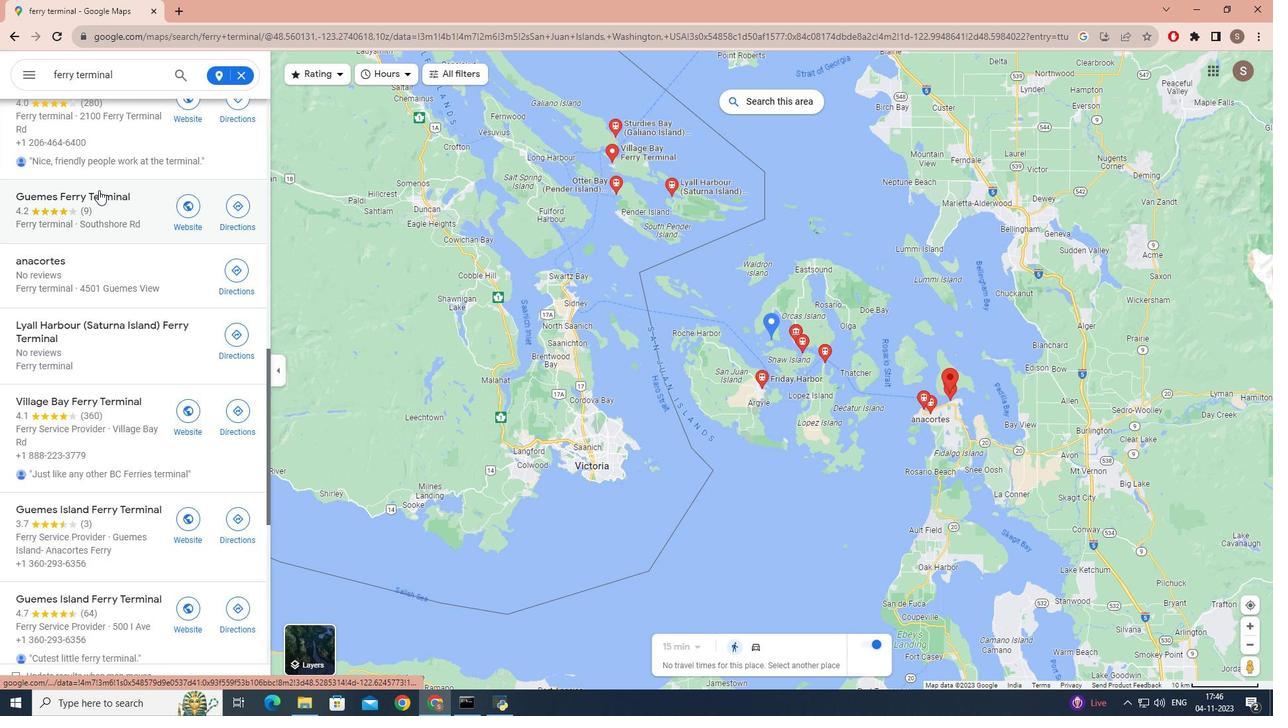
Action: Mouse scrolled (98, 189) with delta (0, 0)
Screenshot: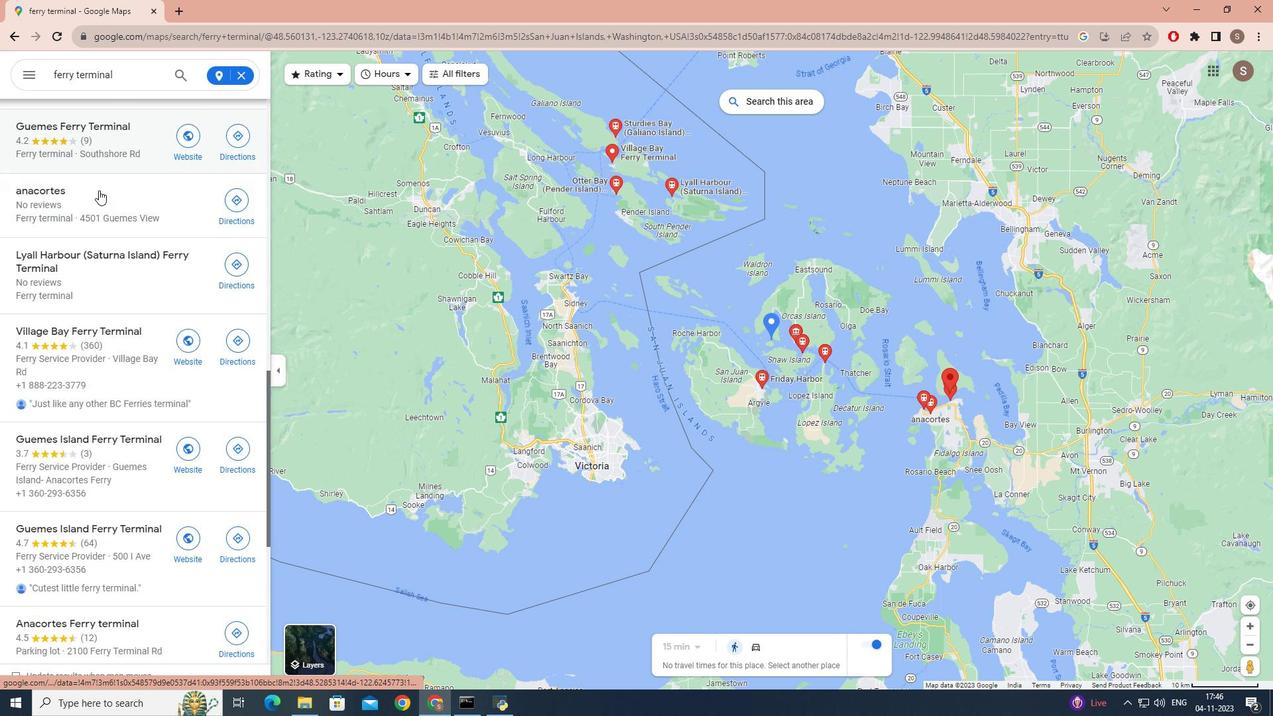 
Action: Mouse scrolled (98, 189) with delta (0, 0)
Screenshot: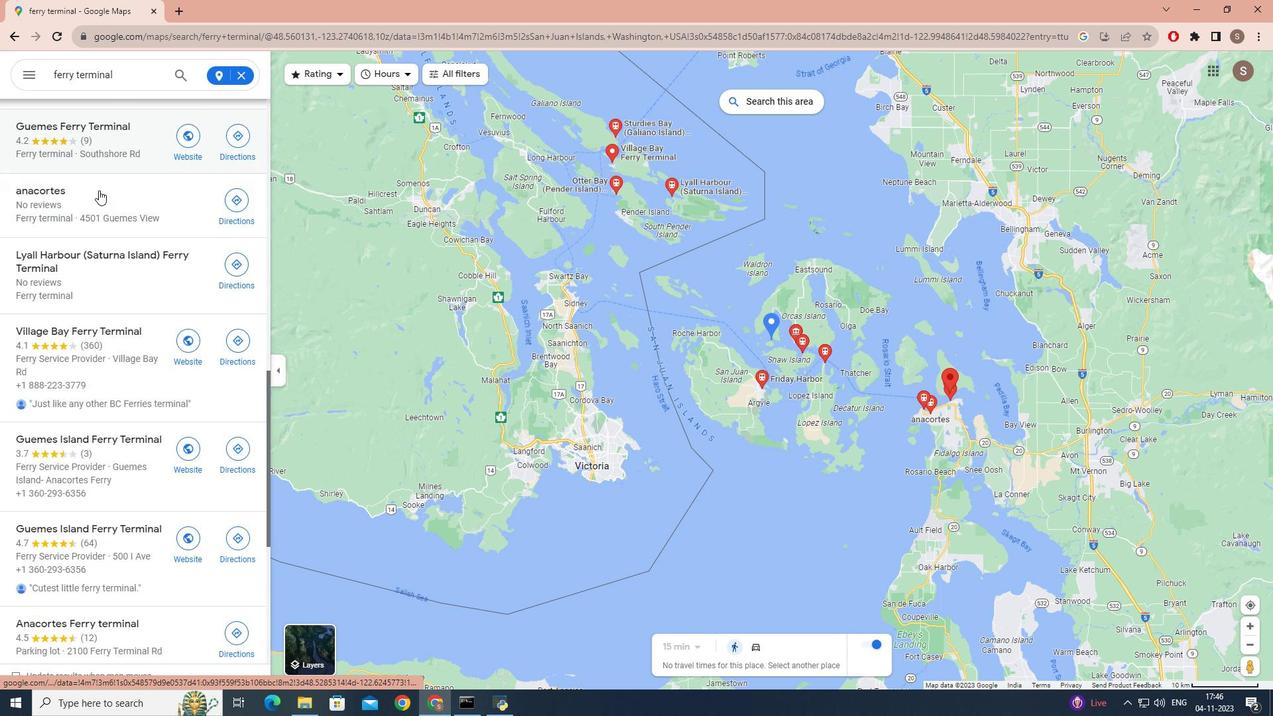 
Action: Mouse scrolled (98, 189) with delta (0, 0)
Screenshot: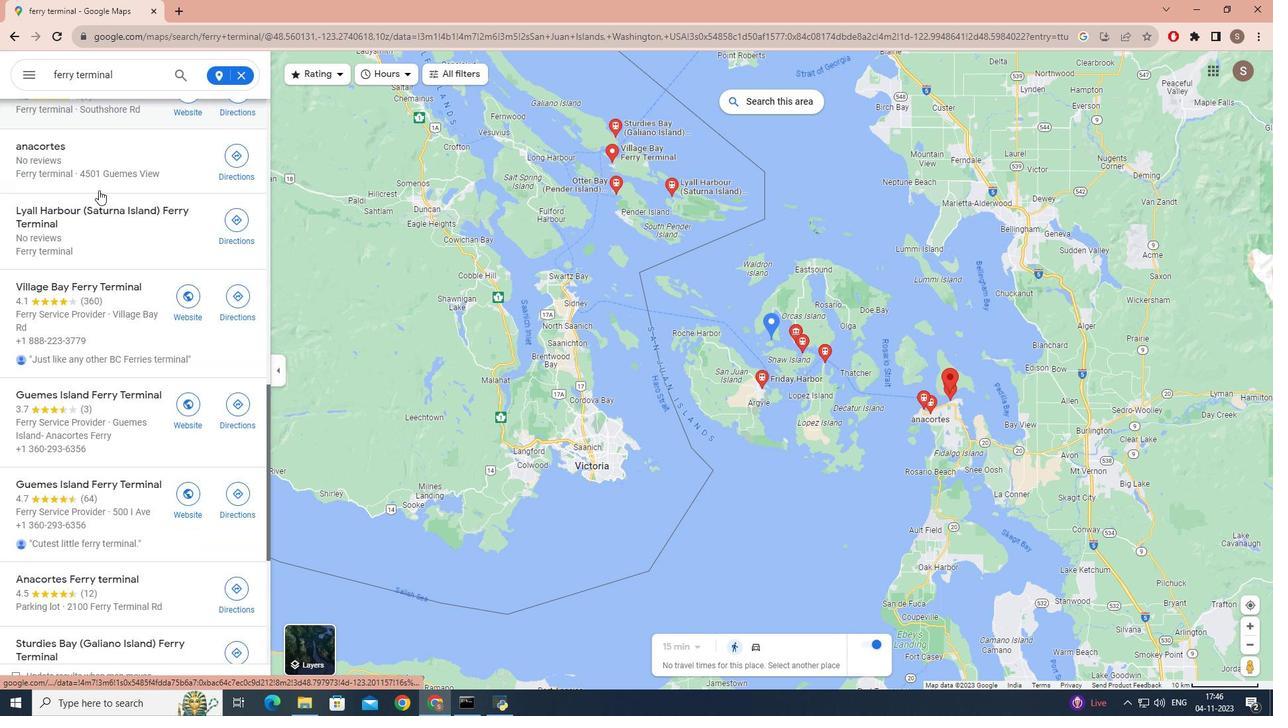 
Action: Mouse scrolled (98, 189) with delta (0, 0)
Screenshot: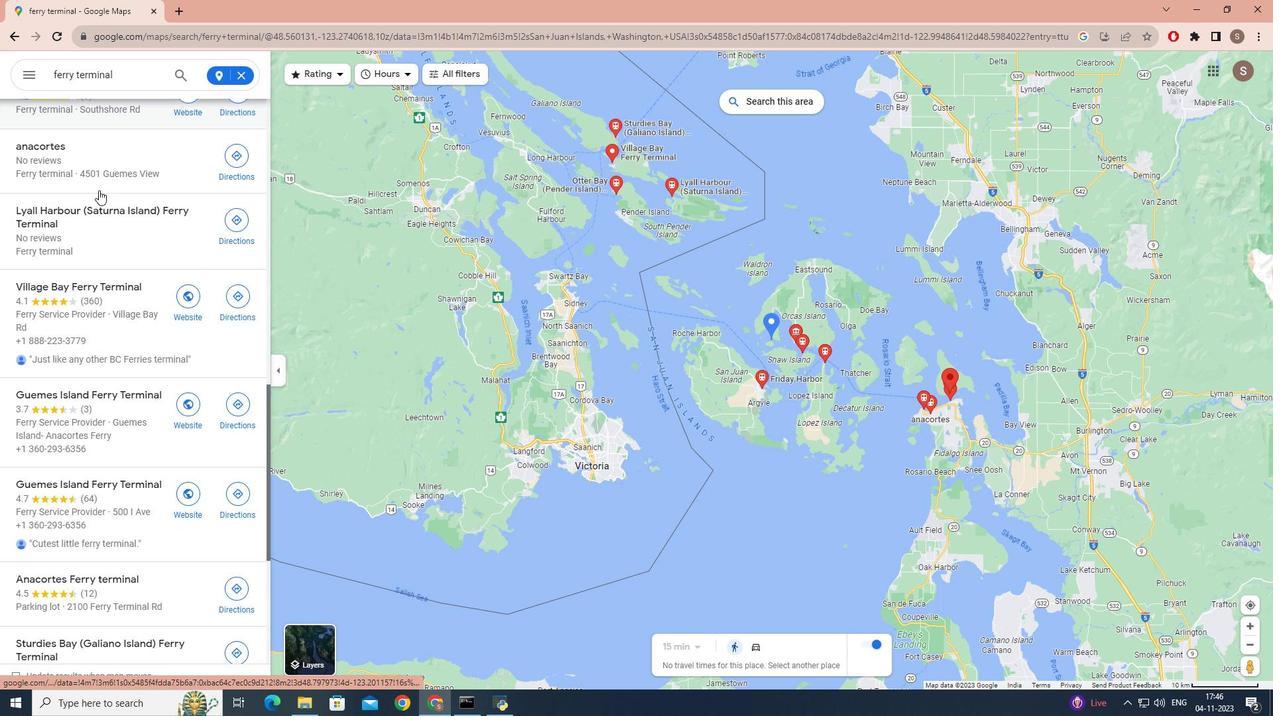 
Action: Mouse scrolled (98, 191) with delta (0, 0)
Screenshot: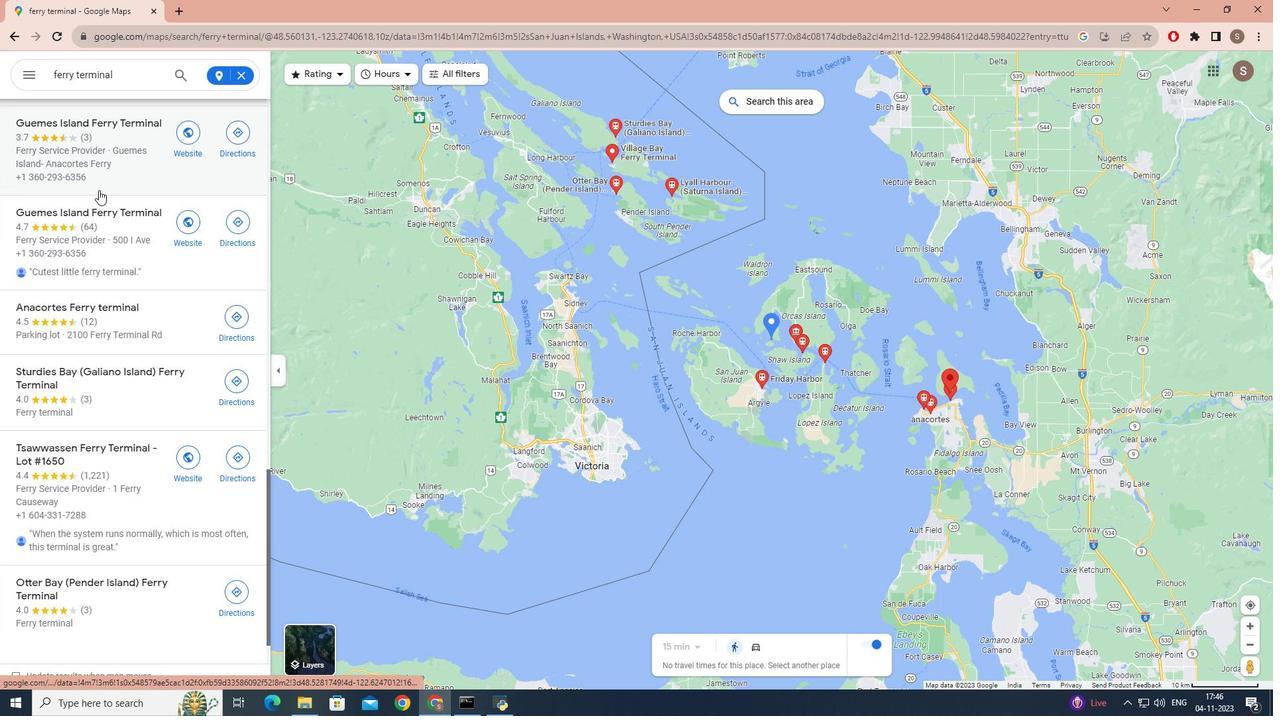 
Action: Mouse scrolled (98, 191) with delta (0, 0)
Screenshot: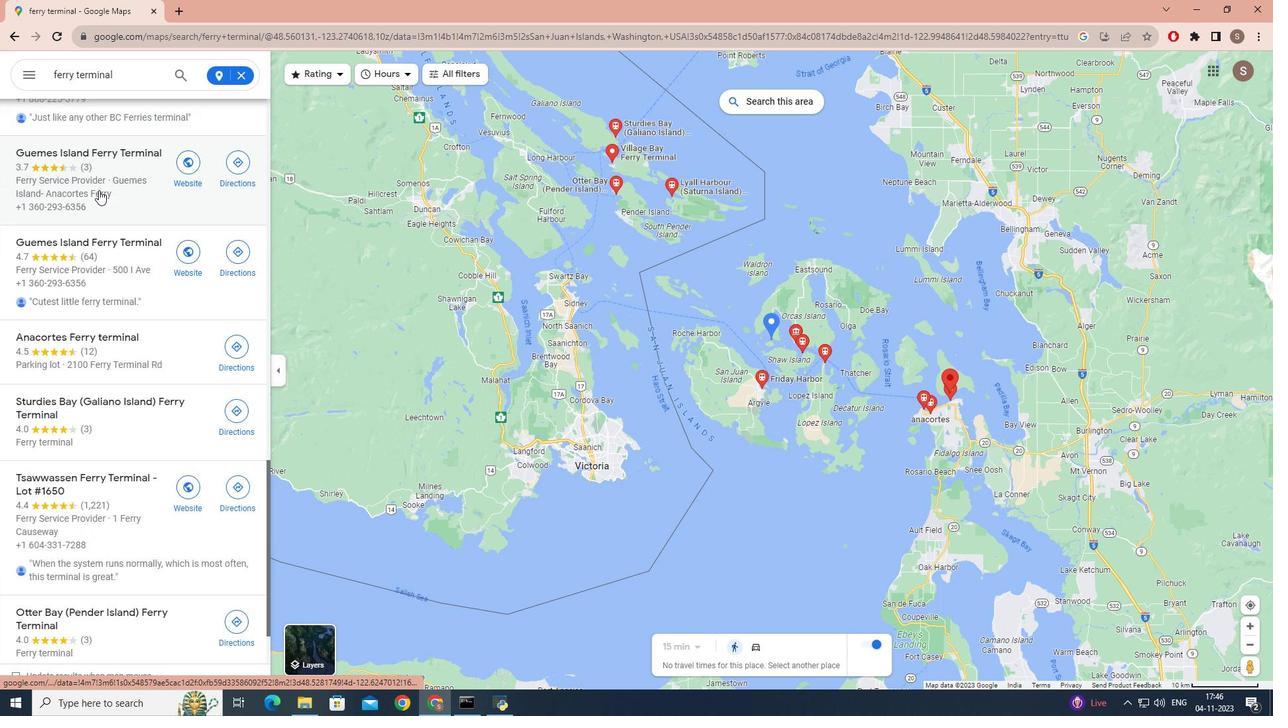 
Action: Mouse scrolled (98, 191) with delta (0, 0)
Screenshot: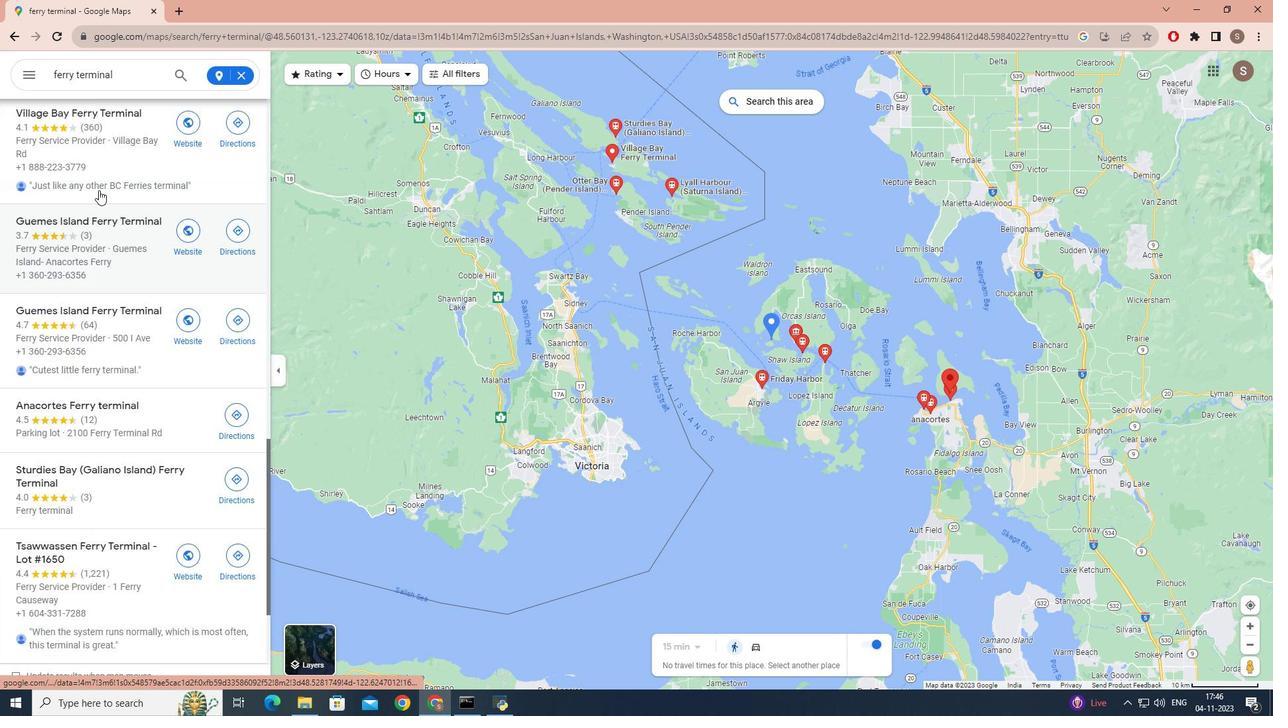 
Action: Mouse scrolled (98, 191) with delta (0, 0)
Screenshot: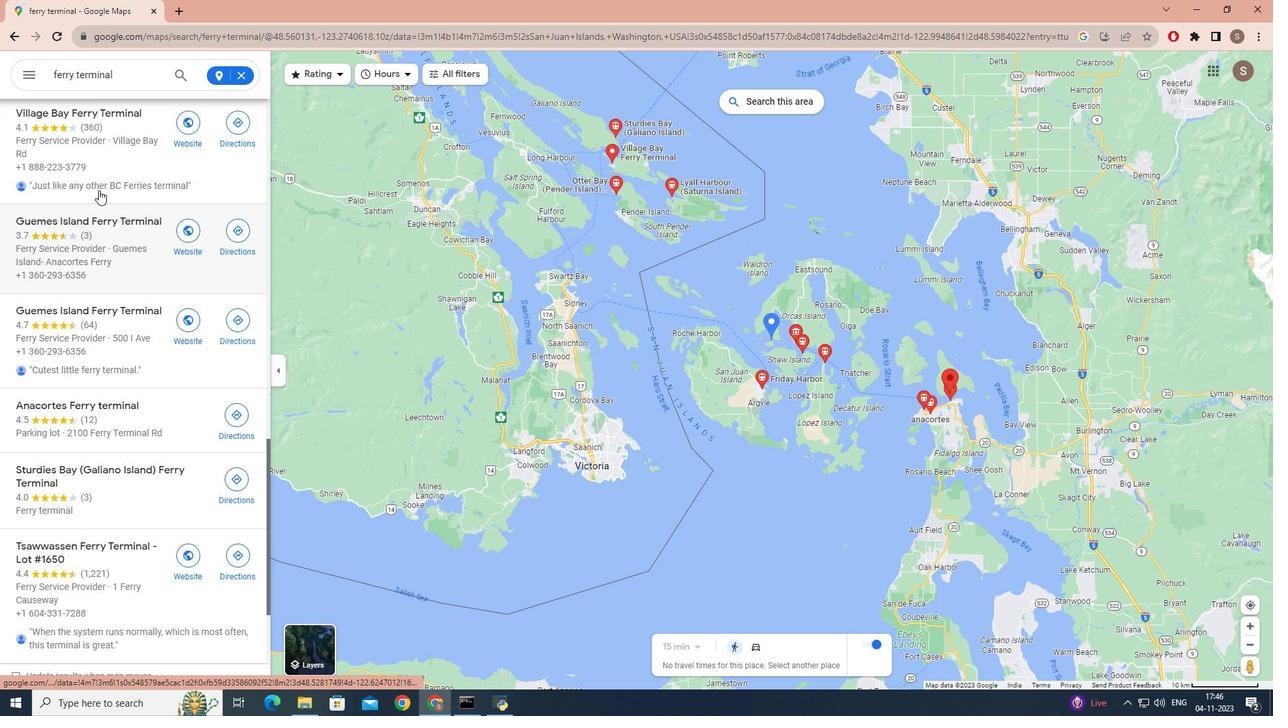 
Action: Mouse scrolled (98, 191) with delta (0, 0)
Screenshot: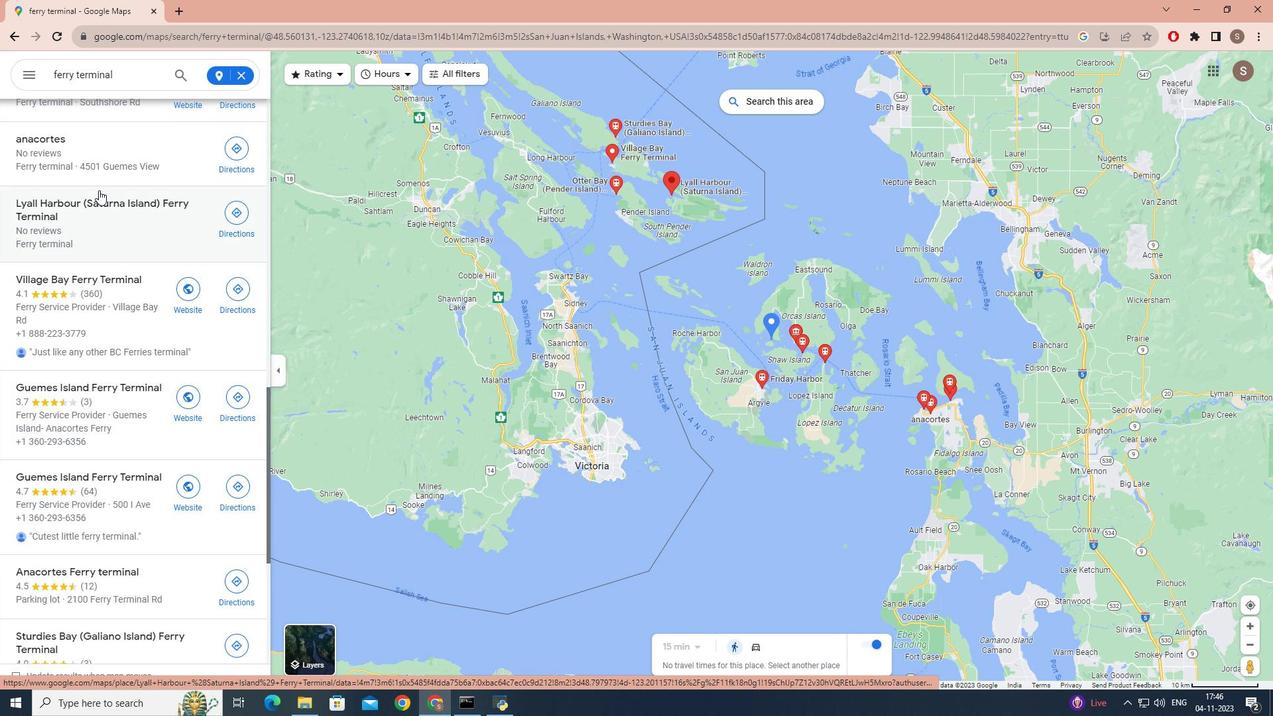 
Action: Mouse scrolled (98, 191) with delta (0, 0)
Screenshot: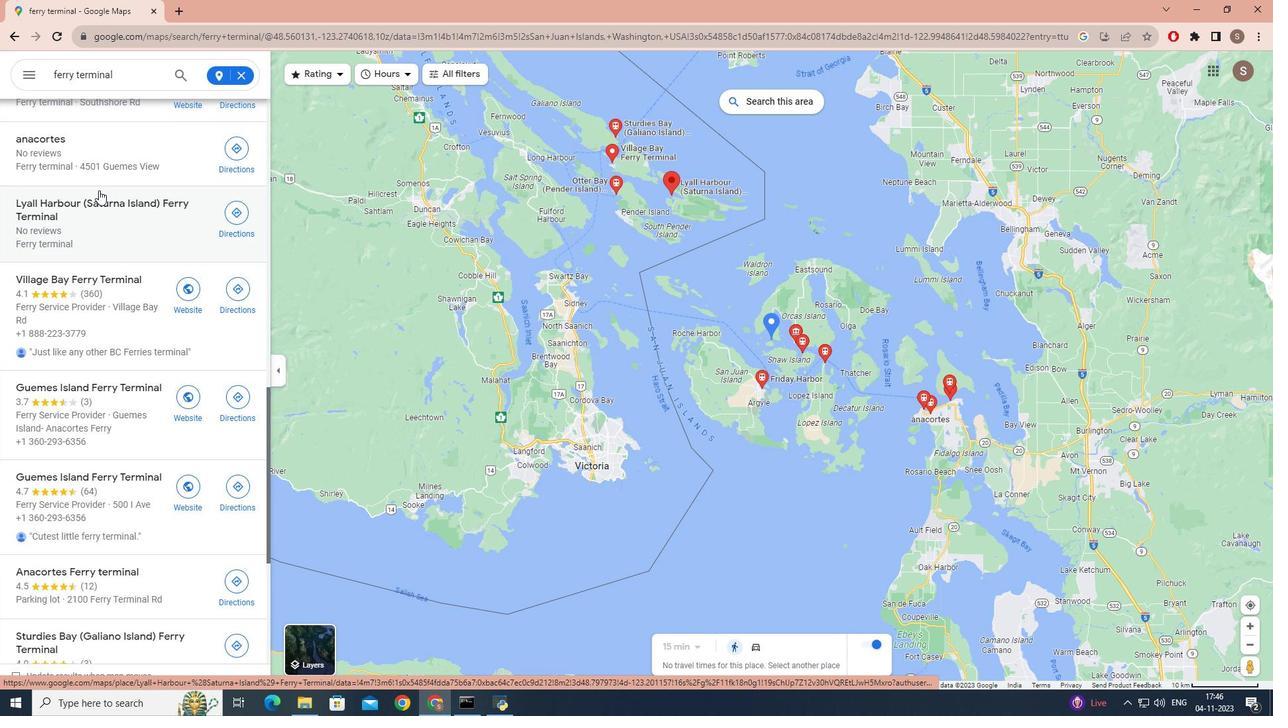 
Action: Mouse scrolled (98, 191) with delta (0, 0)
Screenshot: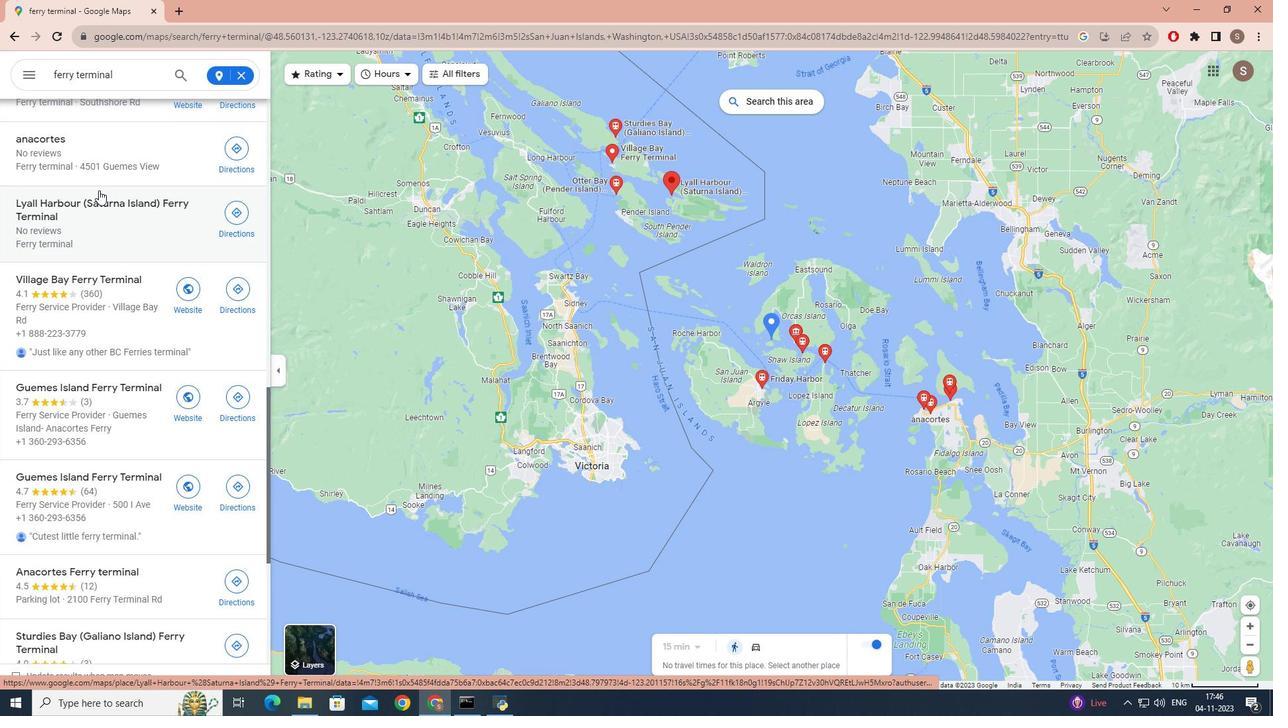 
Action: Mouse scrolled (98, 191) with delta (0, 0)
Screenshot: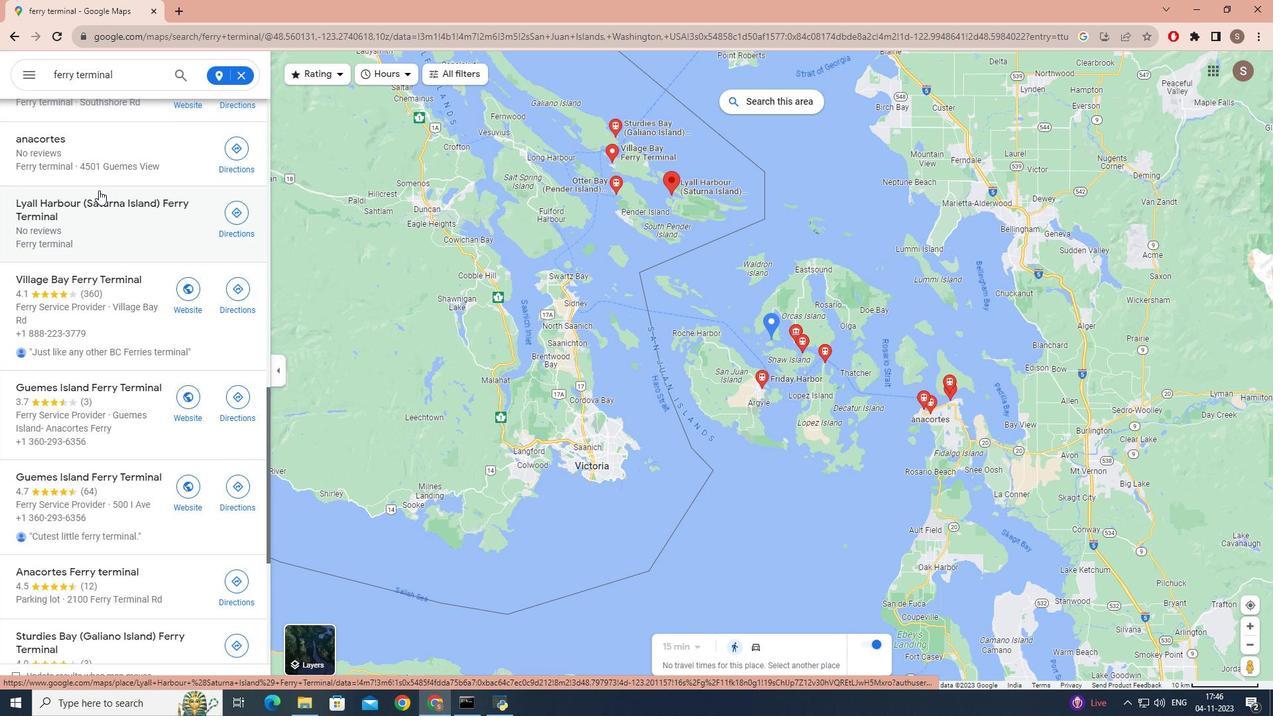 
Action: Mouse scrolled (98, 191) with delta (0, 0)
Screenshot: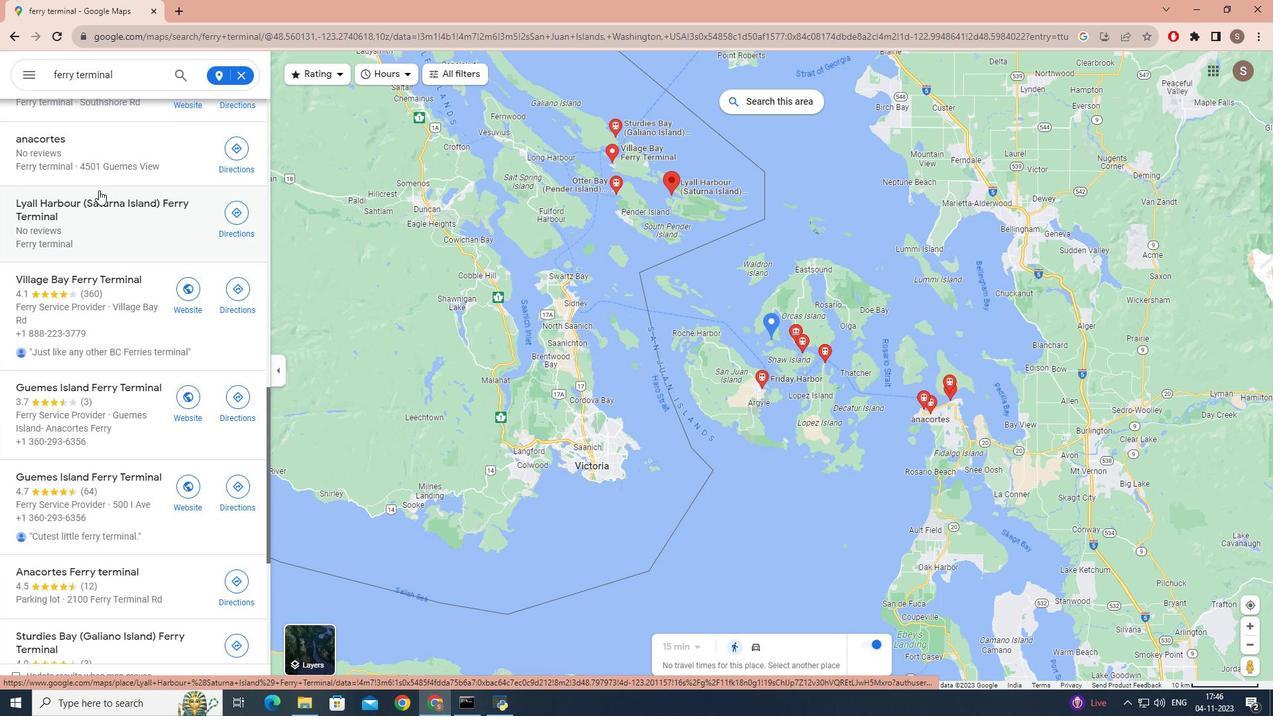 
Action: Mouse scrolled (98, 191) with delta (0, 0)
Screenshot: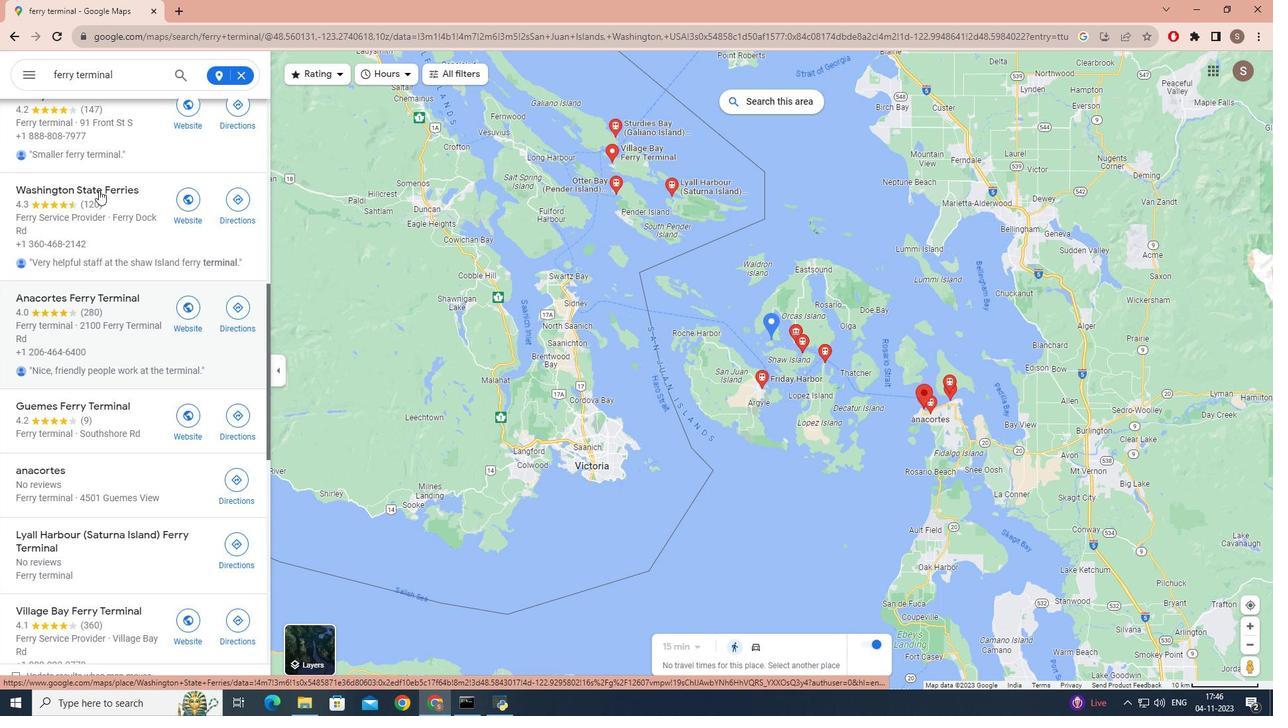 
Action: Mouse scrolled (98, 191) with delta (0, 0)
Screenshot: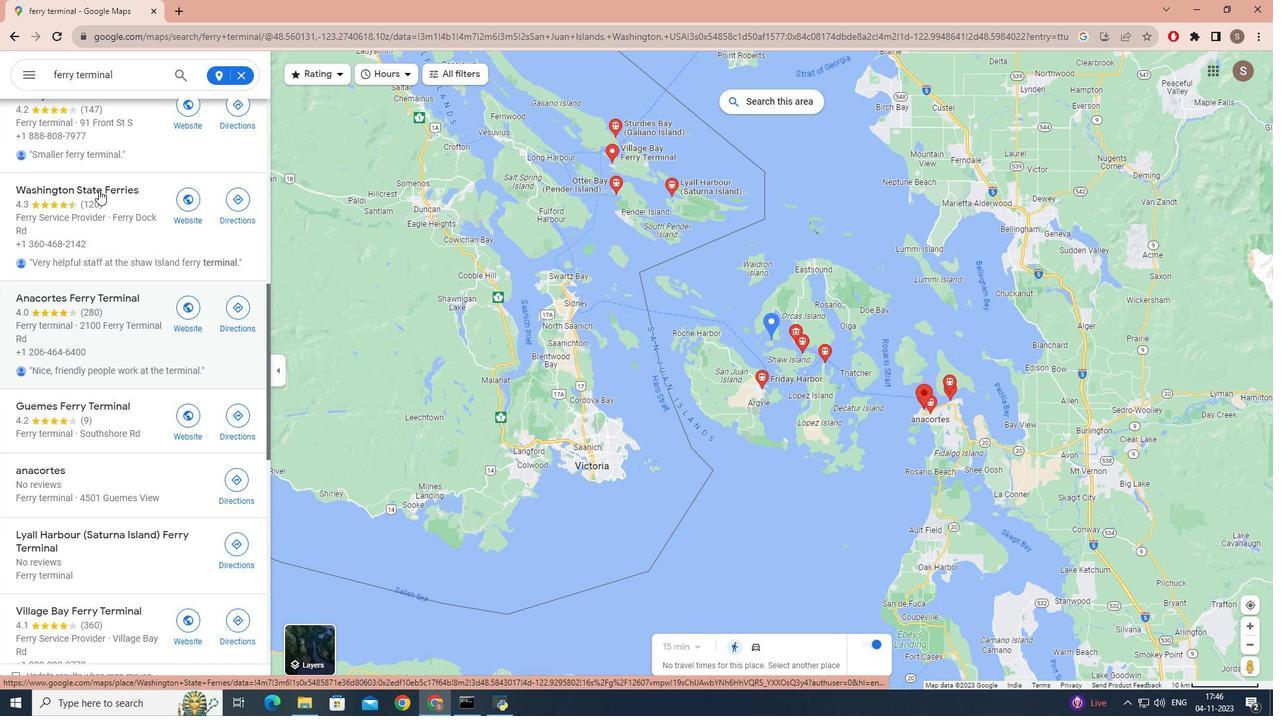 
Action: Mouse scrolled (98, 191) with delta (0, 0)
Screenshot: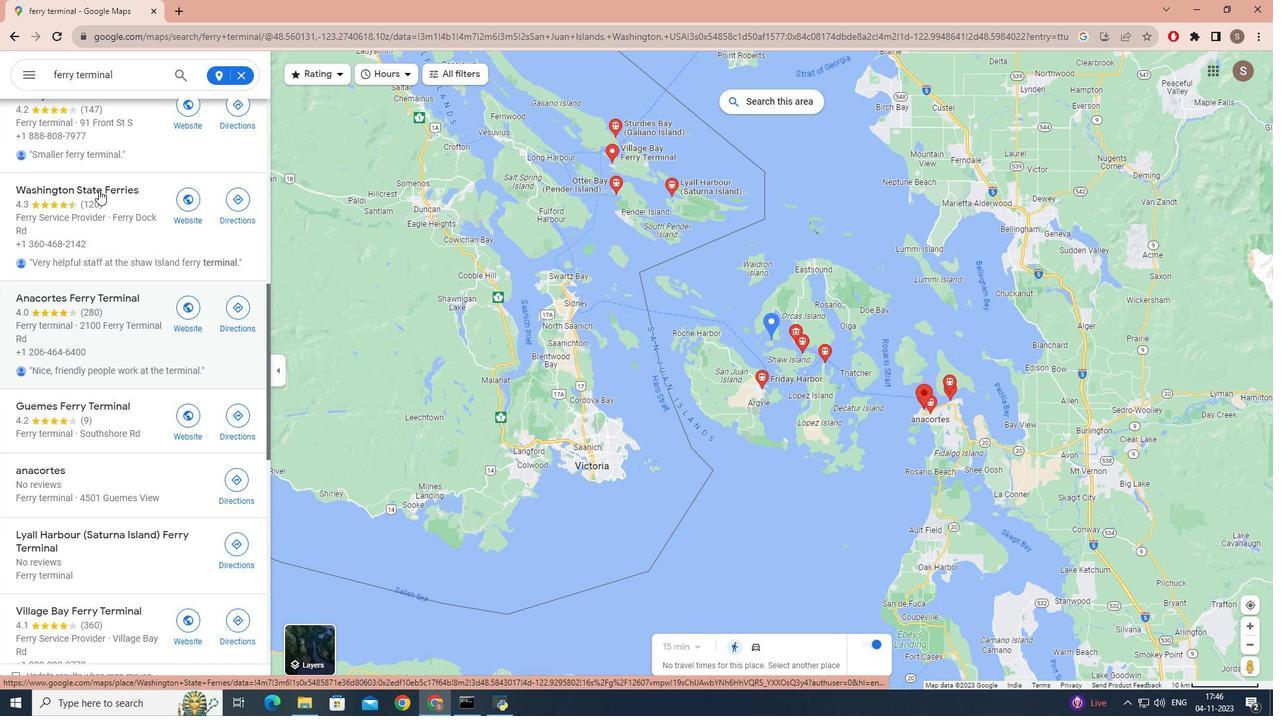 
Action: Mouse scrolled (98, 191) with delta (0, 0)
Screenshot: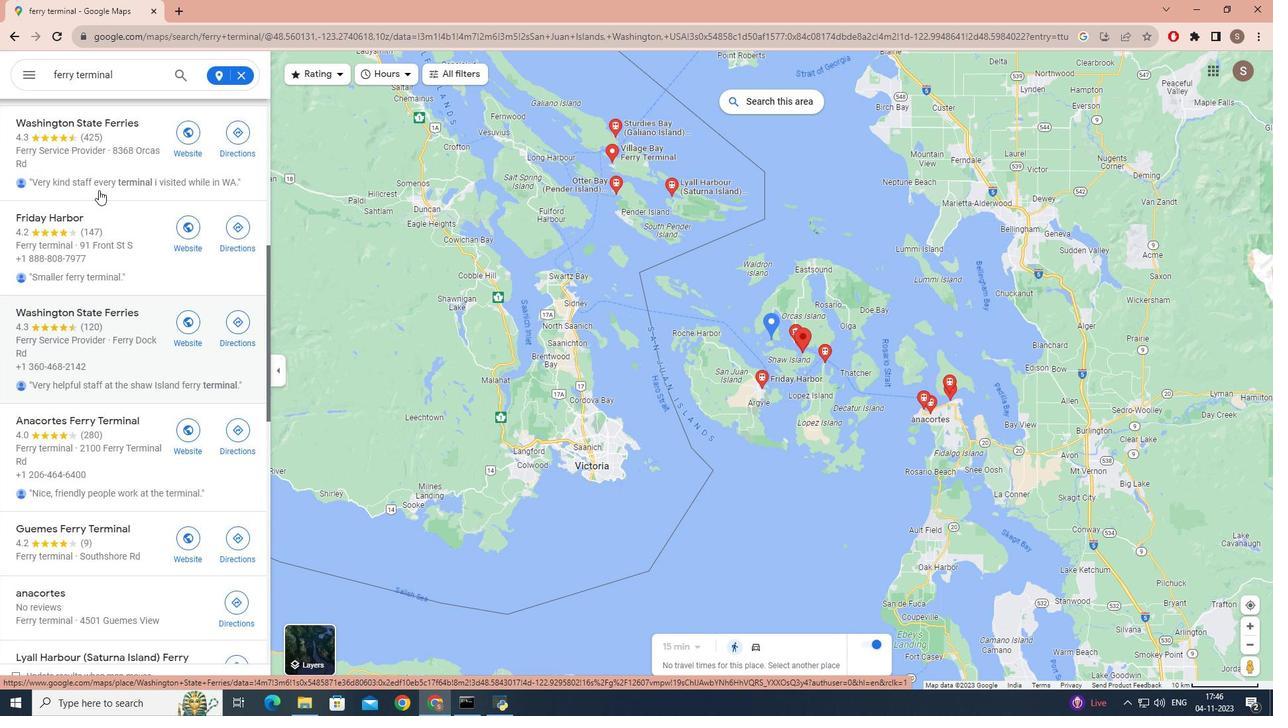 
Action: Mouse scrolled (98, 191) with delta (0, 0)
Screenshot: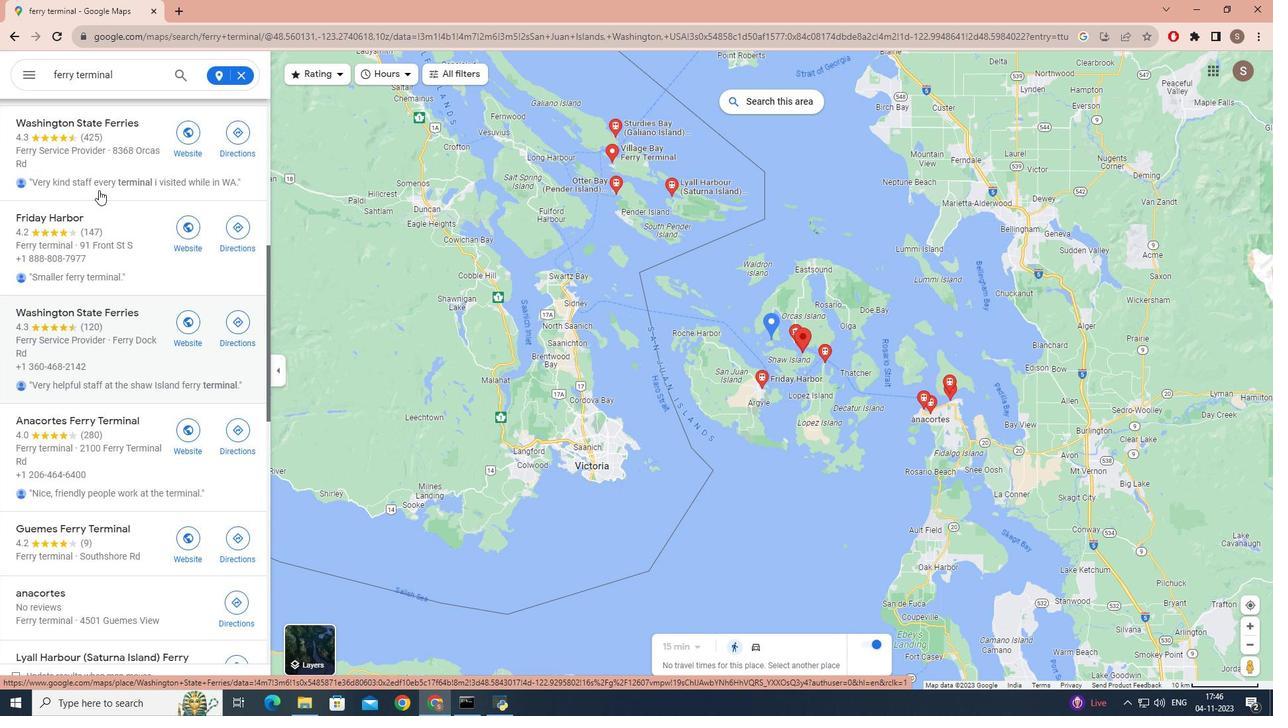 
Action: Mouse scrolled (98, 189) with delta (0, 0)
Screenshot: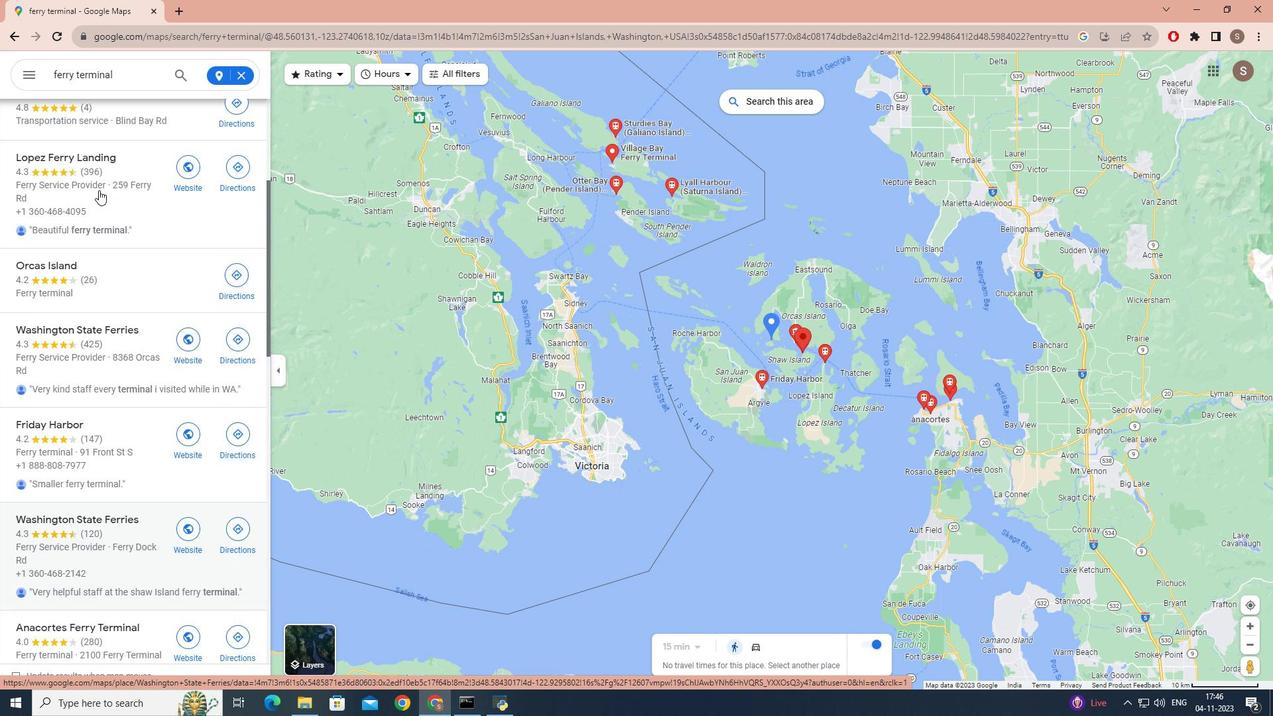 
Action: Mouse scrolled (98, 191) with delta (0, 0)
Screenshot: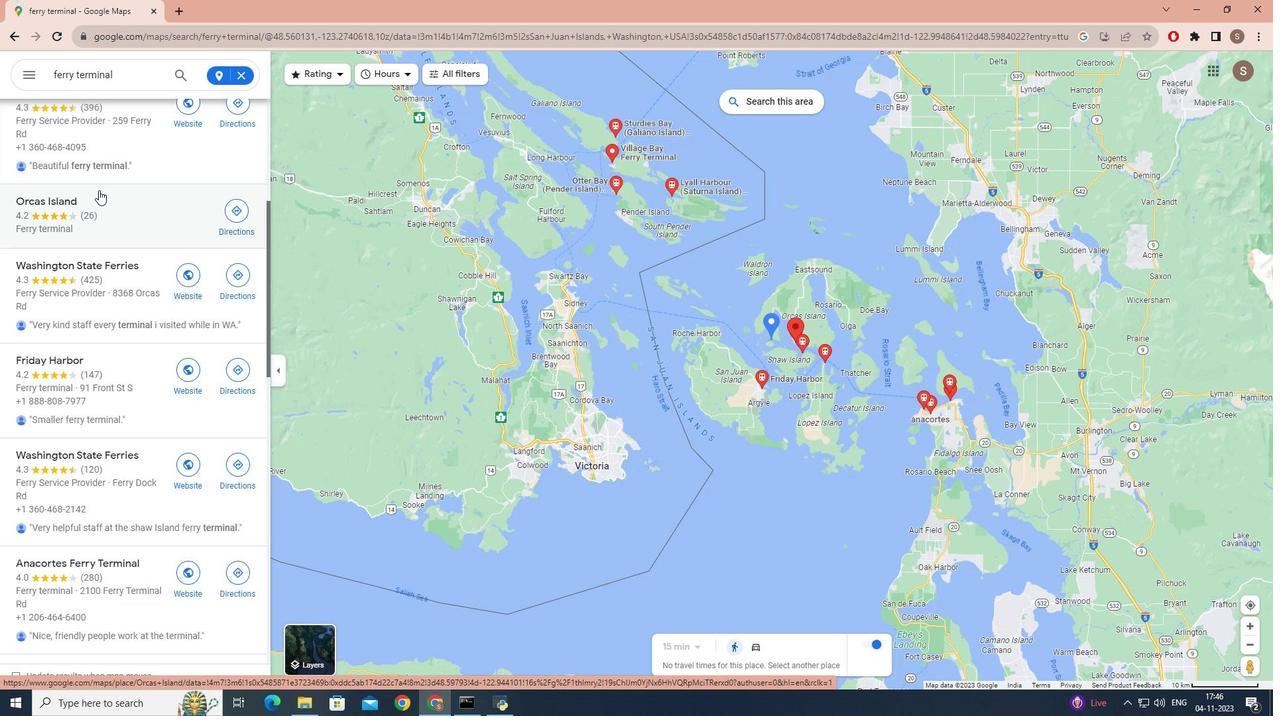 
Action: Mouse scrolled (98, 191) with delta (0, 0)
Screenshot: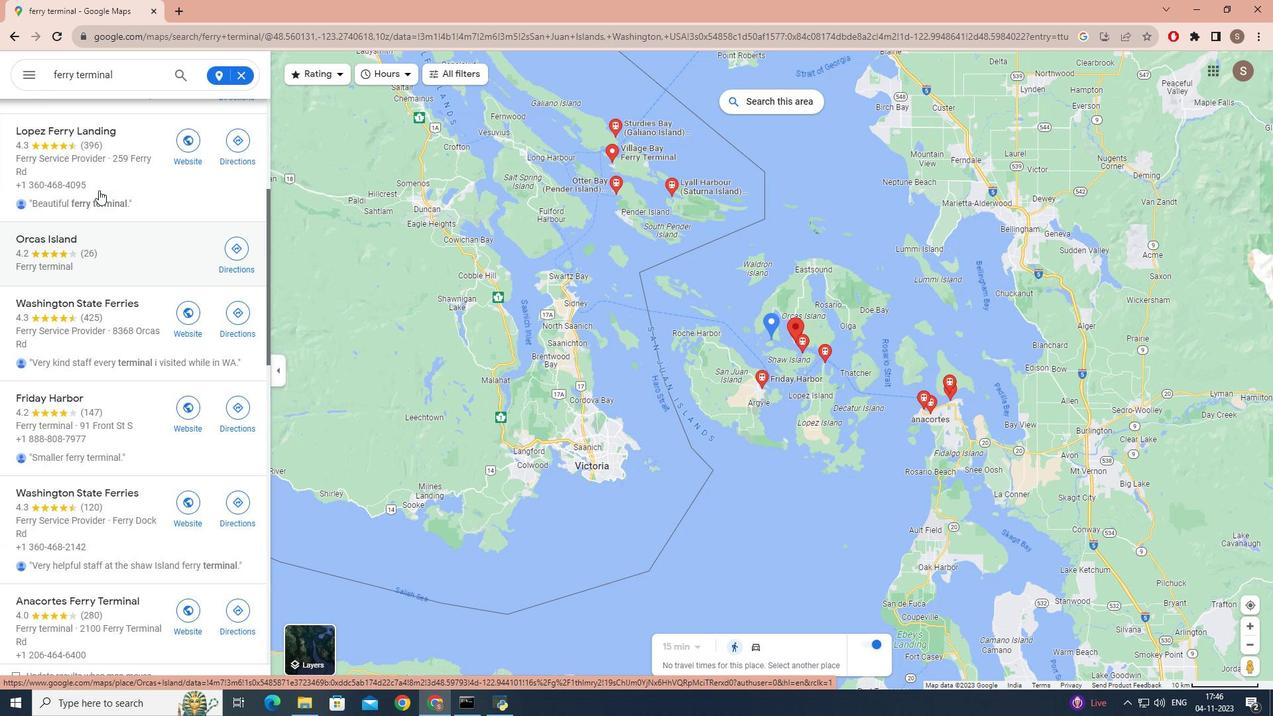 
Action: Mouse scrolled (98, 191) with delta (0, 0)
Screenshot: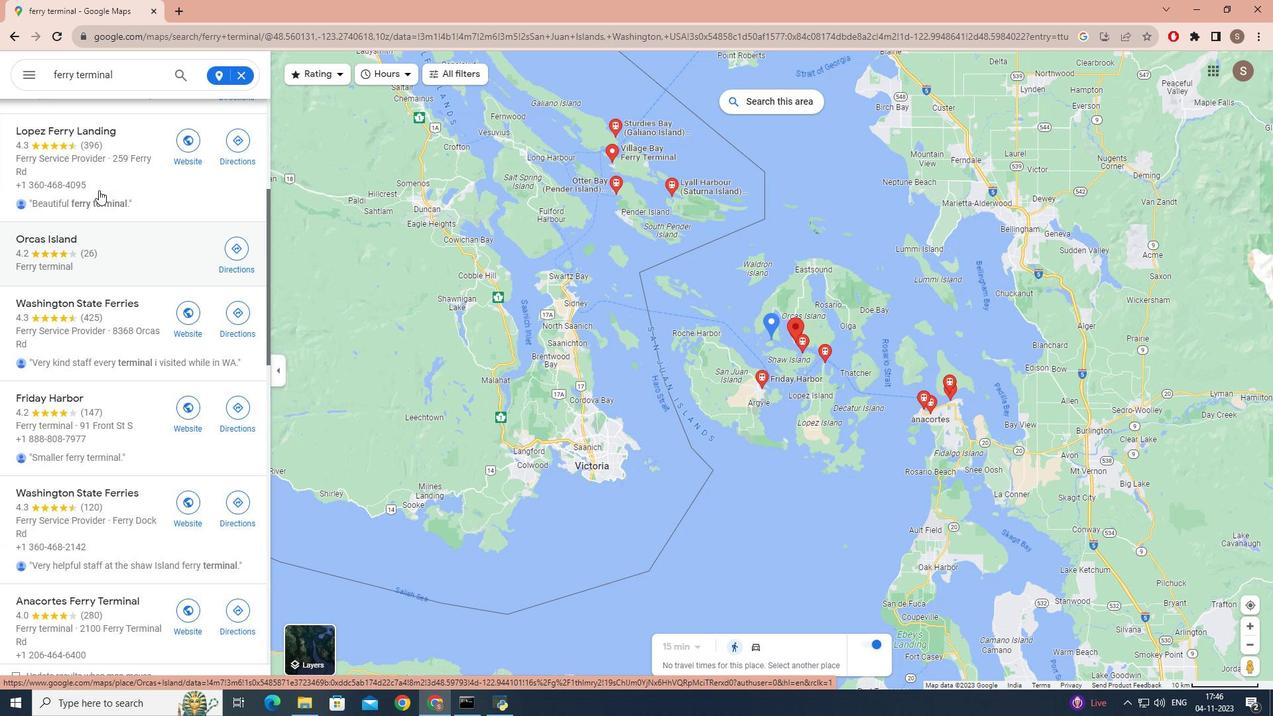 
Action: Mouse scrolled (98, 191) with delta (0, 0)
Screenshot: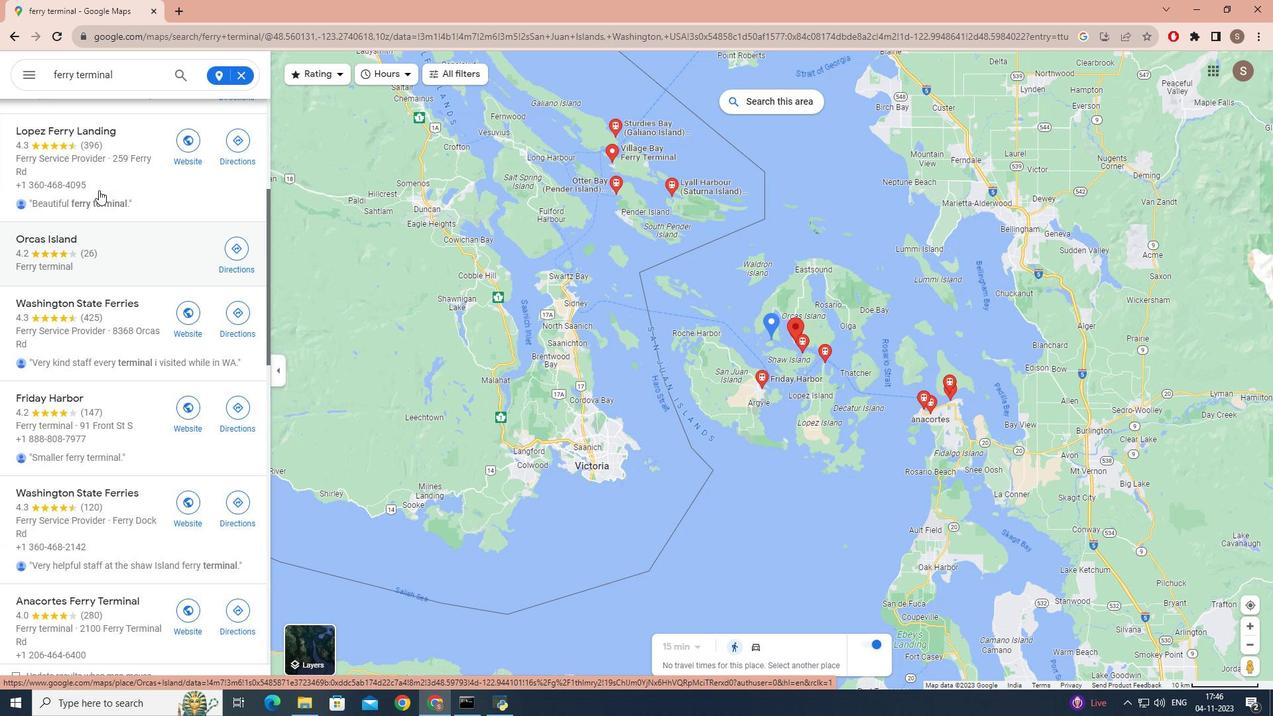 
Action: Mouse scrolled (98, 191) with delta (0, 0)
Screenshot: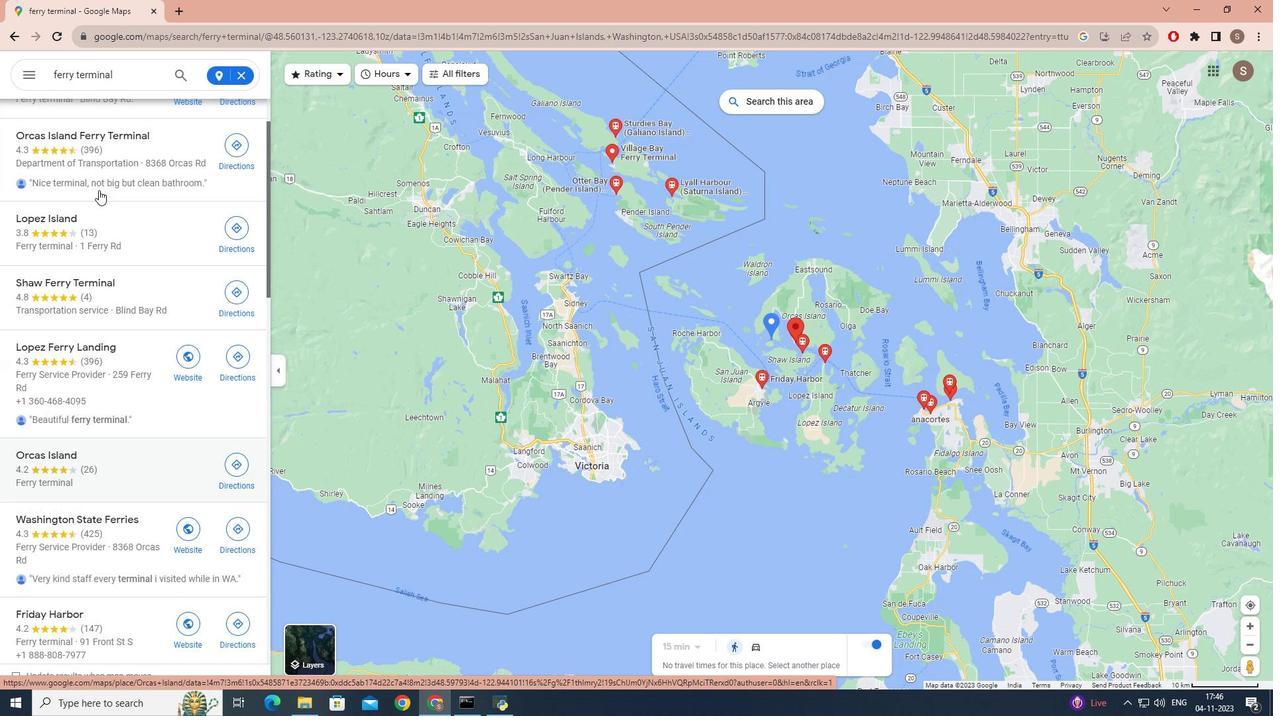 
Action: Mouse scrolled (98, 191) with delta (0, 0)
Screenshot: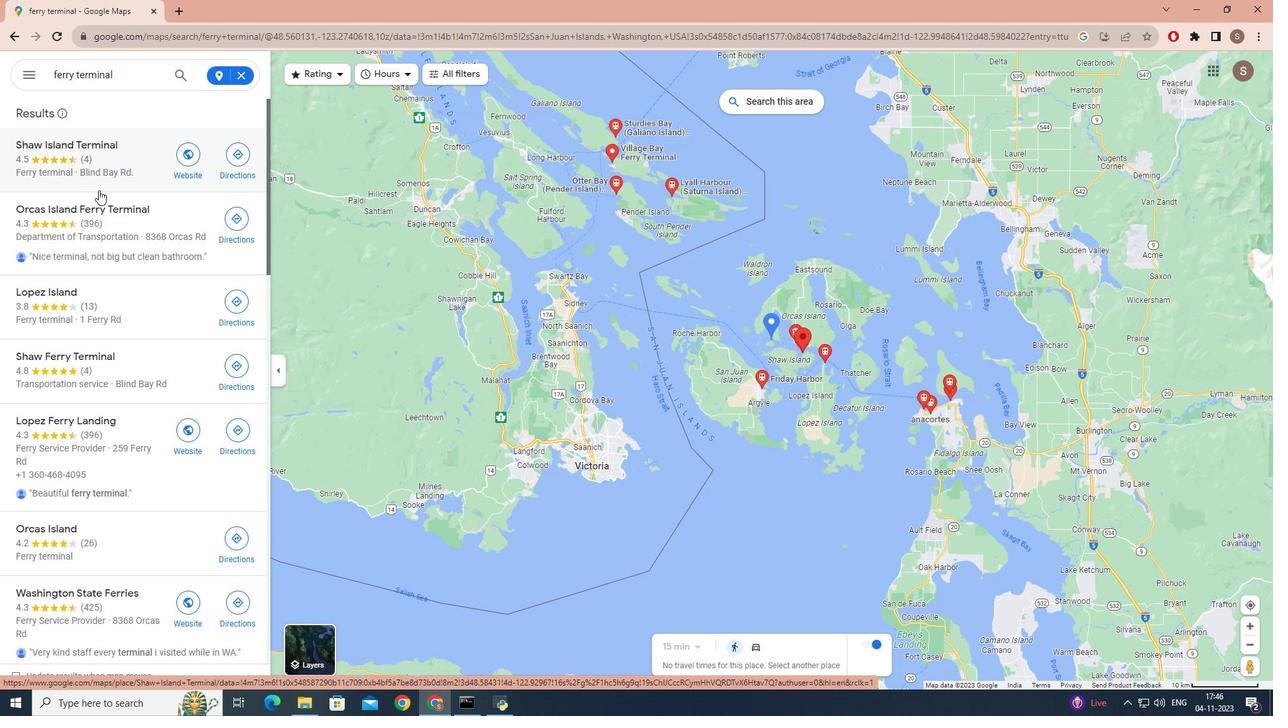
Action: Mouse scrolled (98, 191) with delta (0, 0)
Screenshot: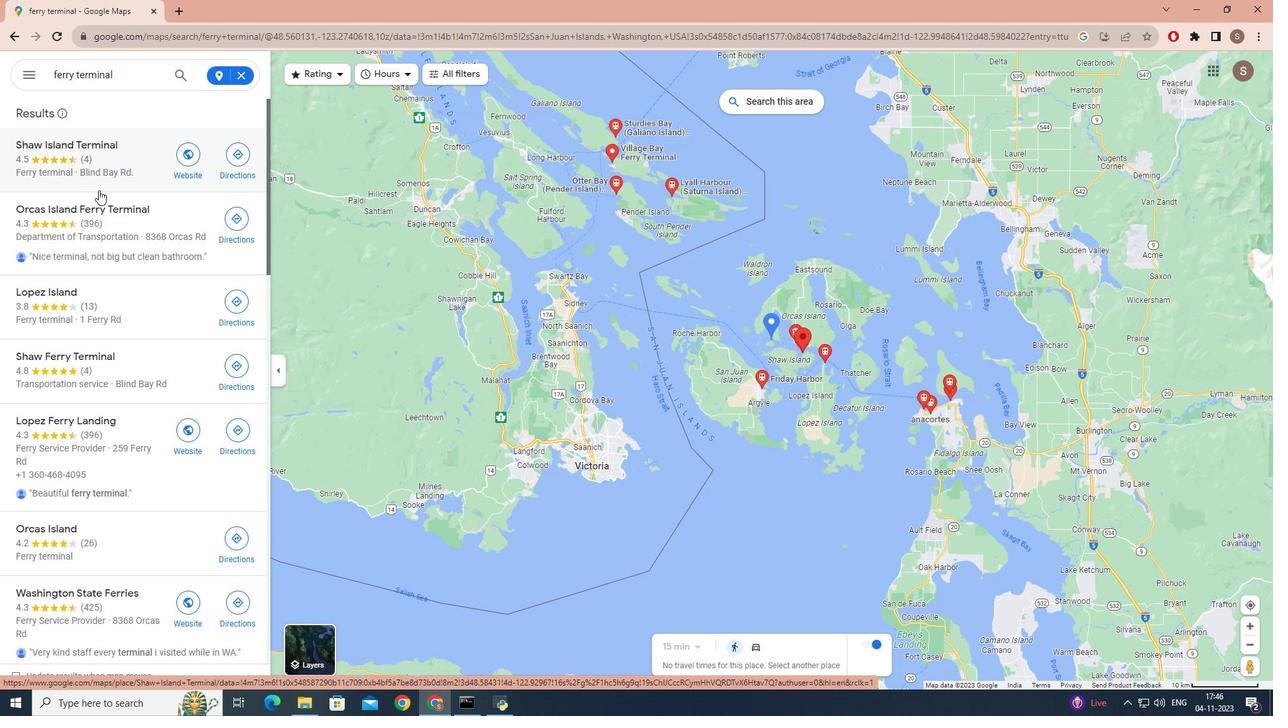 
Action: Mouse scrolled (98, 191) with delta (0, 0)
Screenshot: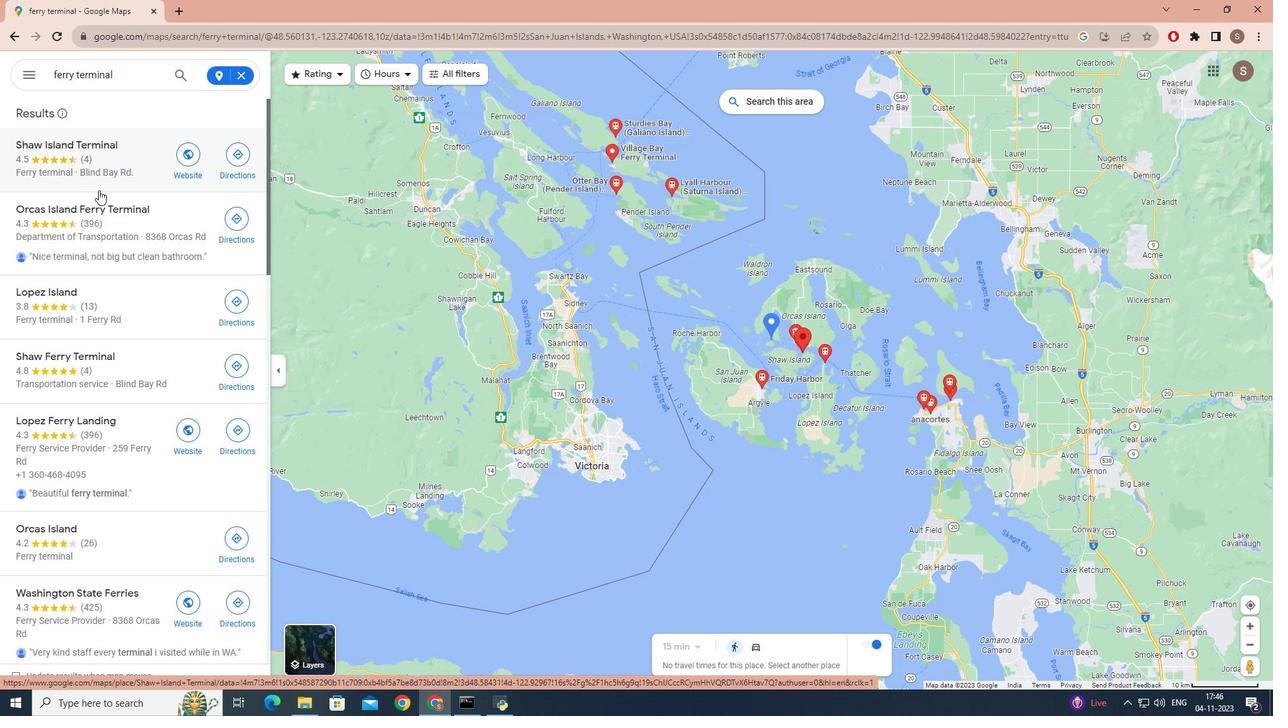 
Action: Mouse scrolled (98, 191) with delta (0, 0)
Screenshot: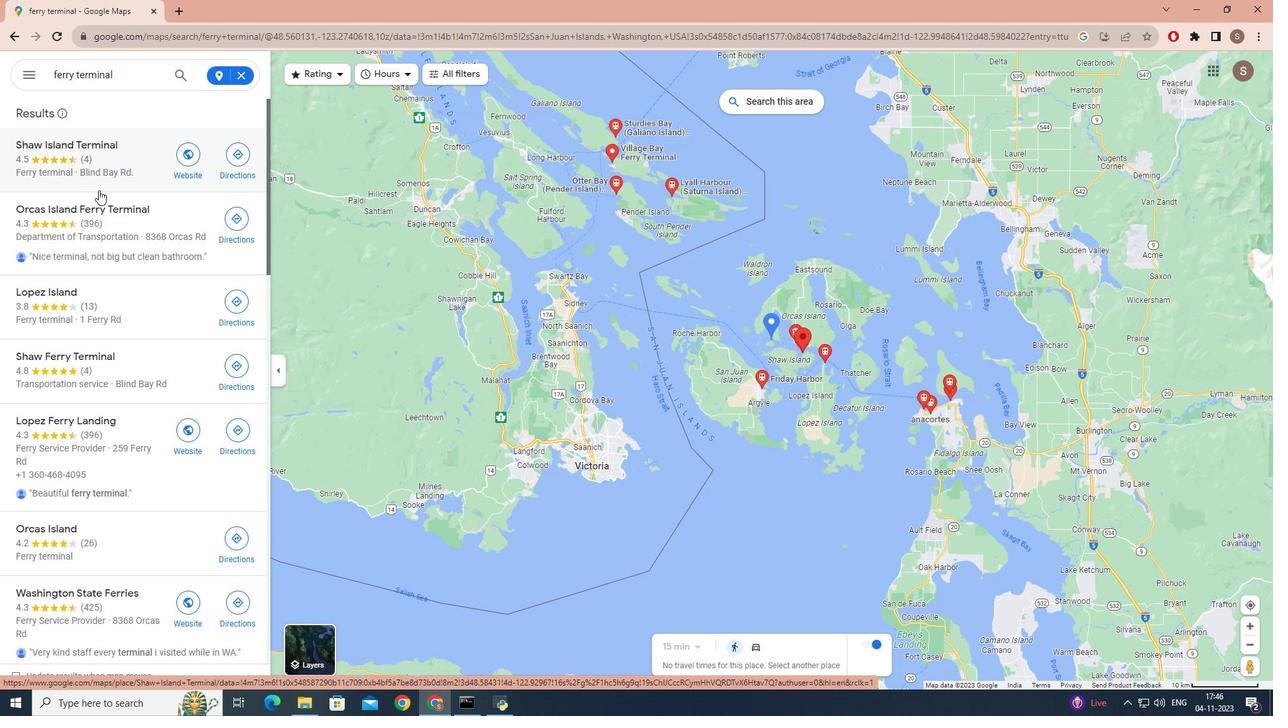 
Action: Mouse scrolled (98, 191) with delta (0, 0)
Screenshot: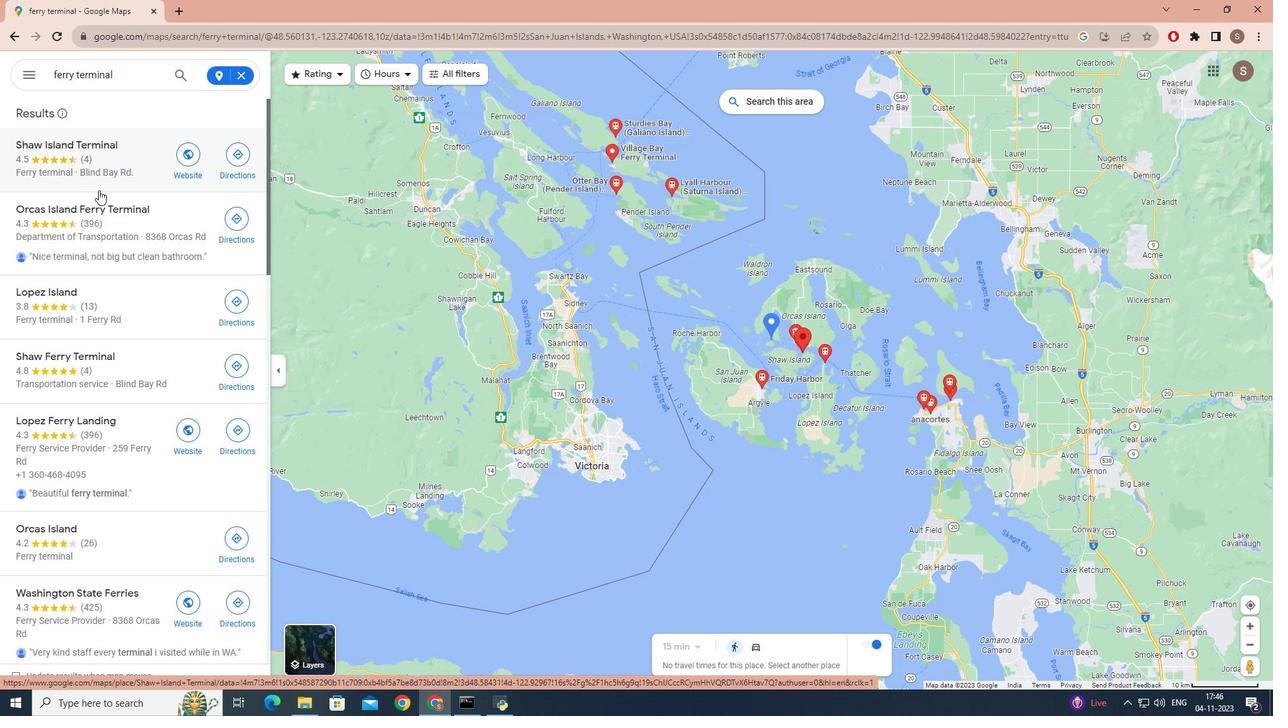 
Action: Mouse moved to (238, 77)
Screenshot: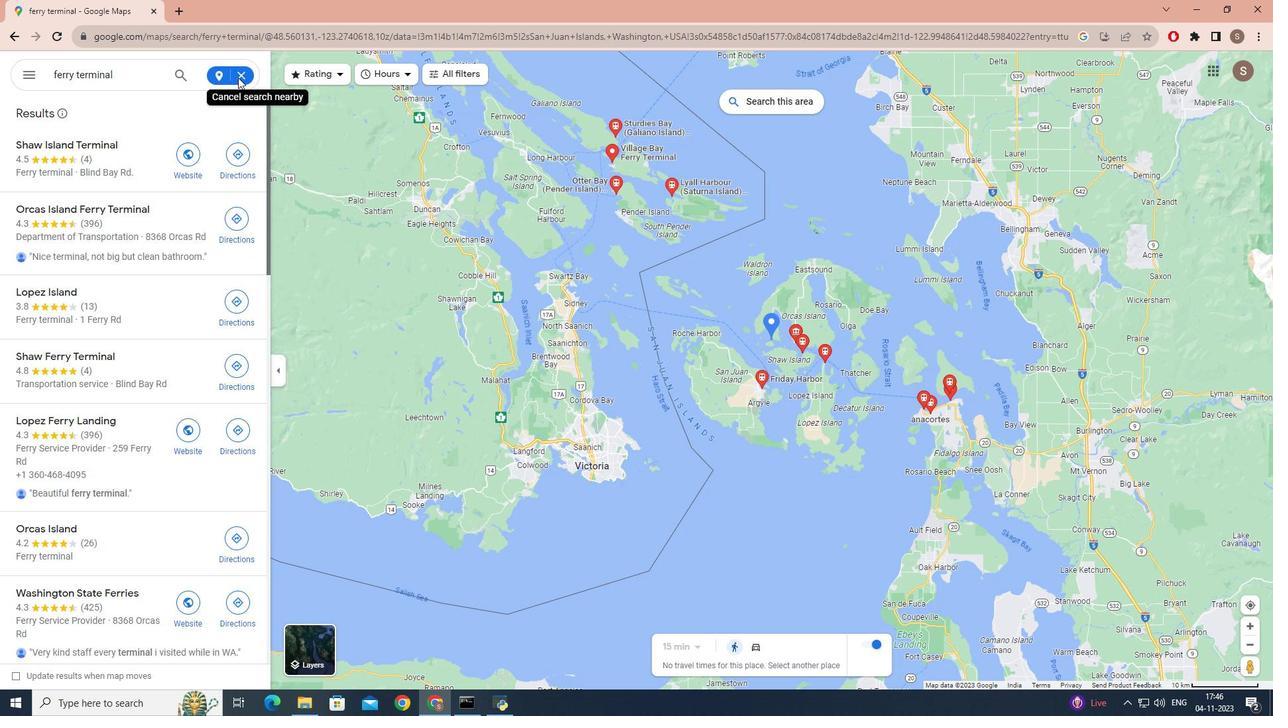 
Action: Mouse pressed left at (238, 77)
Screenshot: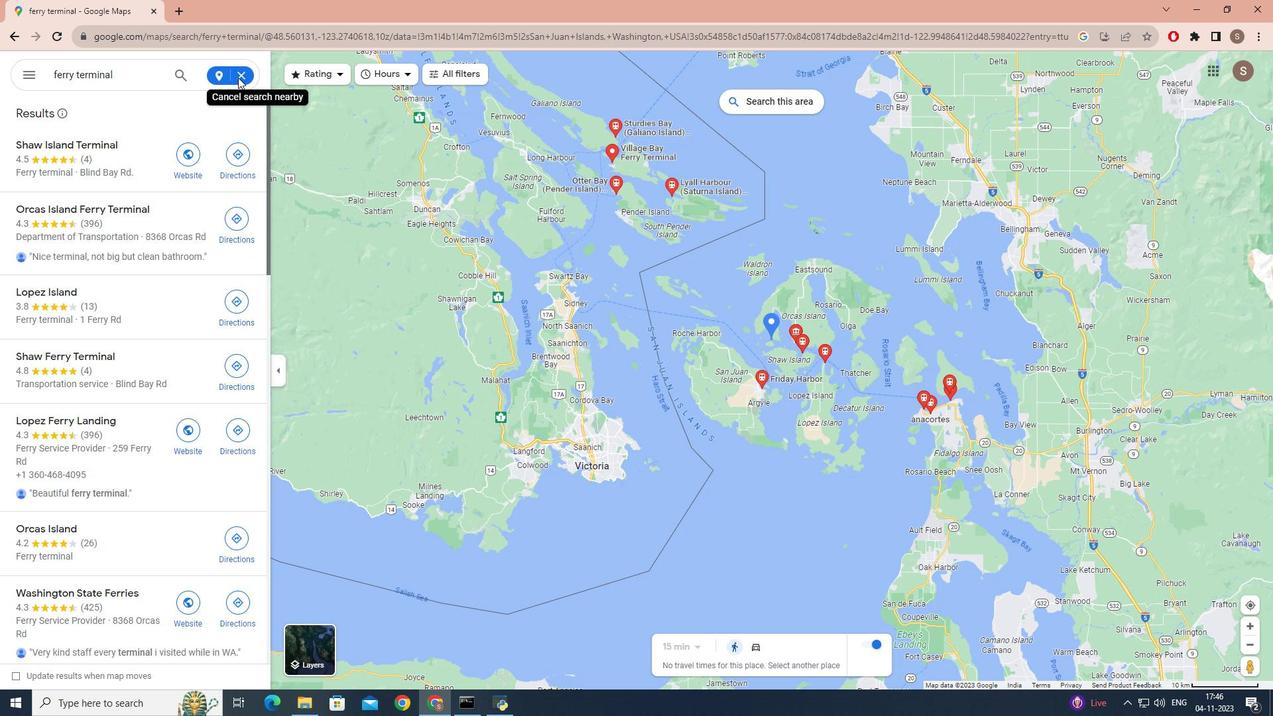 
Action: Mouse pressed left at (238, 77)
Screenshot: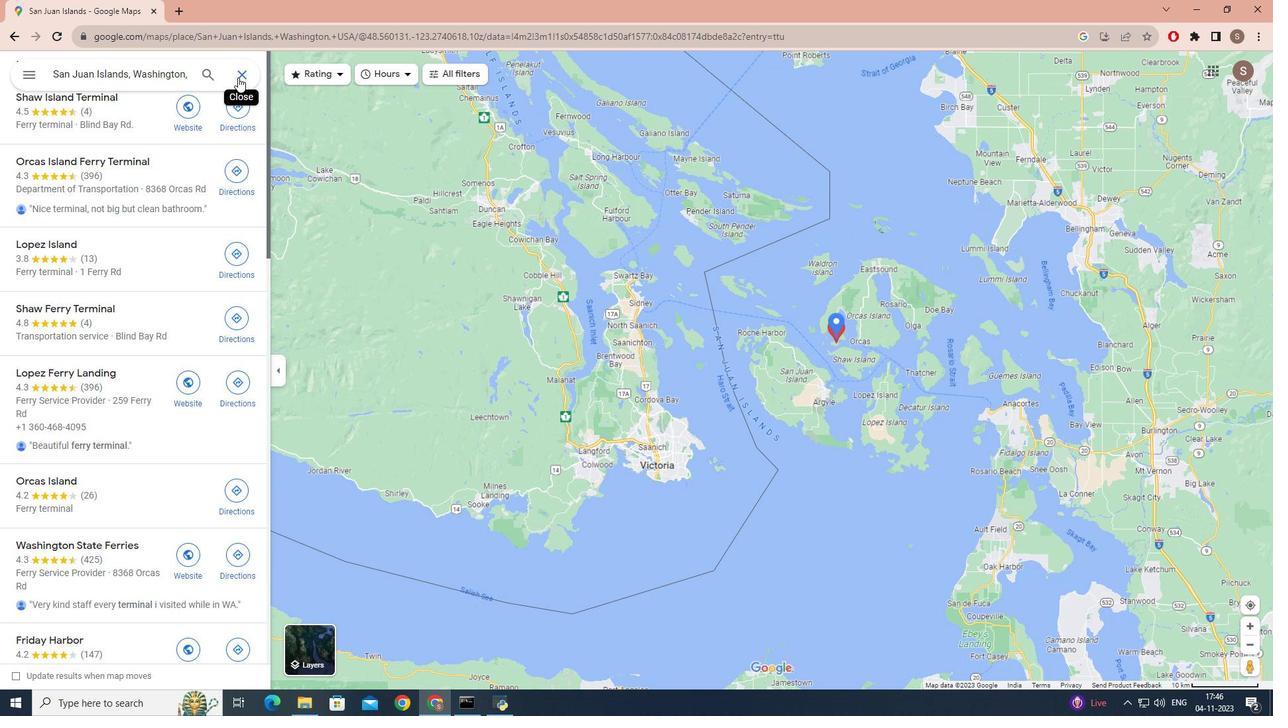 
Action: Mouse moved to (216, 78)
Screenshot: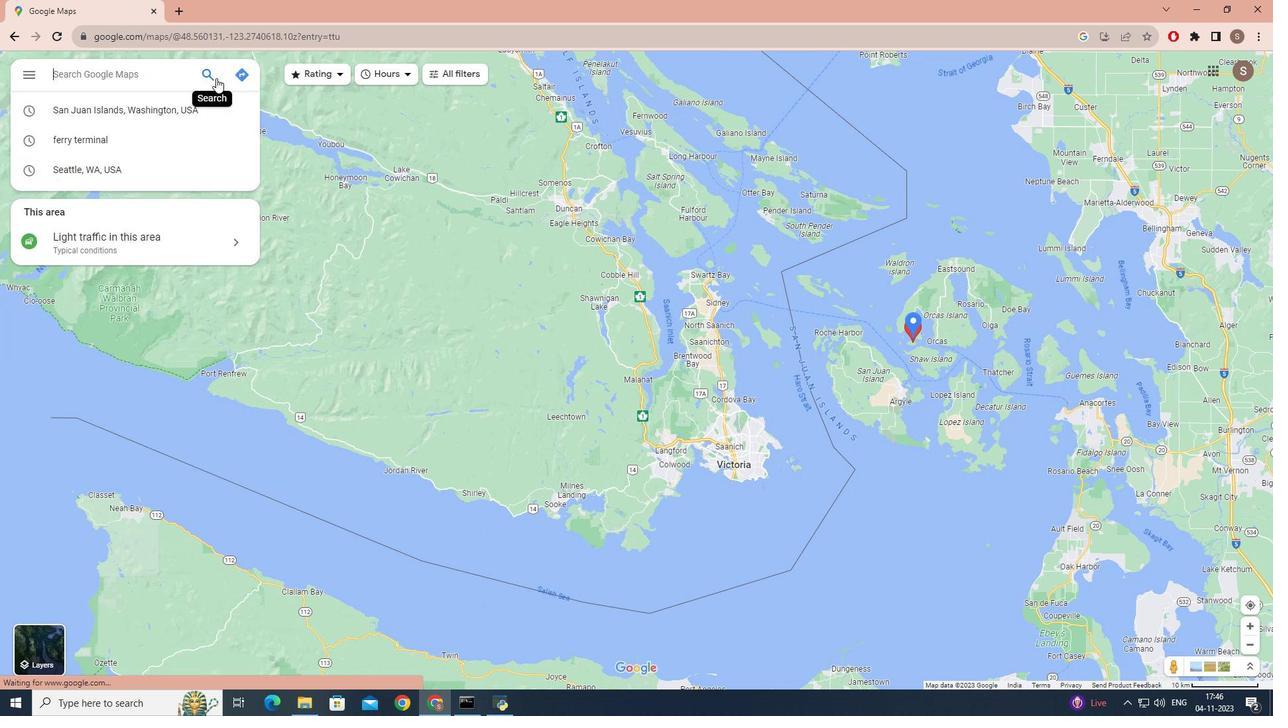 
